 Task: Look for space in South Whittier, United States from 12th July, 2023 to 16th July, 2023 for 8 adults in price range Rs.10000 to Rs.16000. Place can be private room with 8 bedrooms having 8 beds and 8 bathrooms. Property type can be house, flat, guest house, hotel. Amenities needed are: wifi, TV, free parkinig on premises, gym, breakfast. Booking option can be shelf check-in. Required host language is English.
Action: Mouse moved to (510, 127)
Screenshot: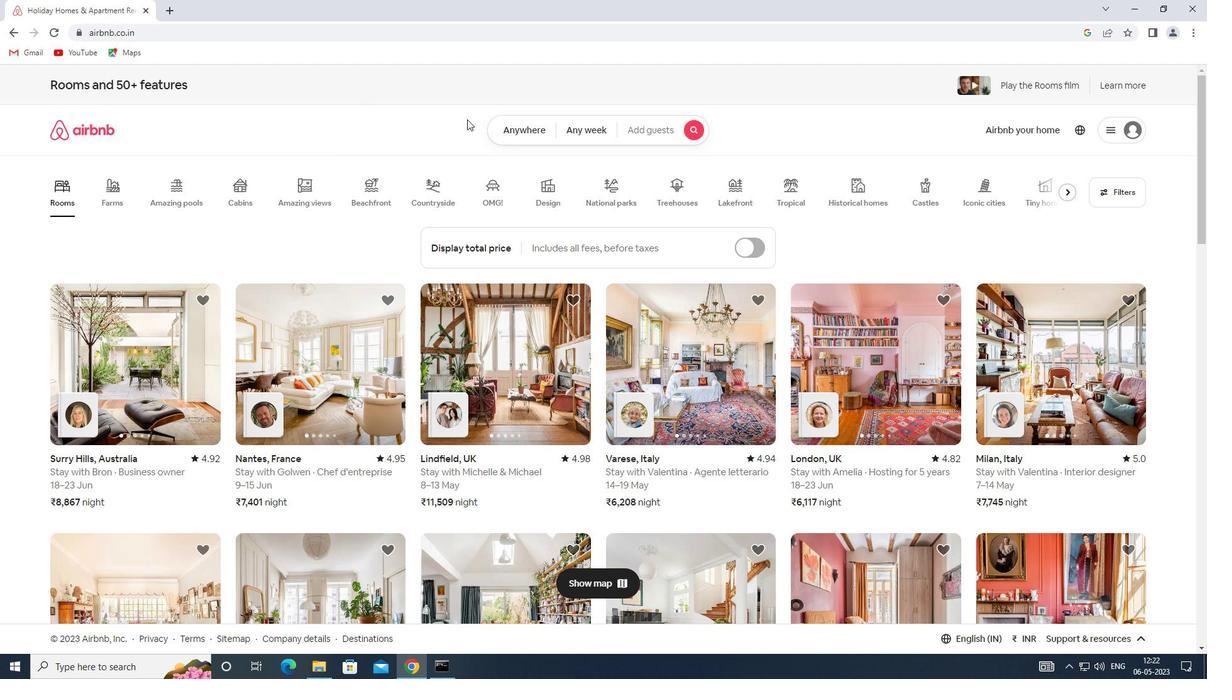 
Action: Mouse pressed left at (510, 127)
Screenshot: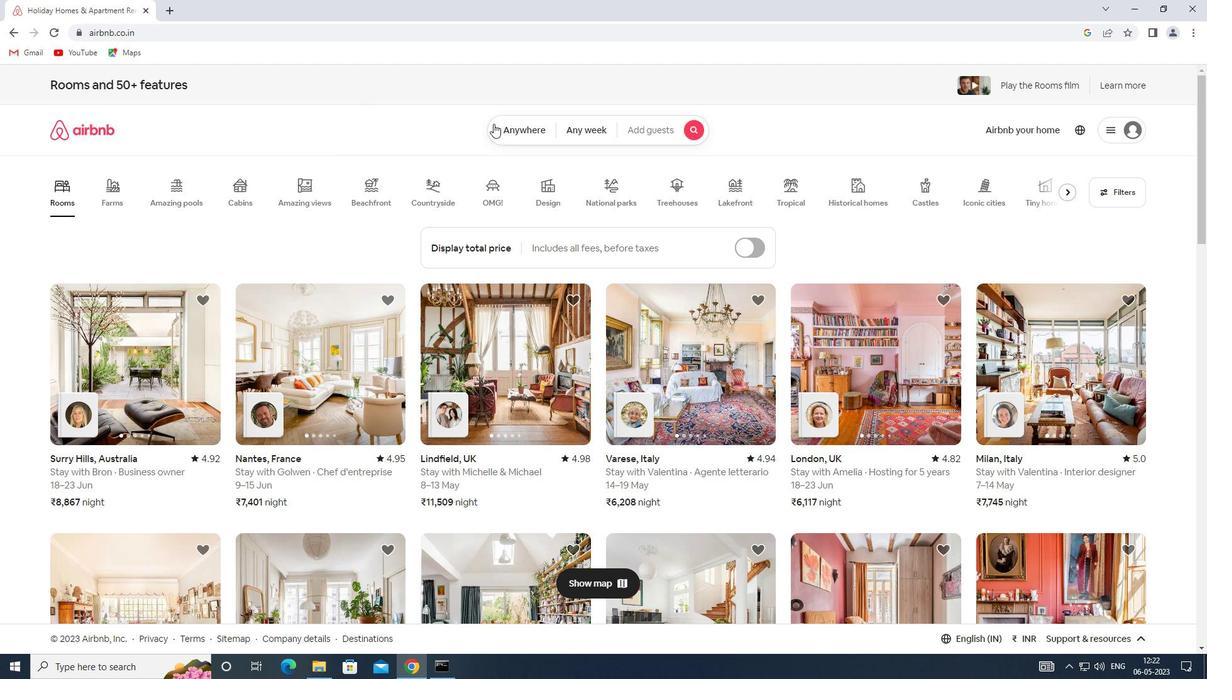 
Action: Mouse moved to (413, 173)
Screenshot: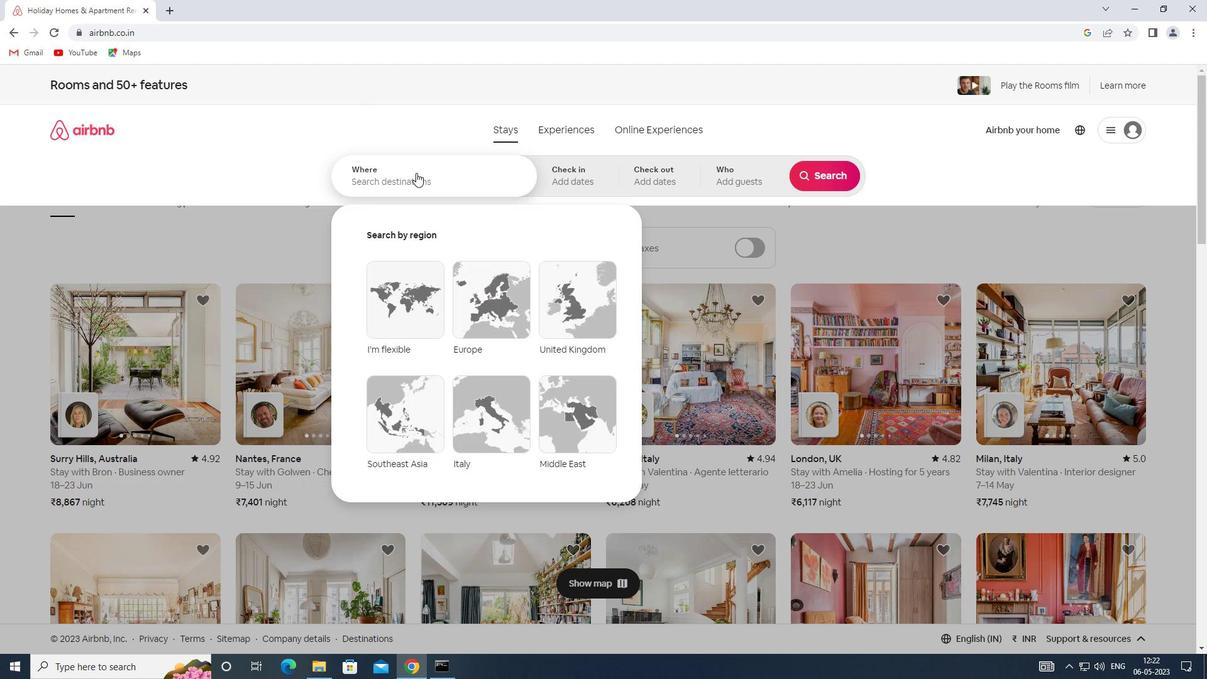 
Action: Mouse pressed left at (413, 173)
Screenshot: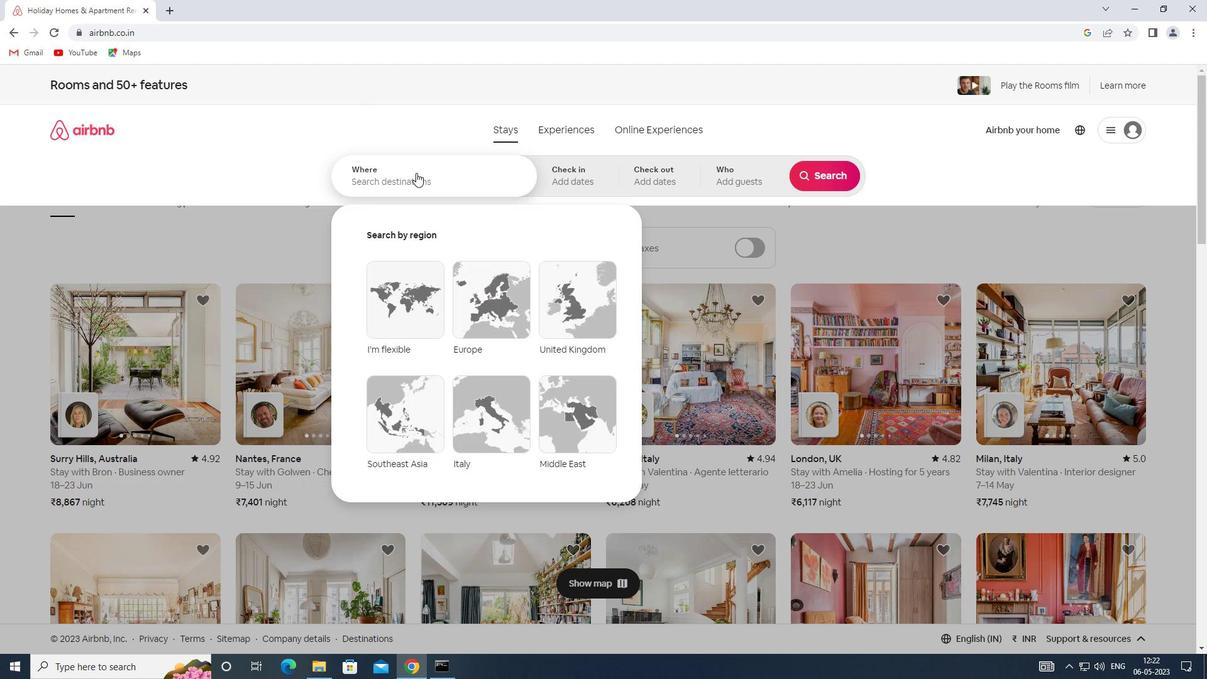 
Action: Mouse moved to (412, 173)
Screenshot: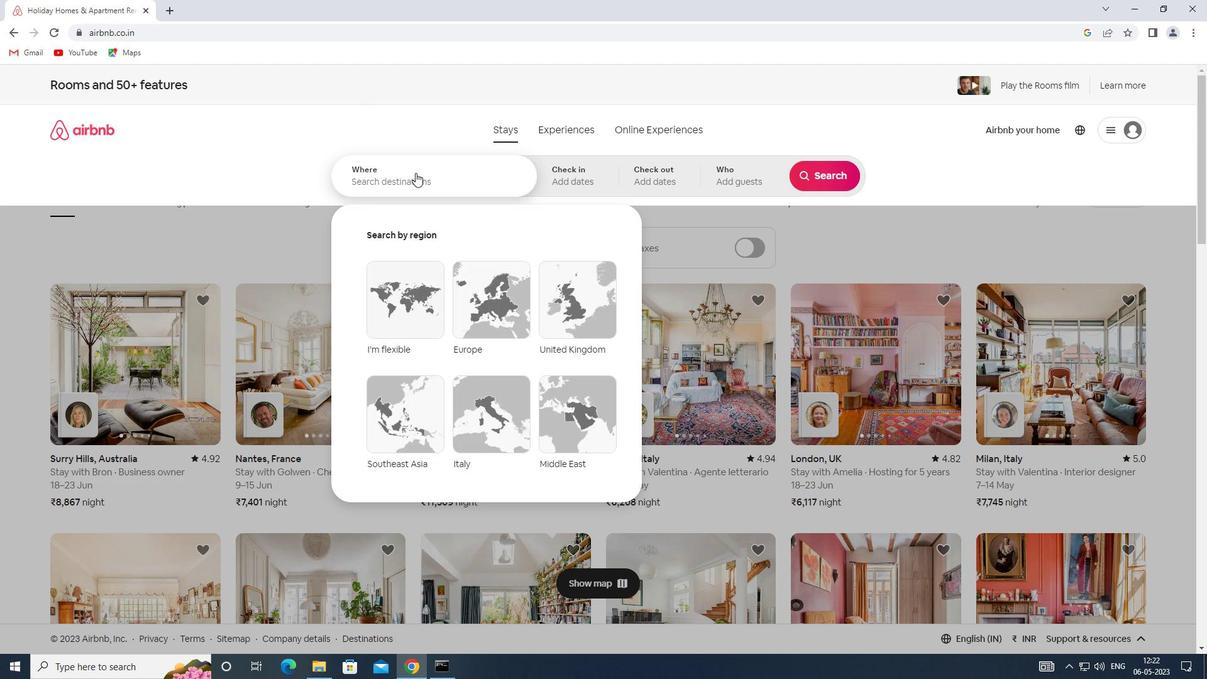 
Action: Key pressed <Key.shift>SPACE<Key.space>IN<Key.space><Key.shift>SOUTH<Key.space><Key.shift><Key.shift><Key.shift><Key.shift><Key.shift><Key.shift><Key.shift><Key.shift><Key.shift><Key.shift><Key.shift><Key.shift><Key.shift><Key.shift><Key.shift><Key.shift><Key.shift><Key.shift><Key.shift><Key.shift><Key.shift><Key.shift>WHITTIER,<Key.shift>UNITED<Key.space><Key.shift>STATES
Screenshot: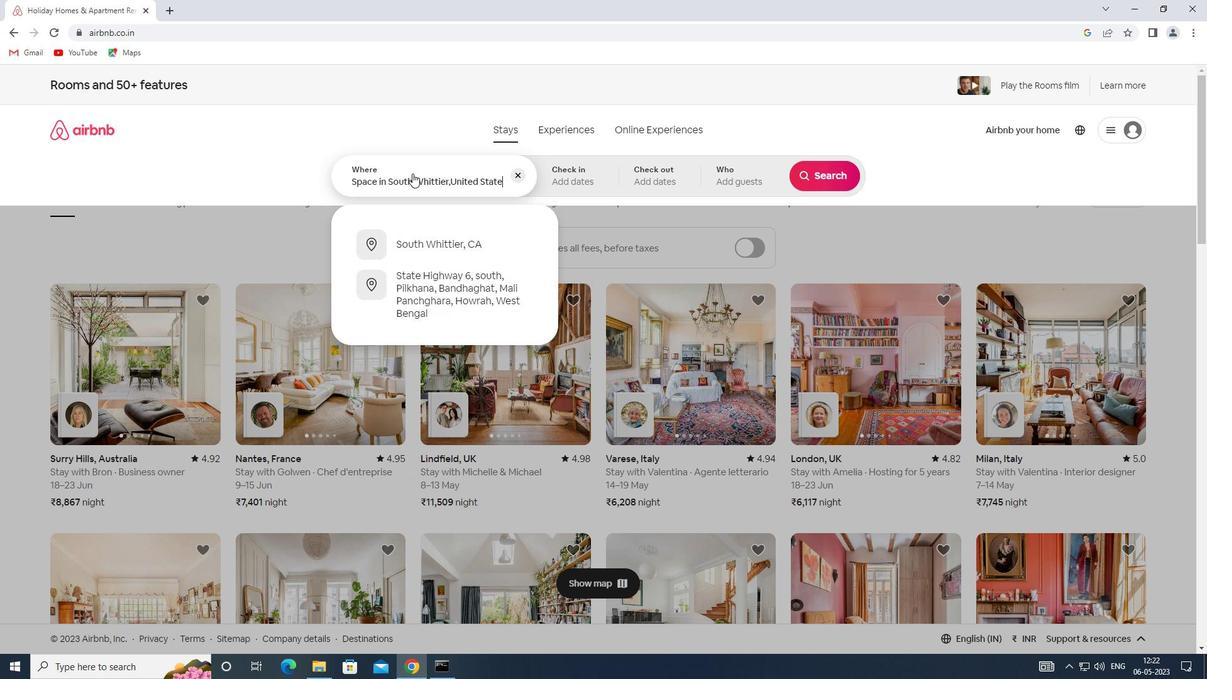 
Action: Mouse moved to (574, 174)
Screenshot: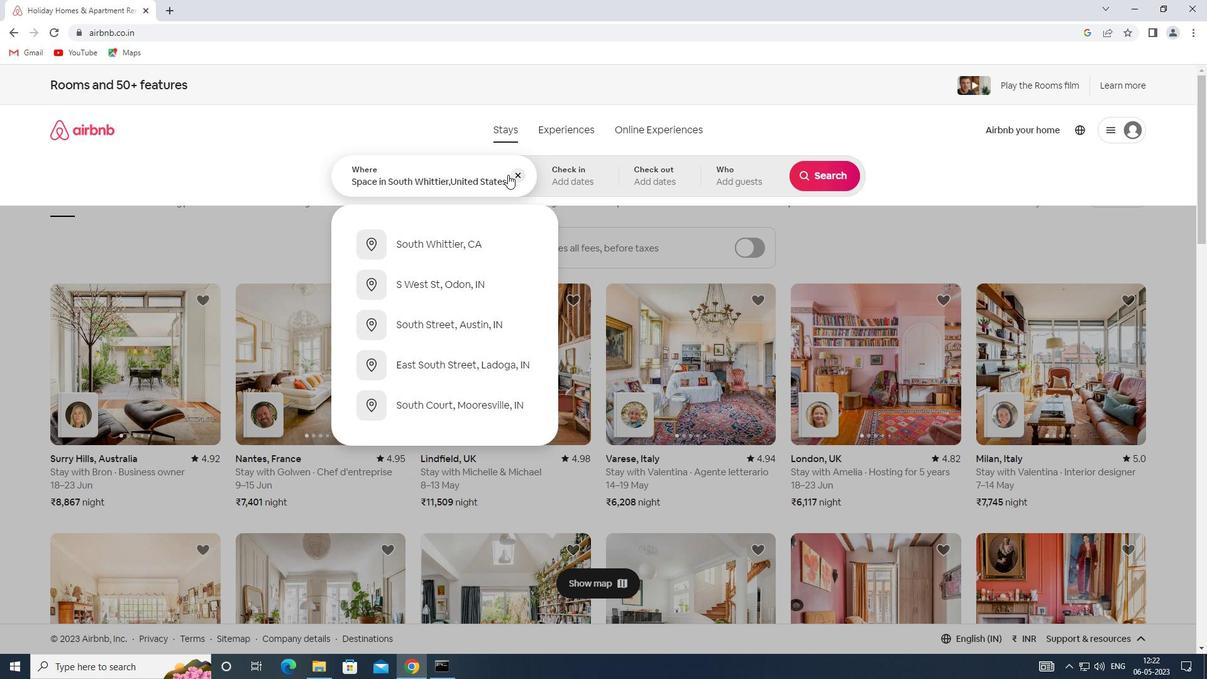 
Action: Mouse pressed left at (574, 174)
Screenshot: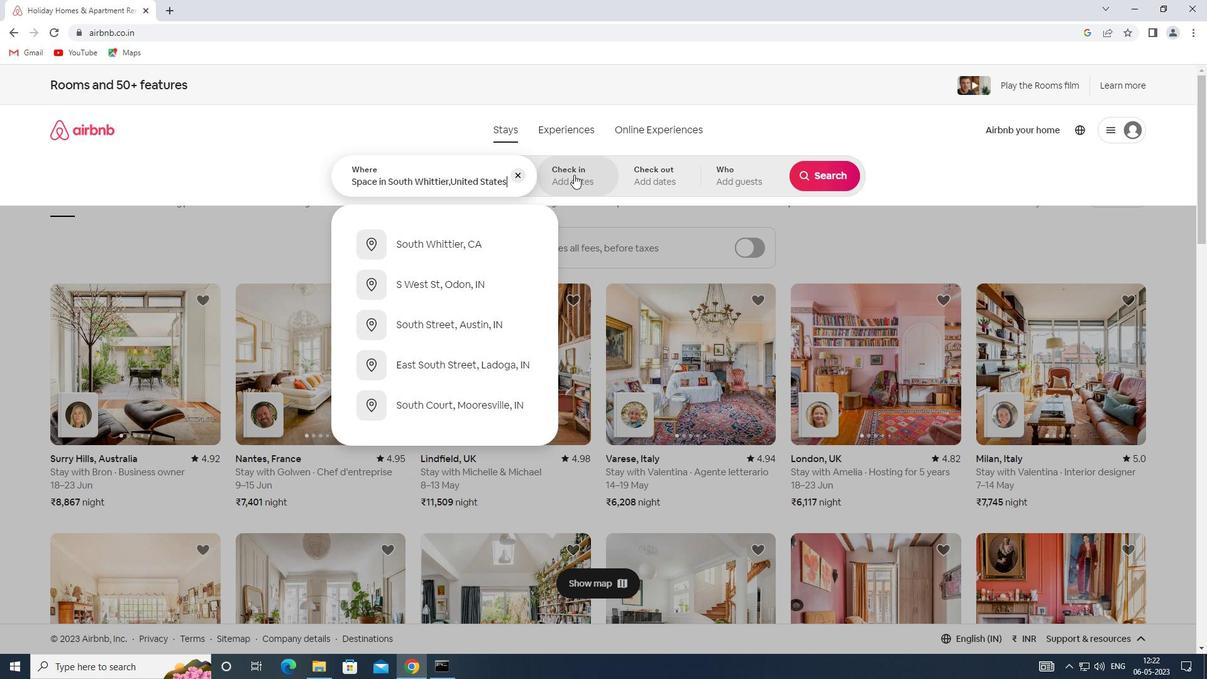 
Action: Mouse moved to (816, 279)
Screenshot: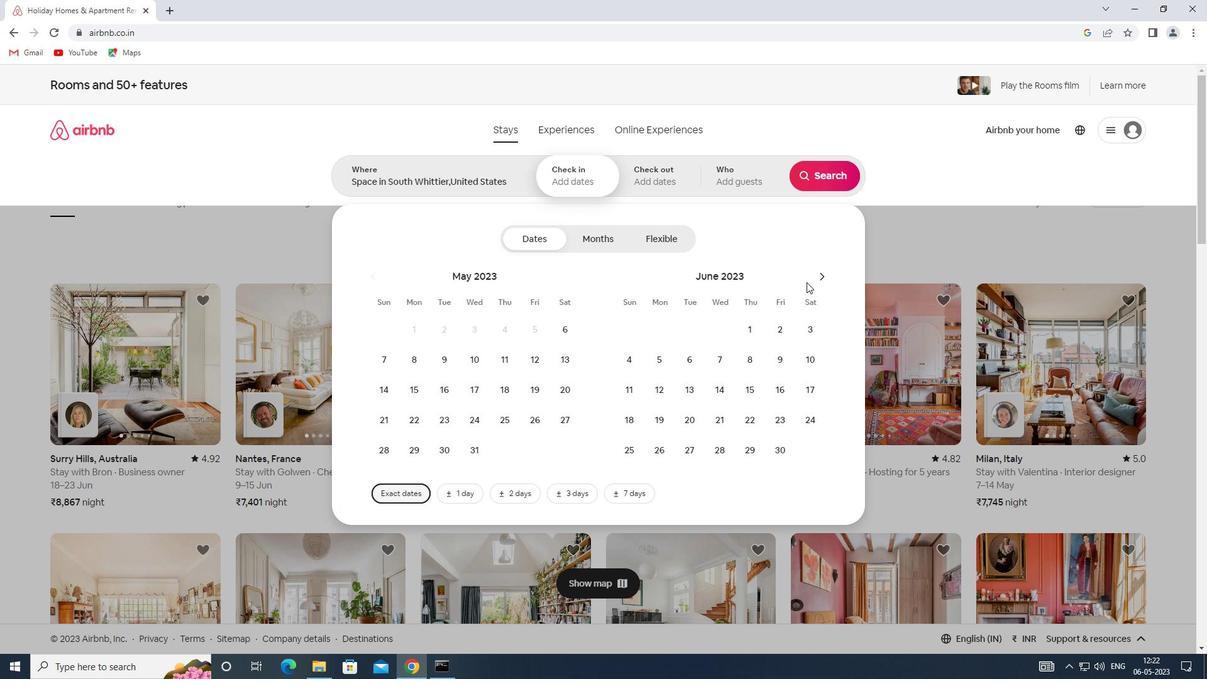 
Action: Mouse pressed left at (816, 279)
Screenshot: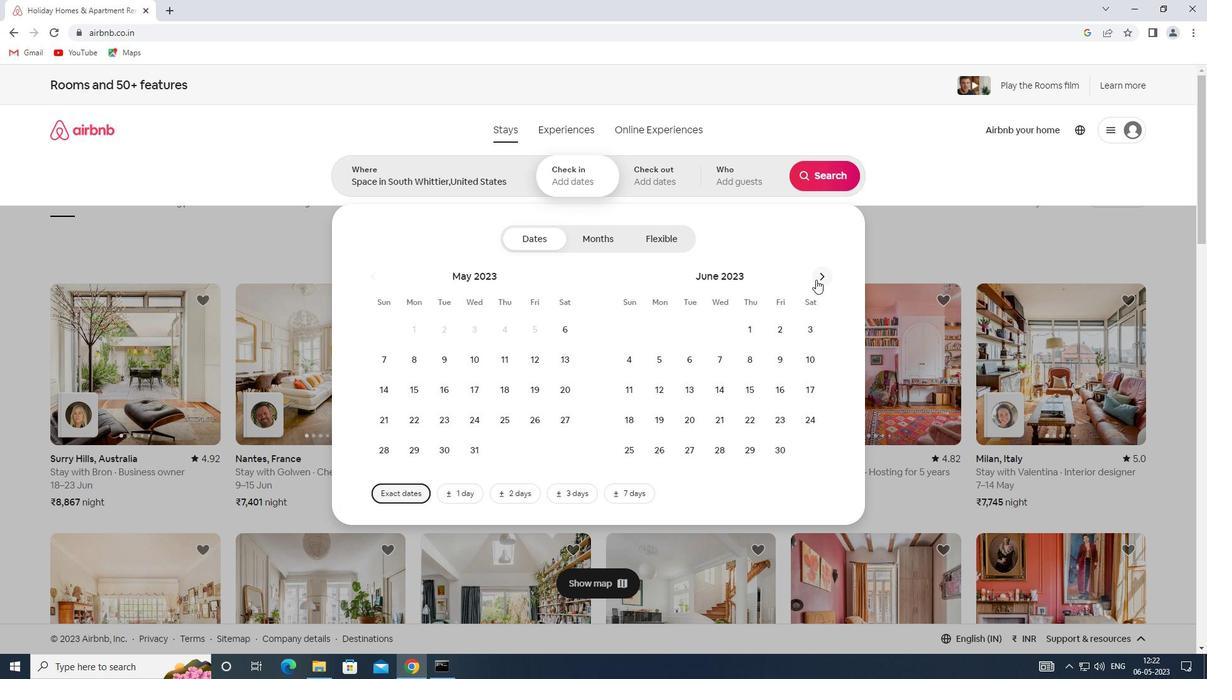
Action: Mouse moved to (729, 385)
Screenshot: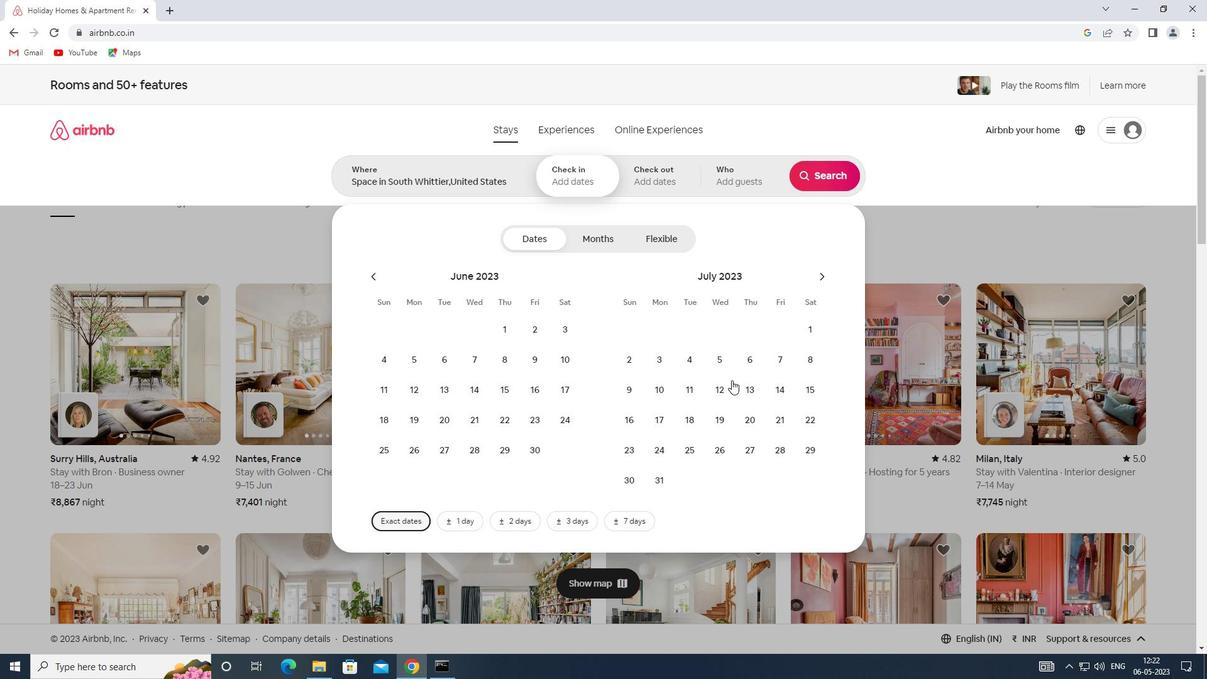 
Action: Mouse pressed left at (729, 385)
Screenshot: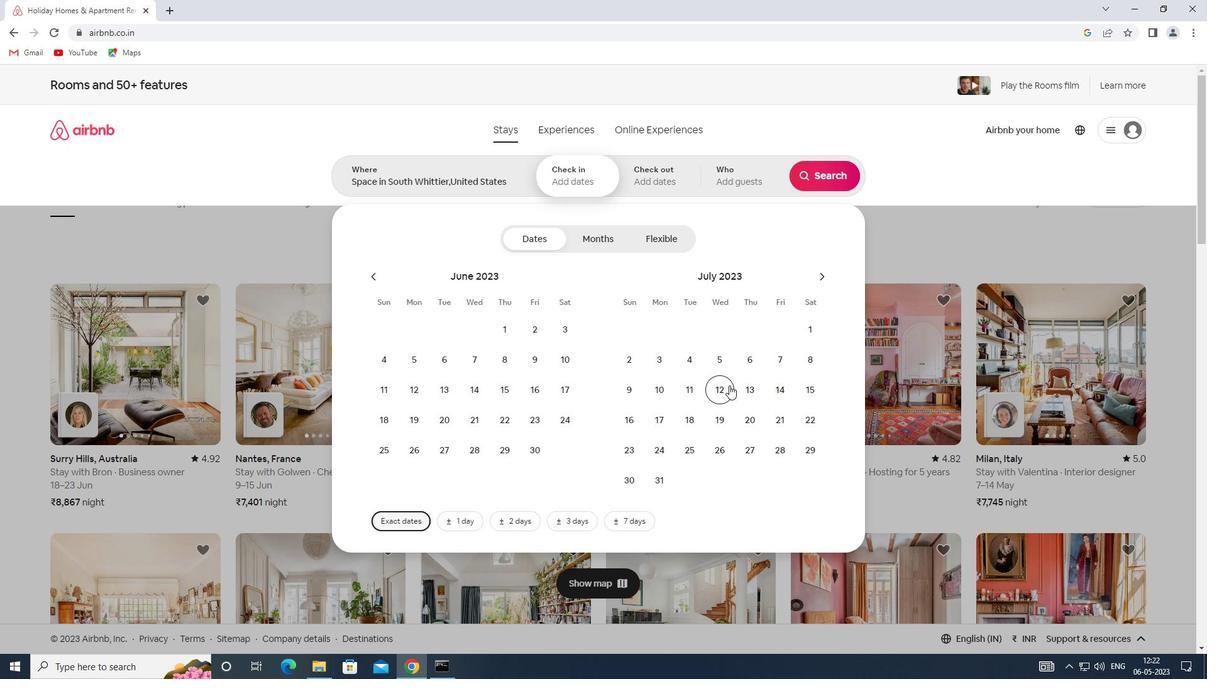 
Action: Mouse moved to (635, 425)
Screenshot: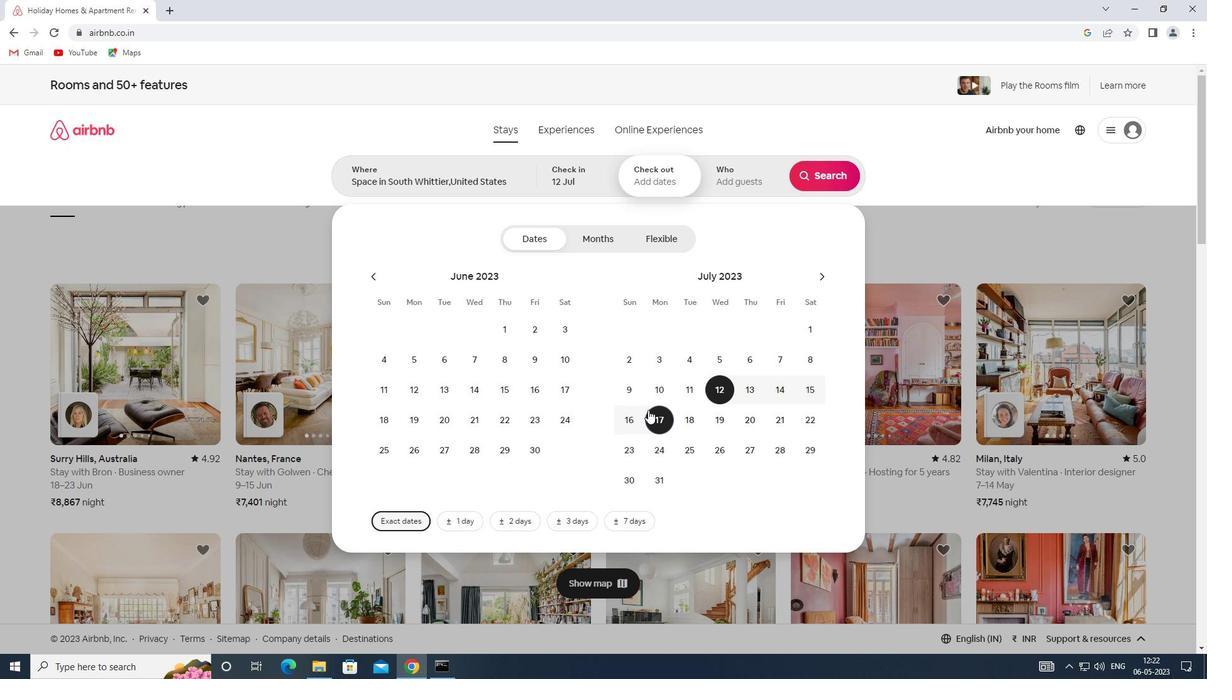 
Action: Mouse pressed left at (635, 425)
Screenshot: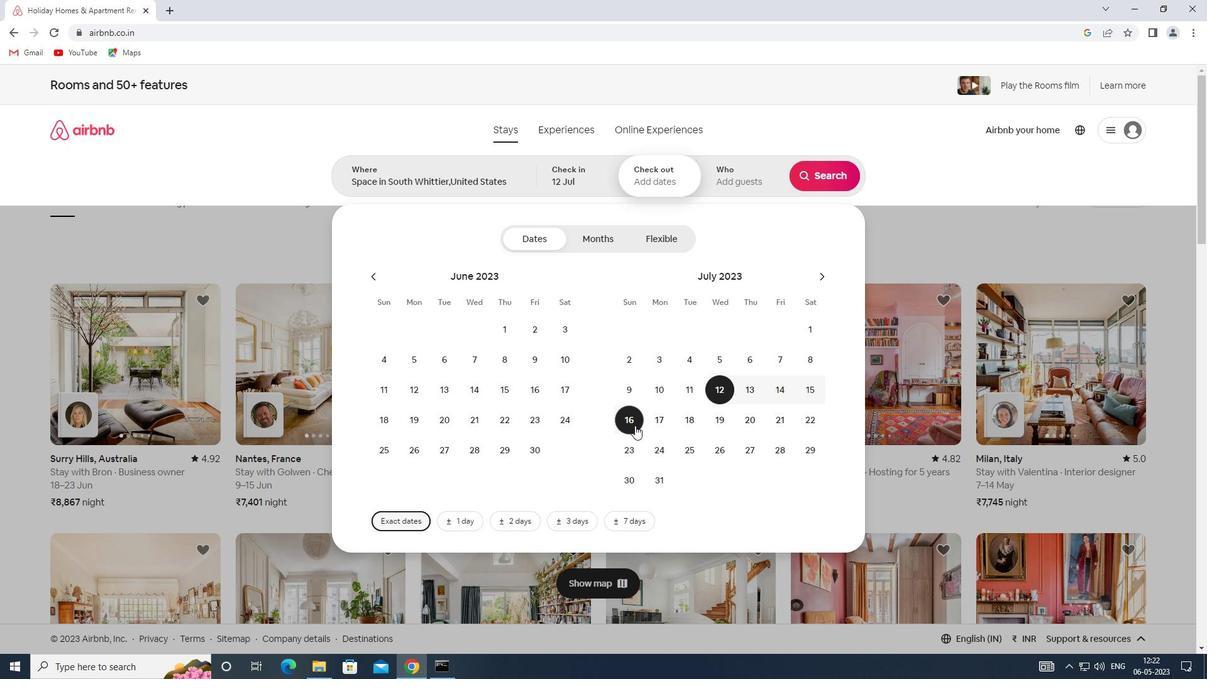 
Action: Mouse moved to (747, 177)
Screenshot: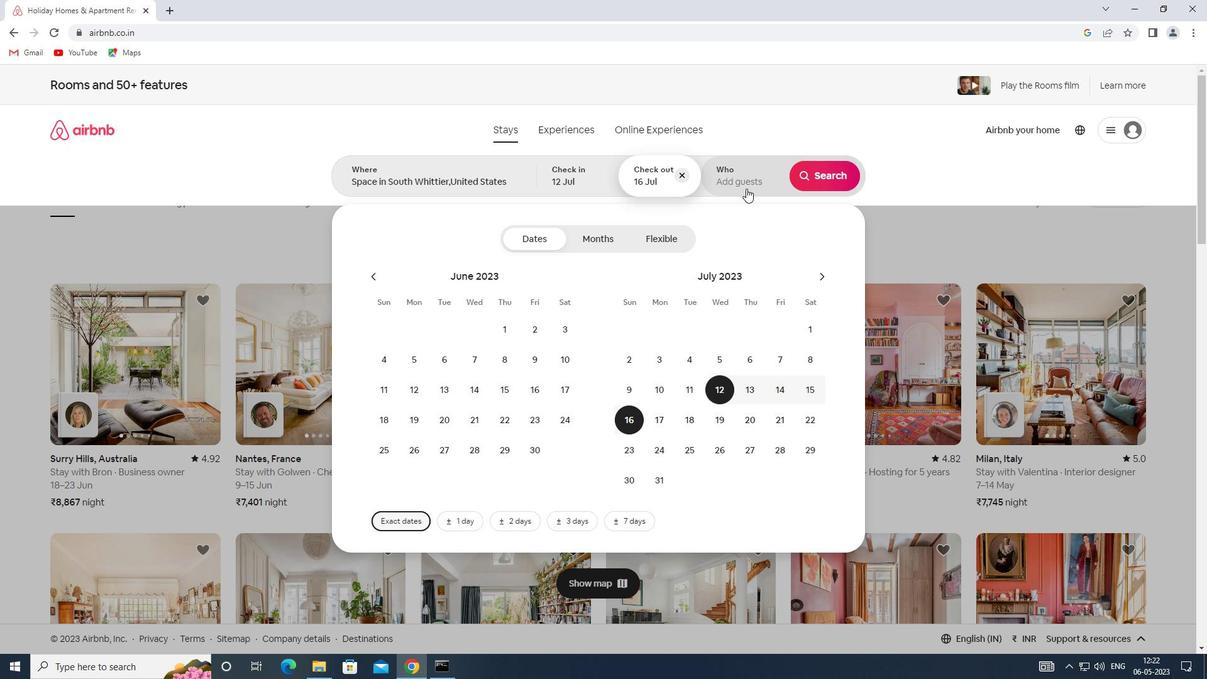 
Action: Mouse pressed left at (747, 177)
Screenshot: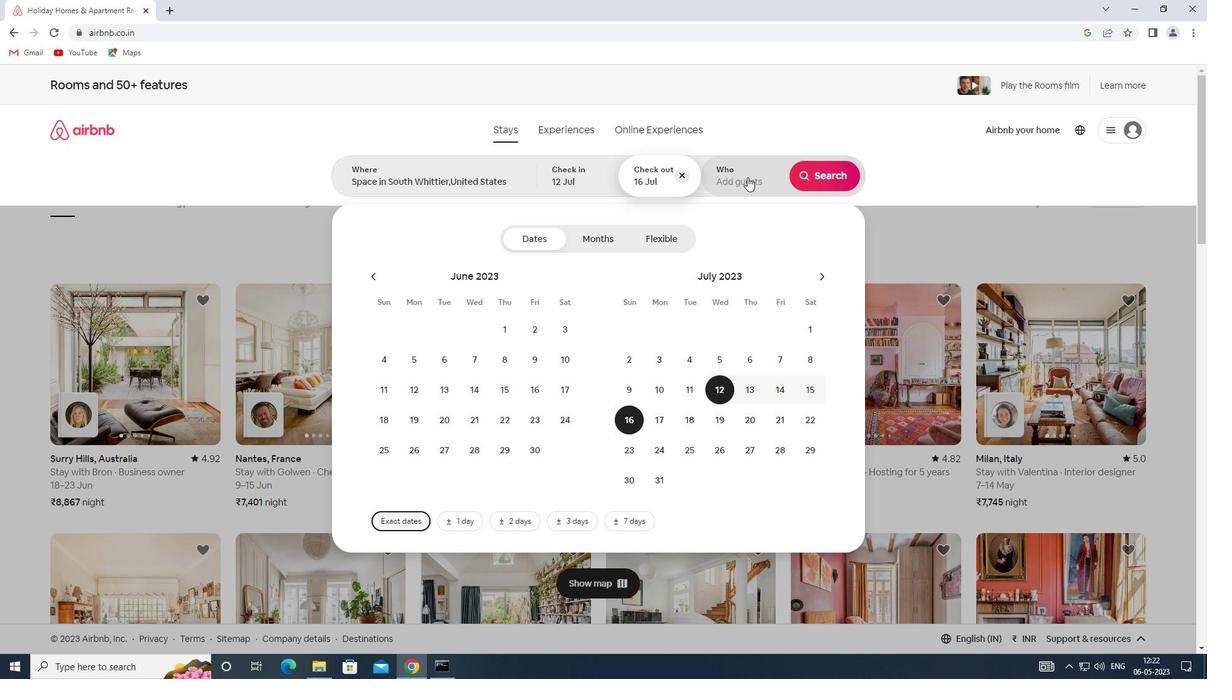 
Action: Mouse moved to (828, 238)
Screenshot: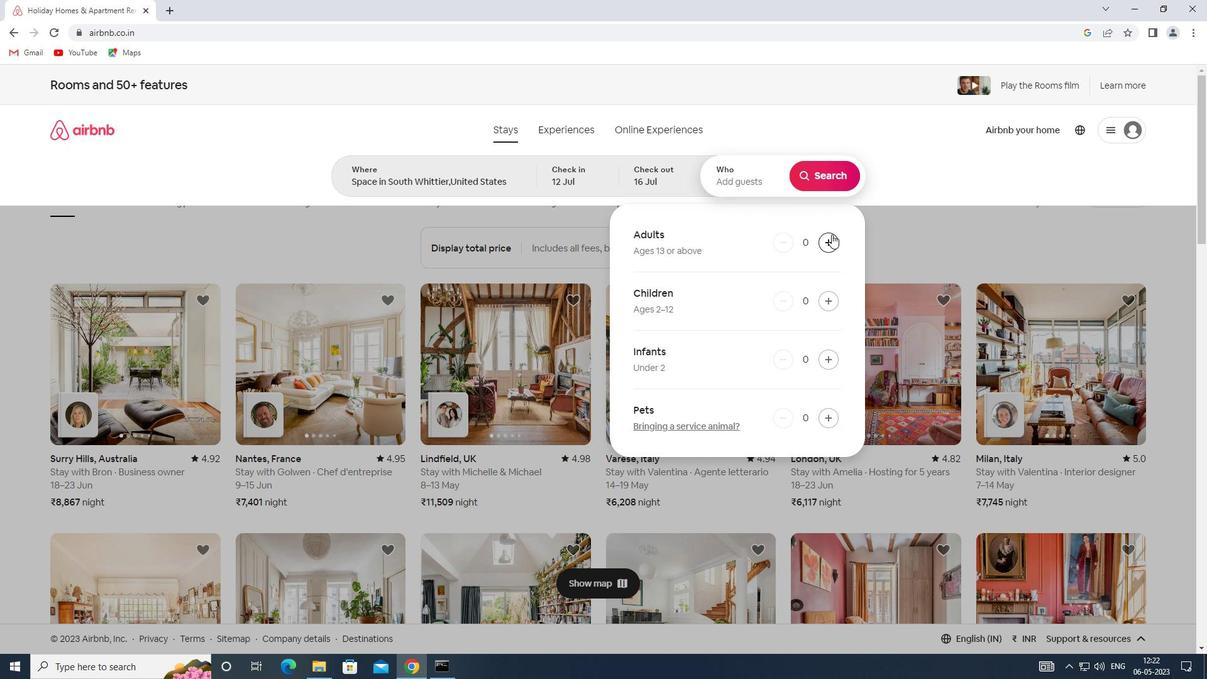
Action: Mouse pressed left at (828, 238)
Screenshot: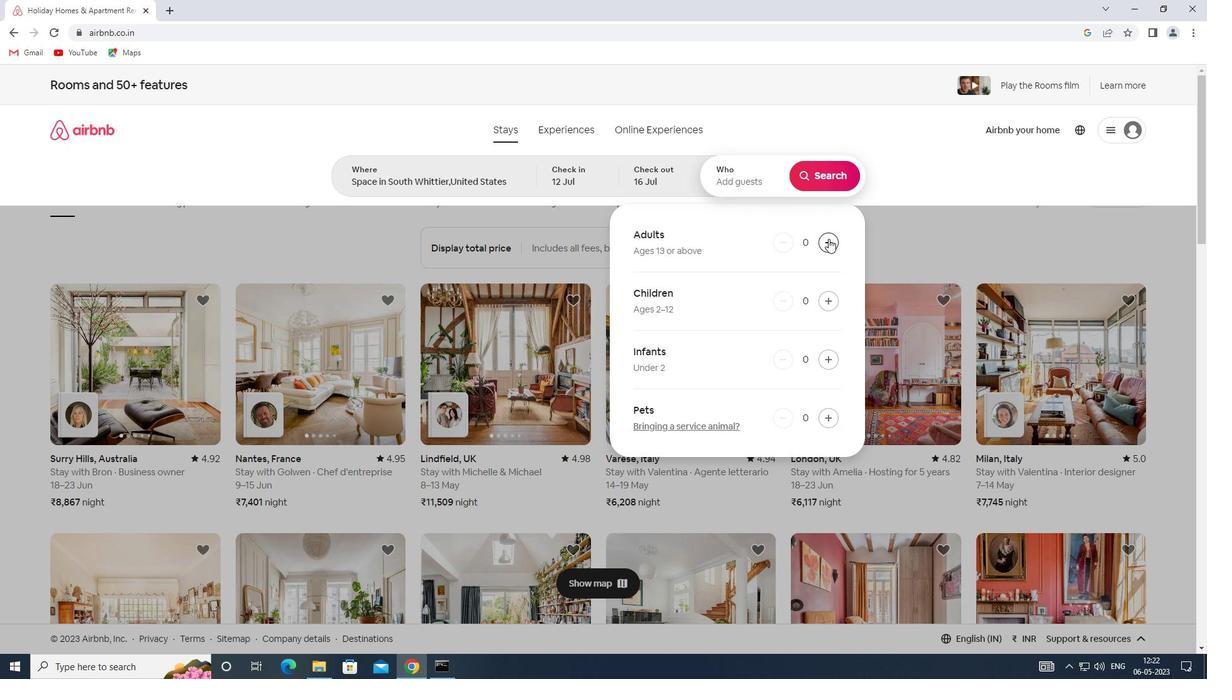 
Action: Mouse moved to (828, 238)
Screenshot: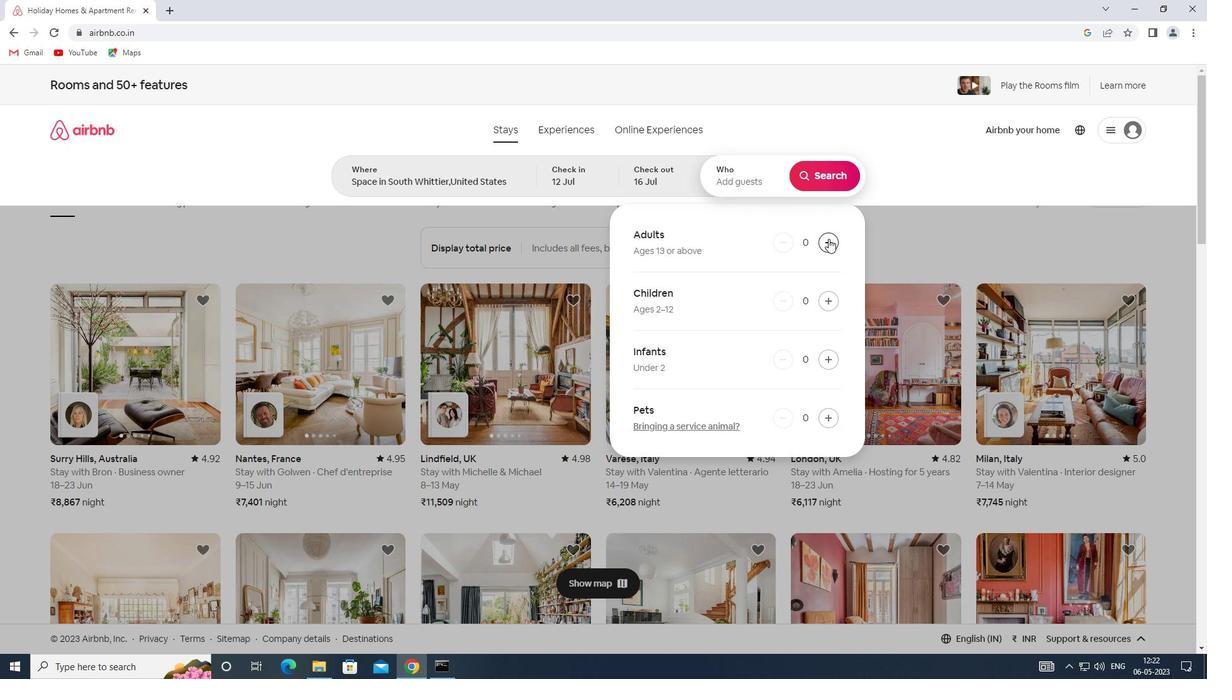 
Action: Mouse pressed left at (828, 238)
Screenshot: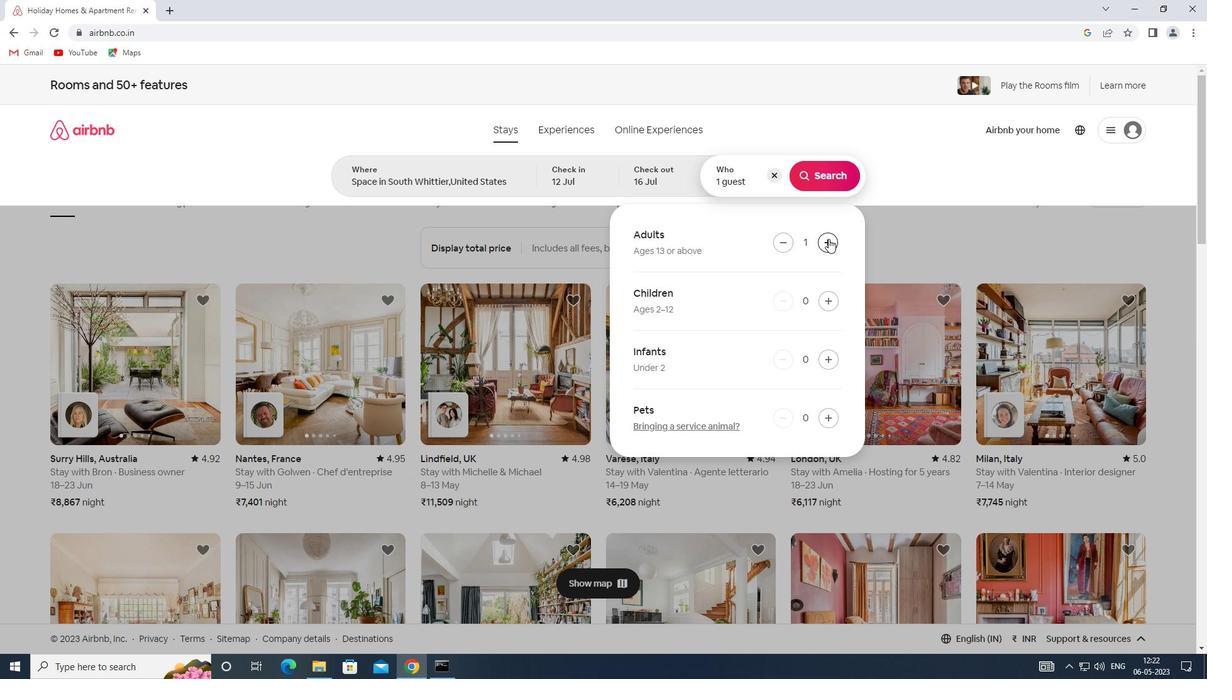 
Action: Mouse pressed left at (828, 238)
Screenshot: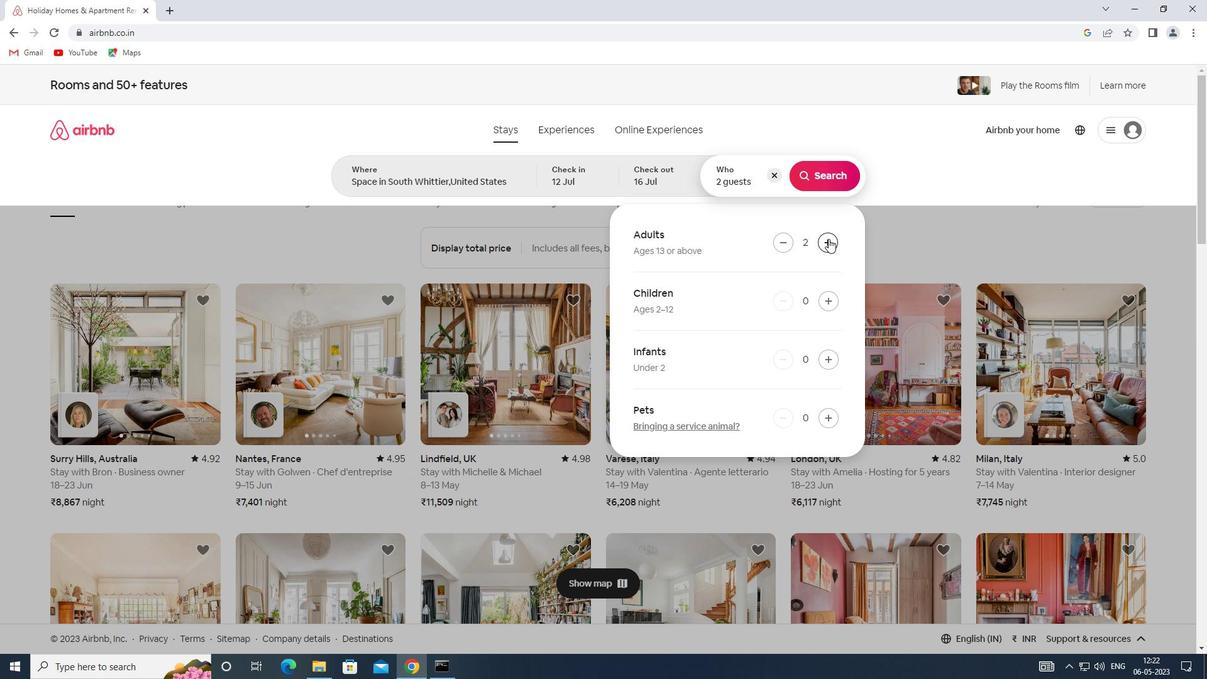 
Action: Mouse pressed left at (828, 238)
Screenshot: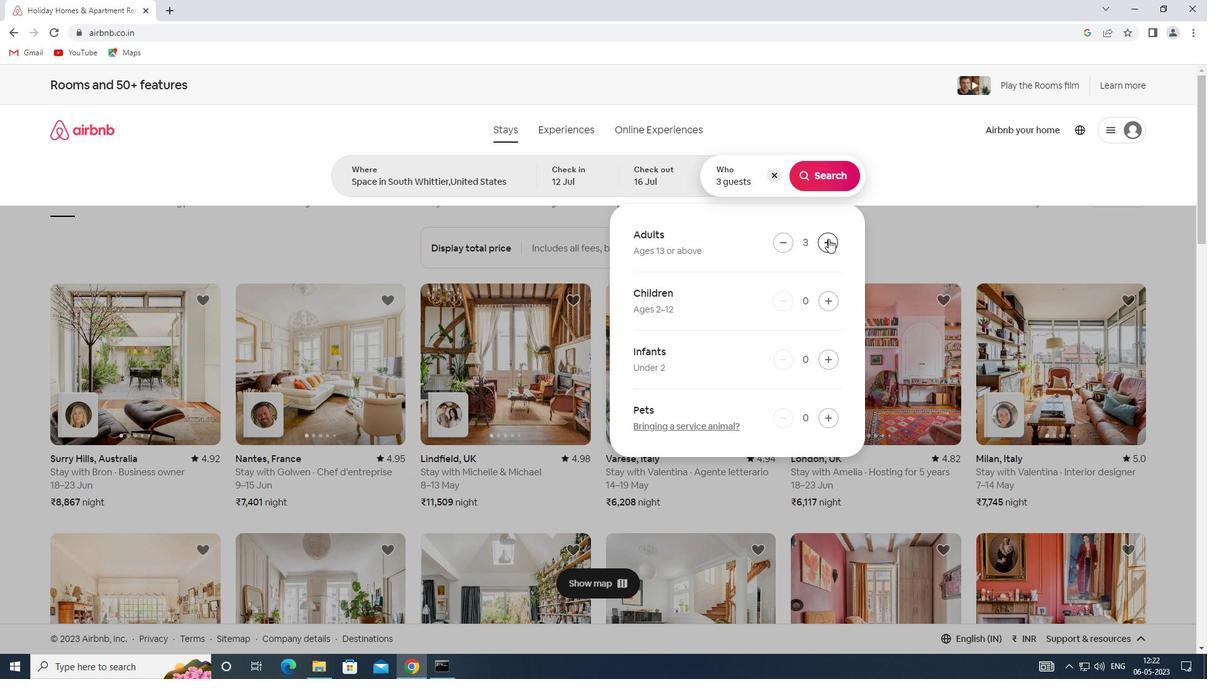 
Action: Mouse pressed left at (828, 238)
Screenshot: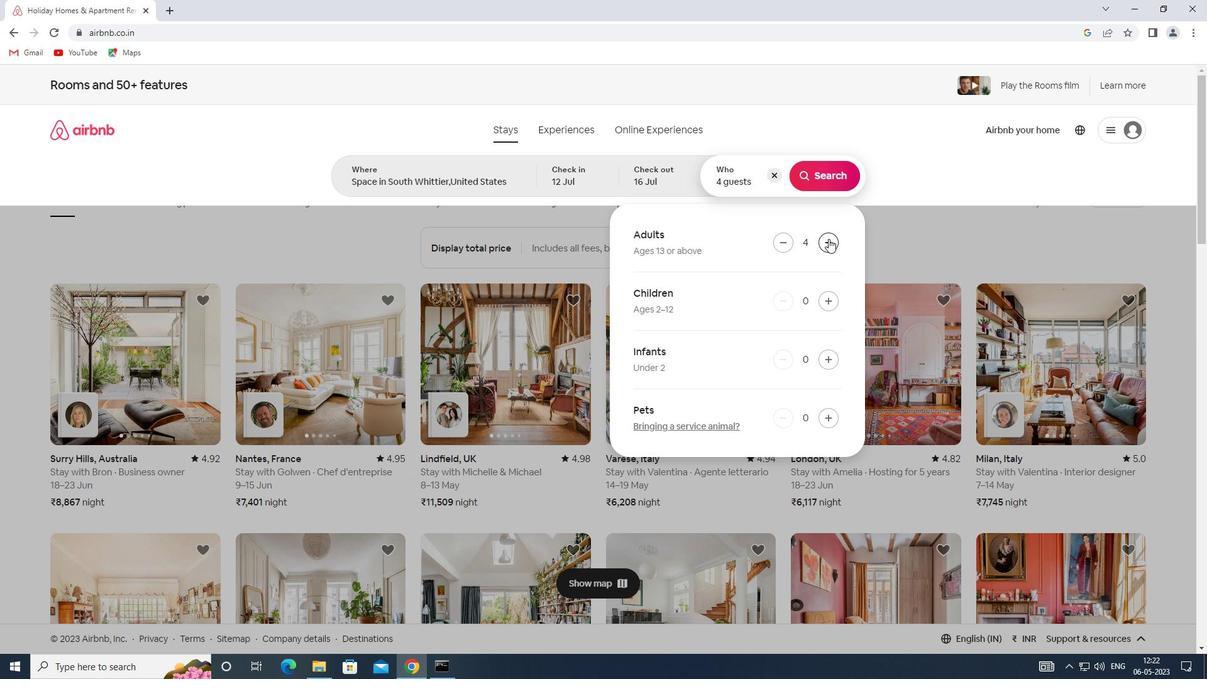 
Action: Mouse pressed left at (828, 238)
Screenshot: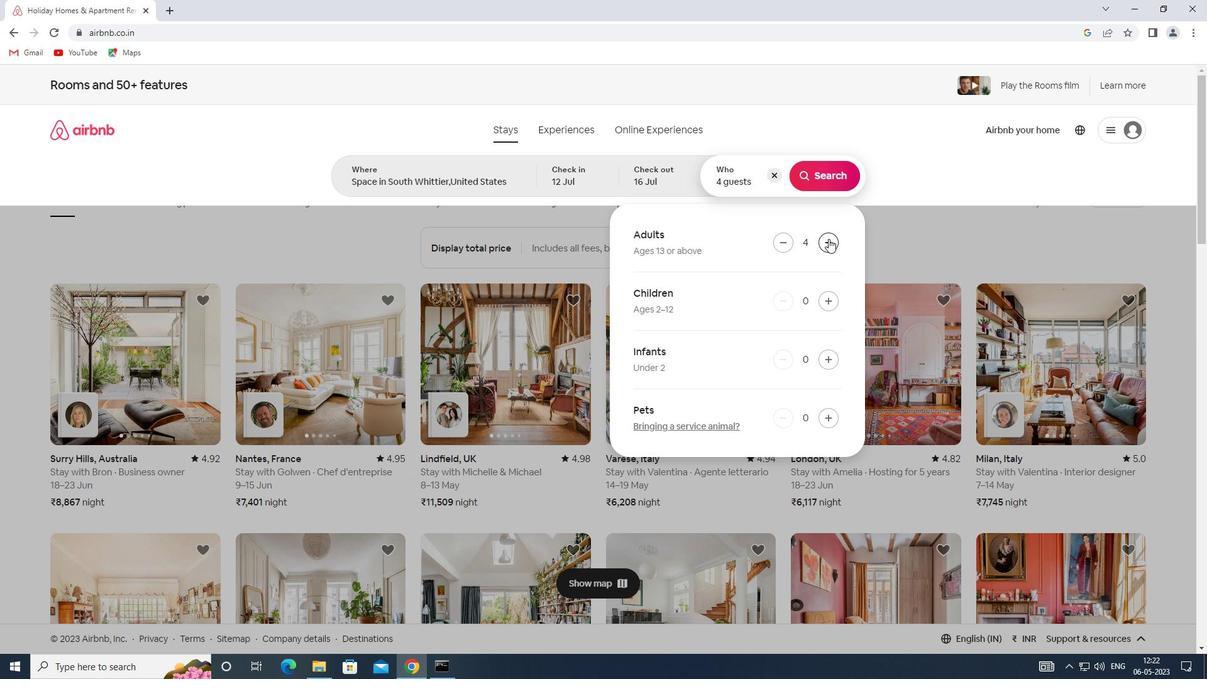 
Action: Mouse pressed left at (828, 238)
Screenshot: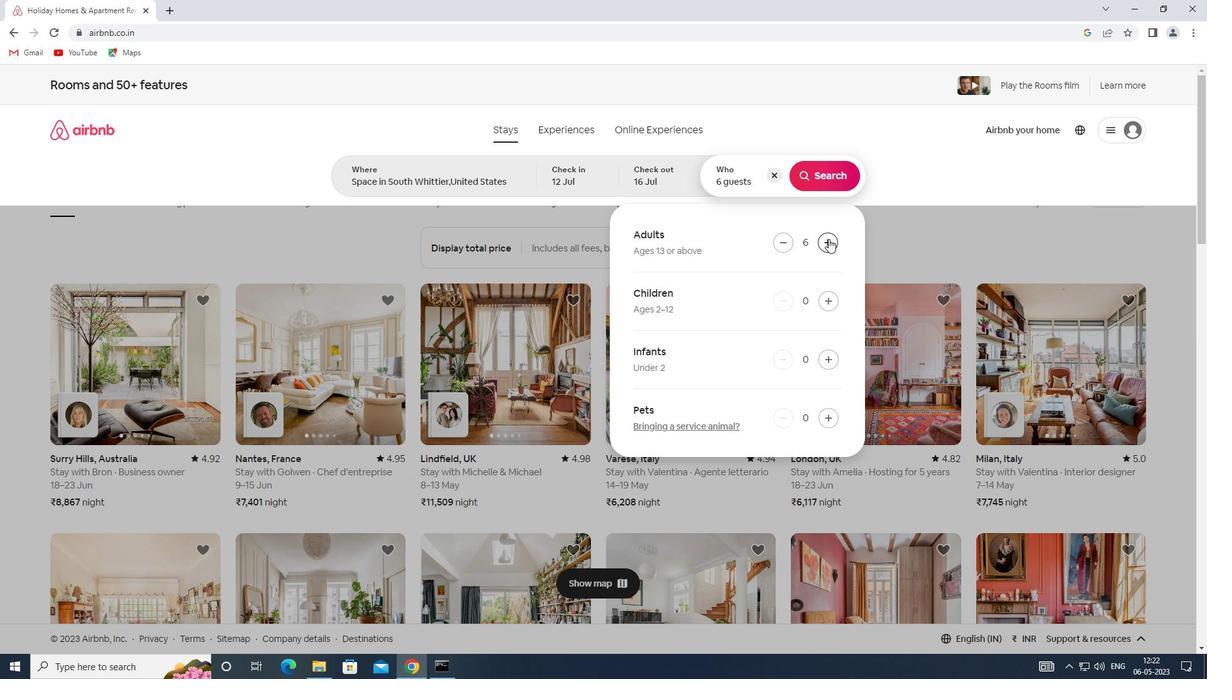 
Action: Mouse pressed left at (828, 238)
Screenshot: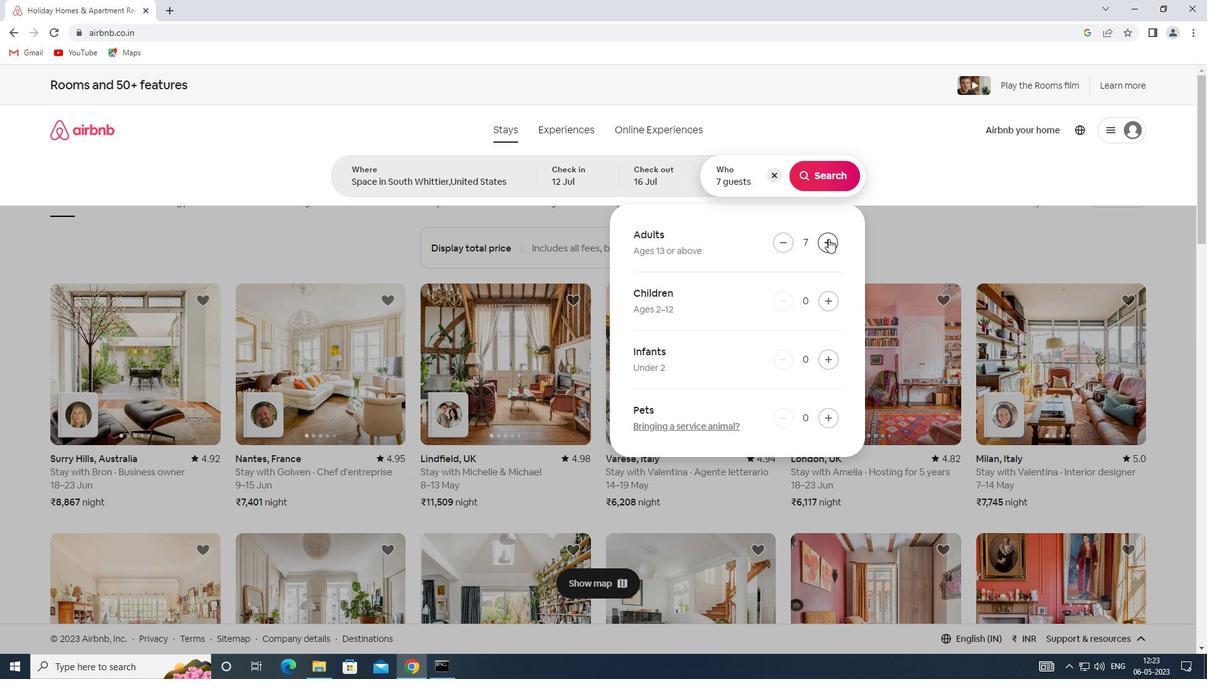 
Action: Mouse moved to (828, 164)
Screenshot: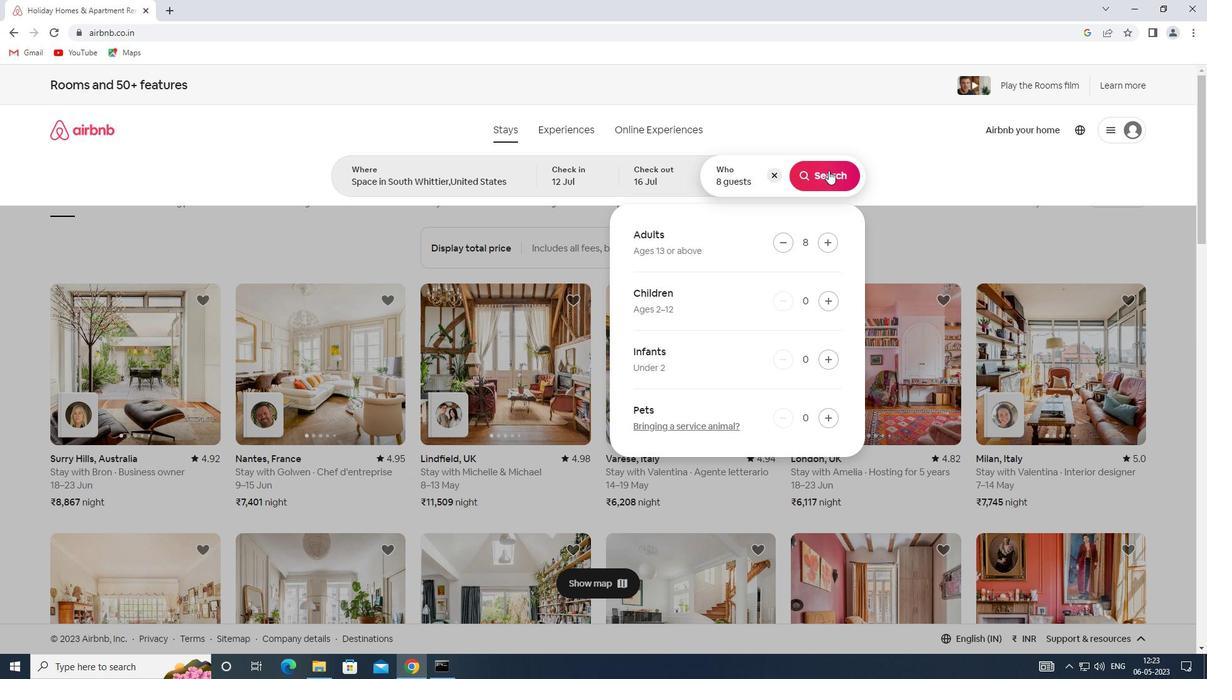 
Action: Mouse pressed left at (828, 164)
Screenshot: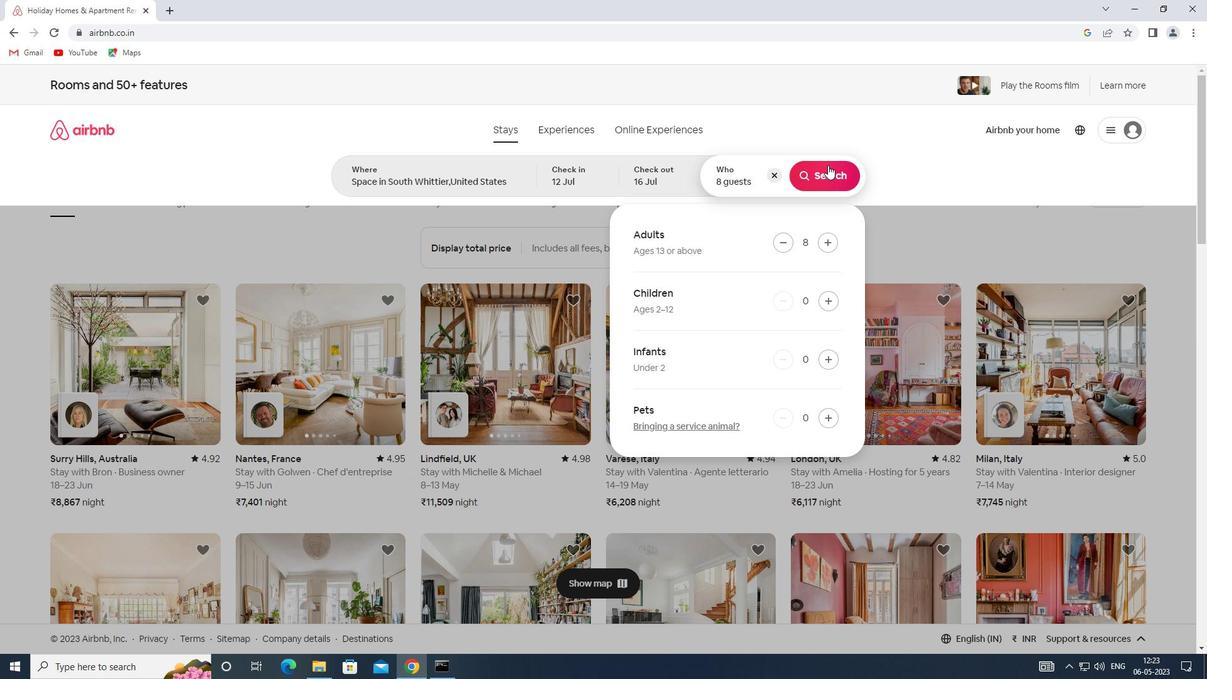 
Action: Mouse moved to (1132, 137)
Screenshot: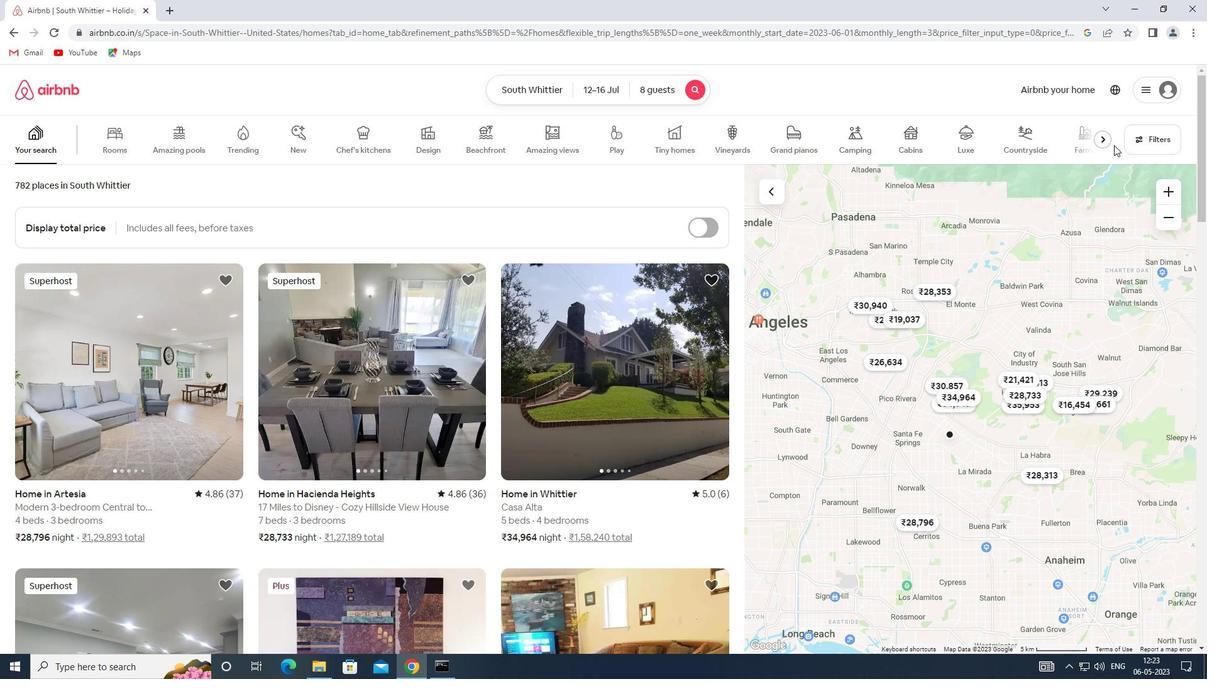 
Action: Mouse pressed left at (1132, 137)
Screenshot: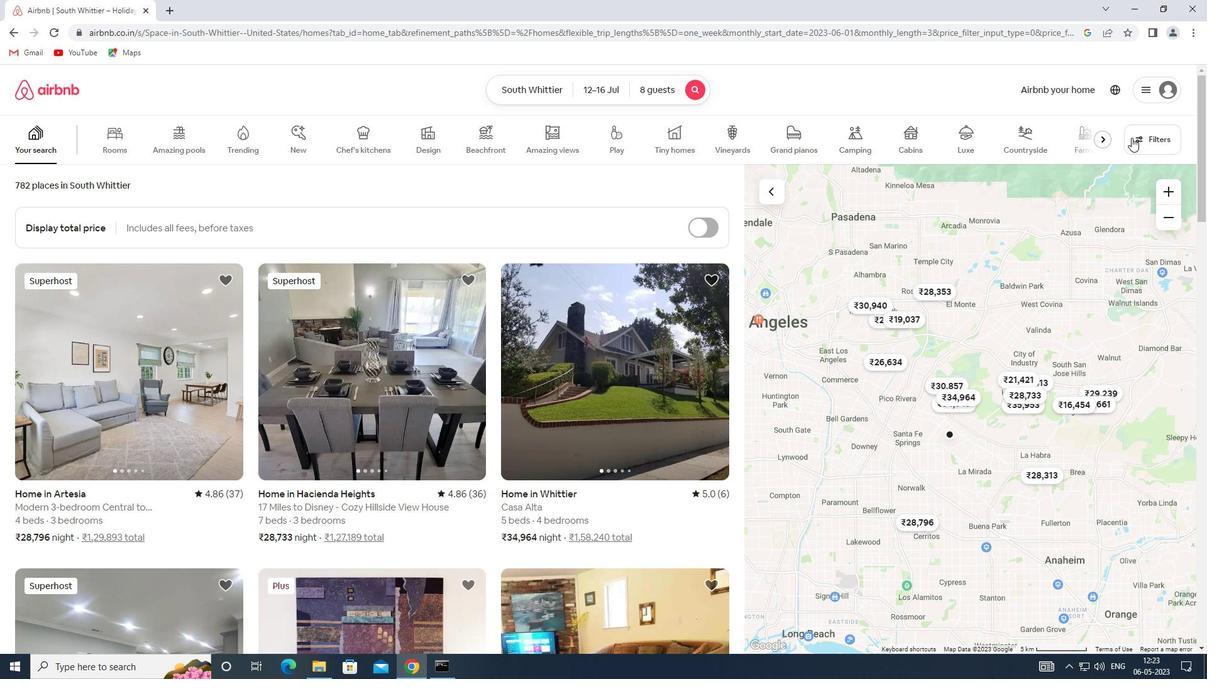 
Action: Mouse moved to (440, 447)
Screenshot: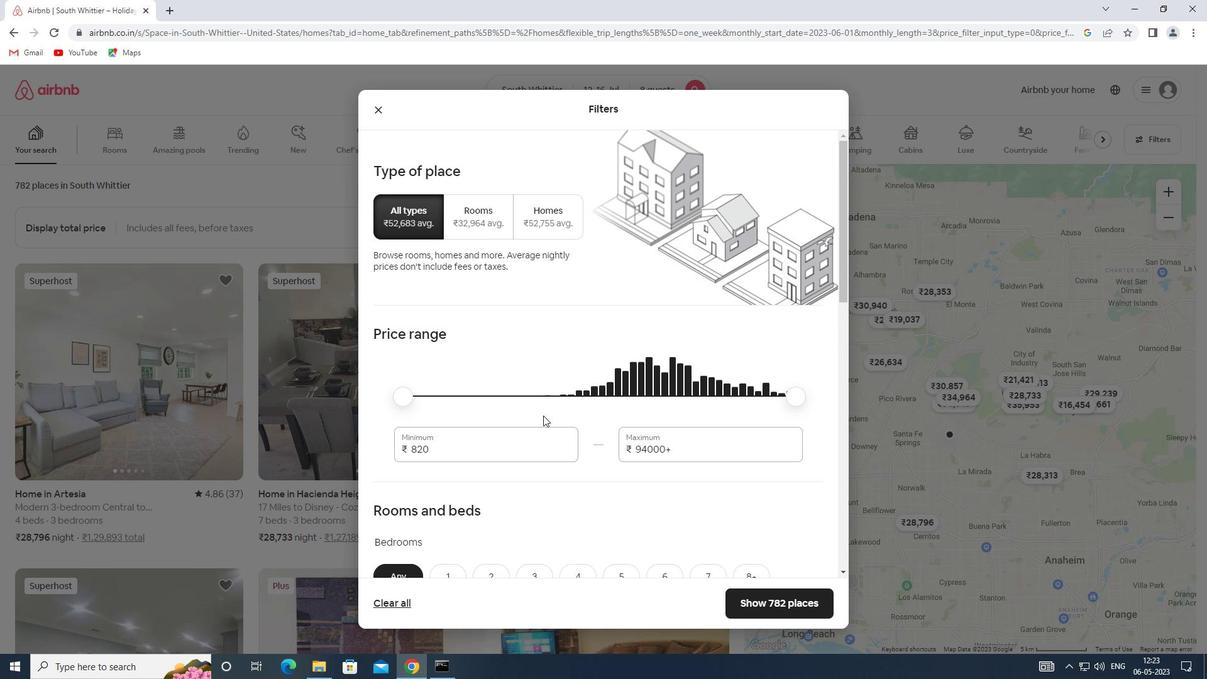 
Action: Mouse pressed left at (440, 447)
Screenshot: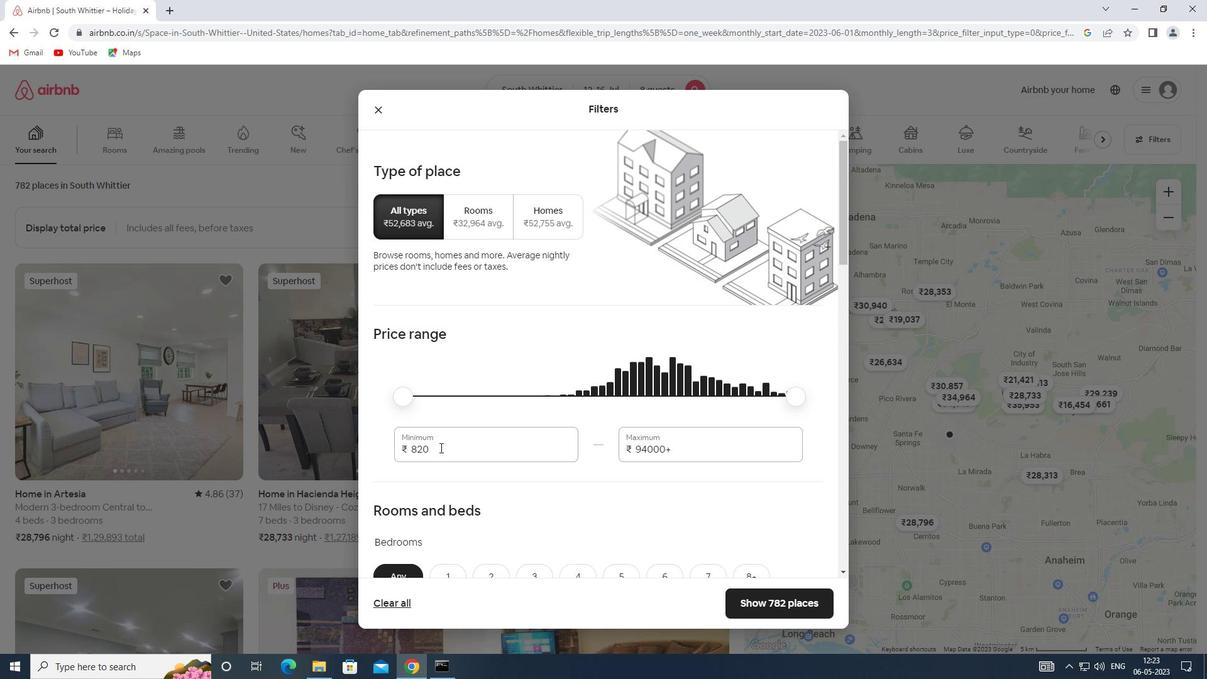 
Action: Mouse moved to (397, 447)
Screenshot: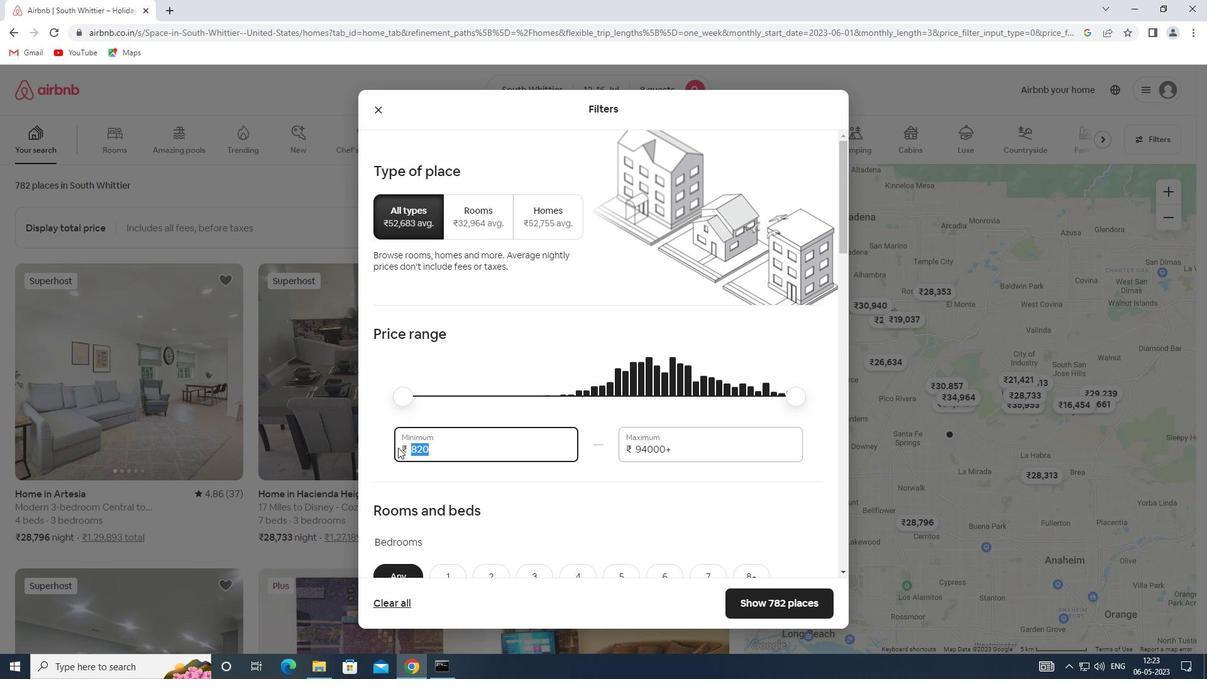 
Action: Key pressed 10000
Screenshot: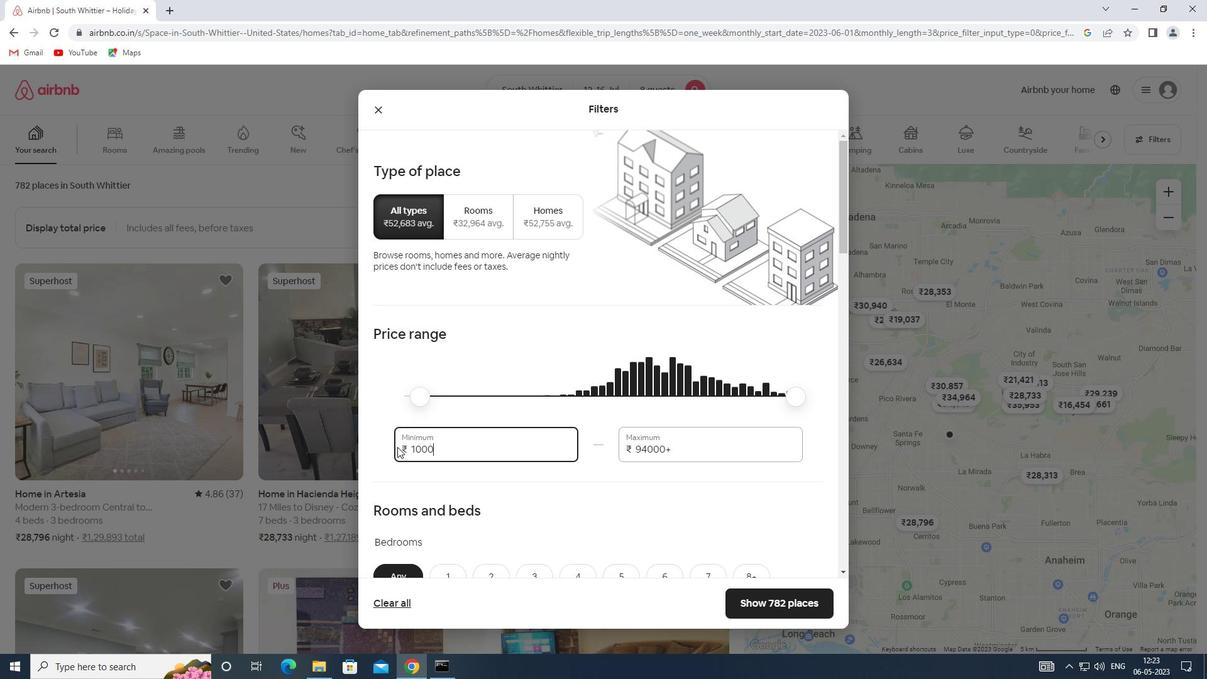 
Action: Mouse moved to (676, 451)
Screenshot: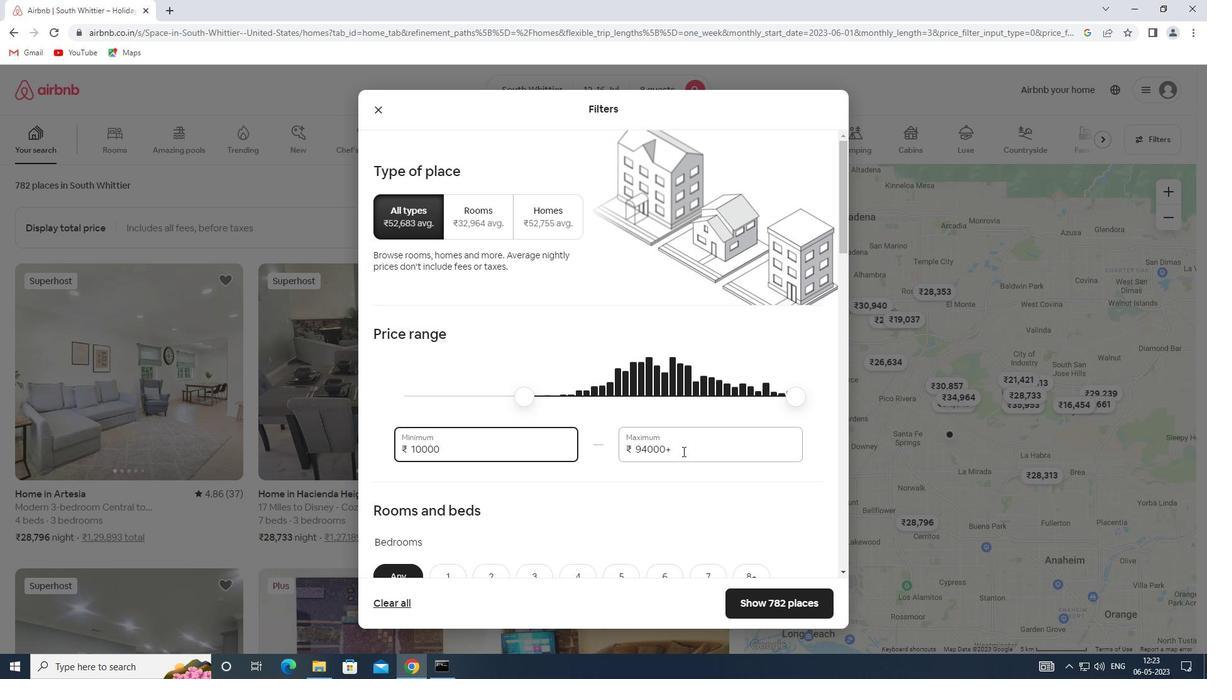 
Action: Mouse pressed left at (676, 451)
Screenshot: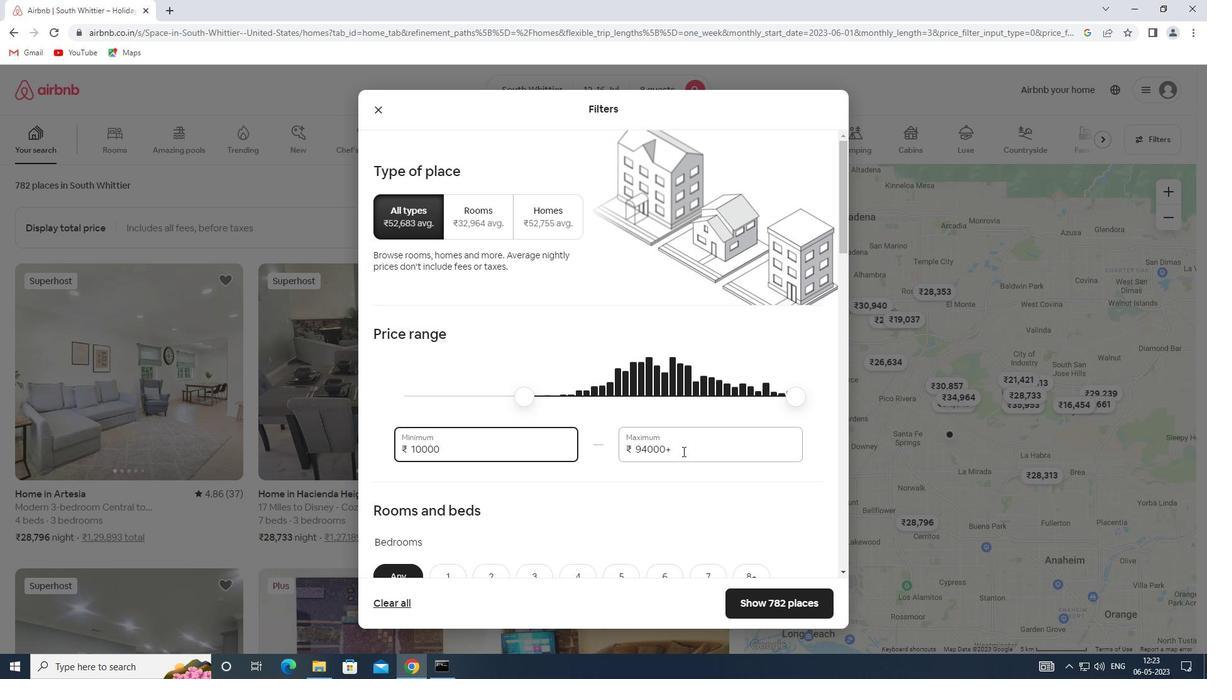 
Action: Mouse moved to (636, 452)
Screenshot: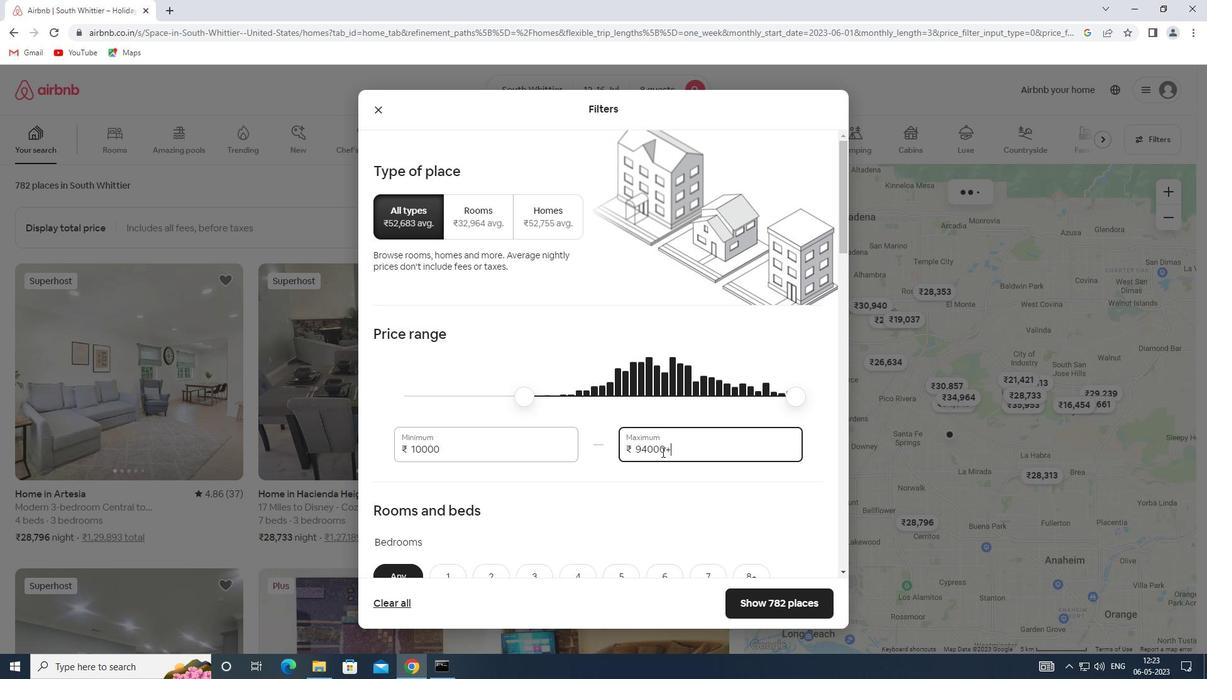 
Action: Key pressed 16000
Screenshot: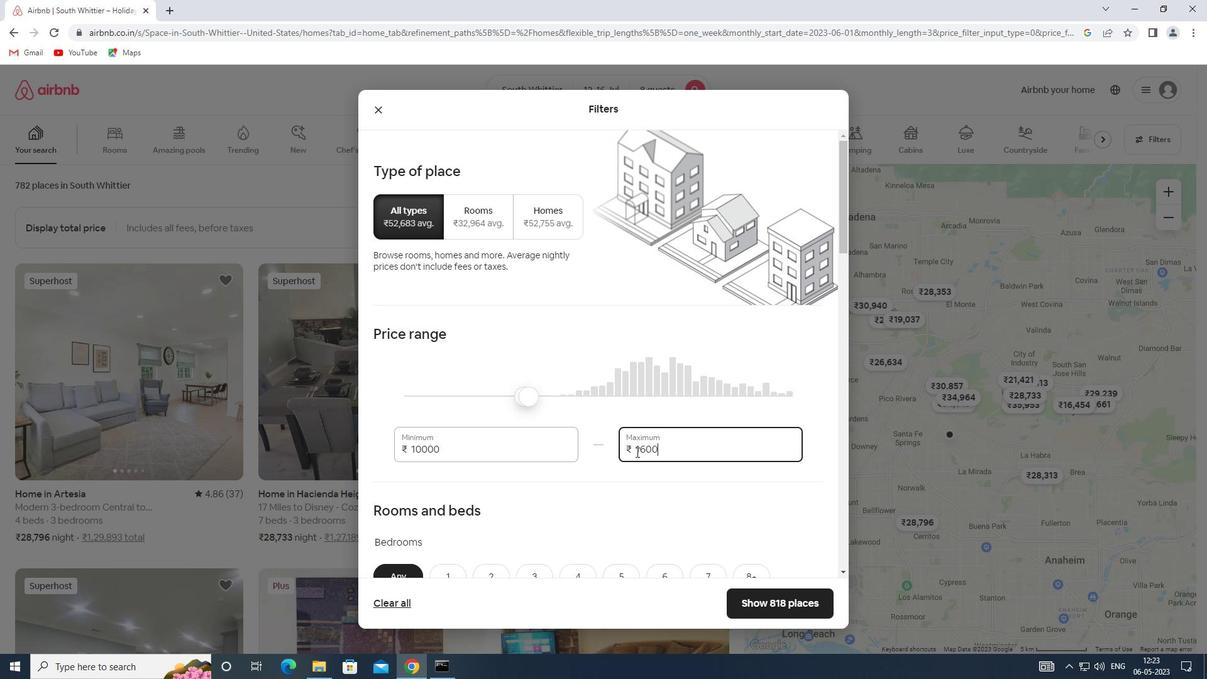 
Action: Mouse scrolled (636, 451) with delta (0, 0)
Screenshot: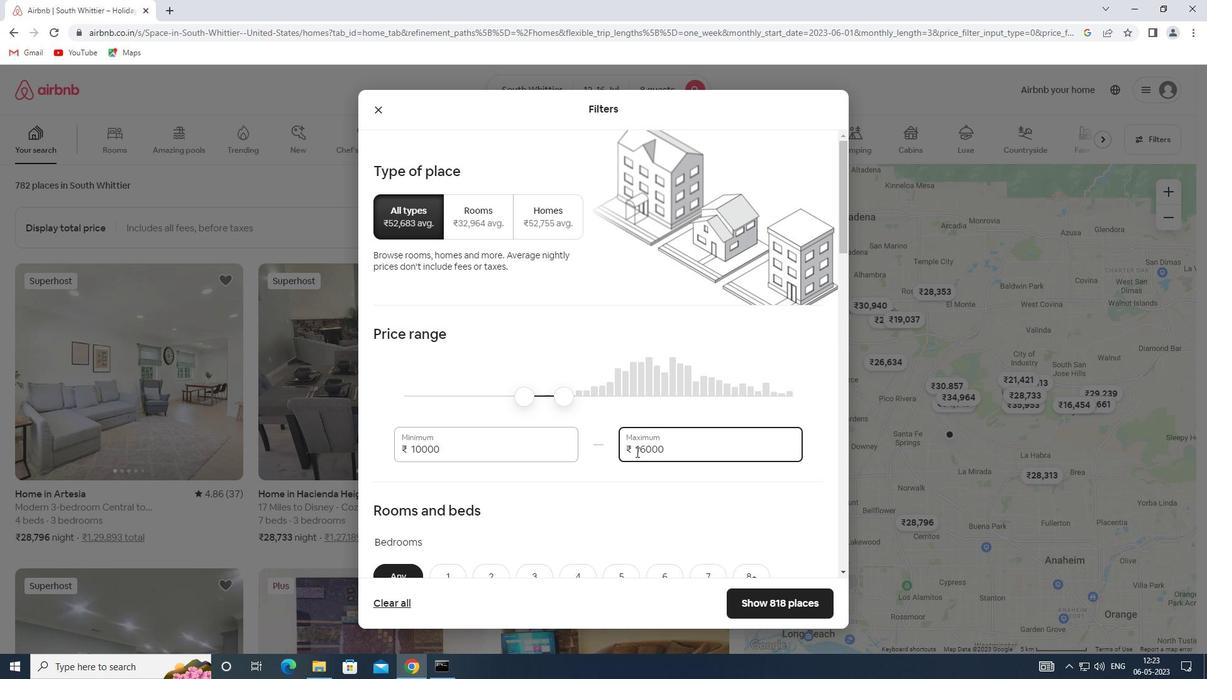 
Action: Mouse scrolled (636, 451) with delta (0, 0)
Screenshot: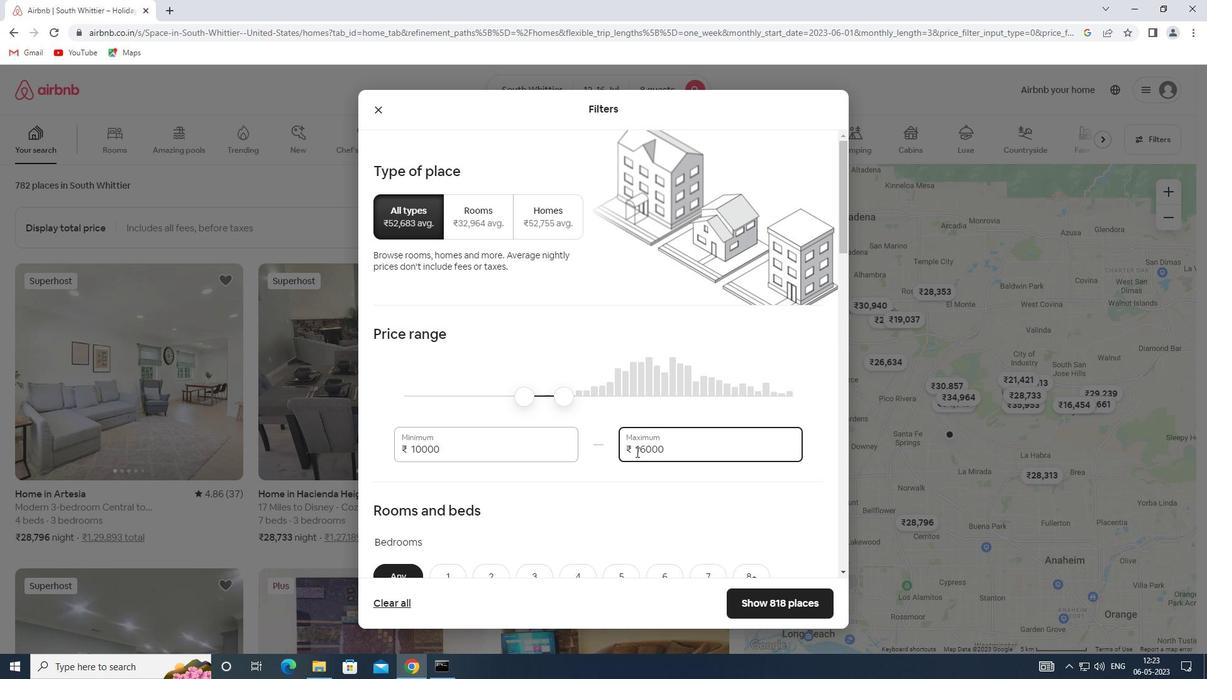 
Action: Mouse scrolled (636, 451) with delta (0, 0)
Screenshot: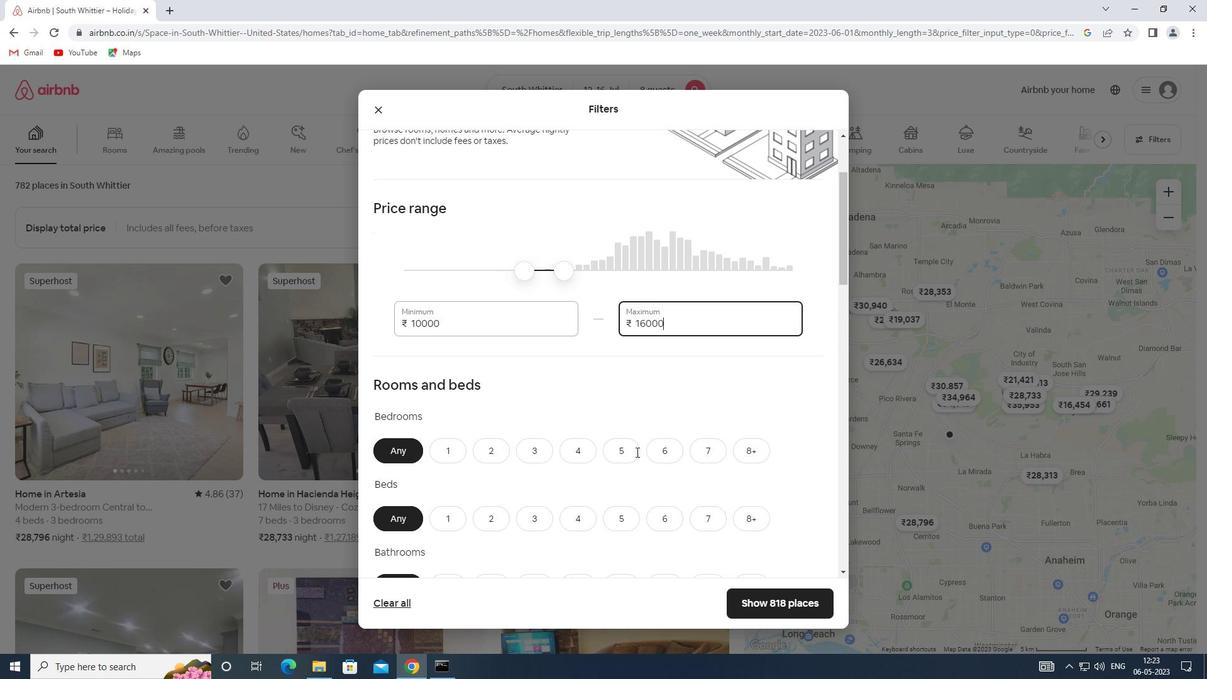 
Action: Mouse moved to (743, 394)
Screenshot: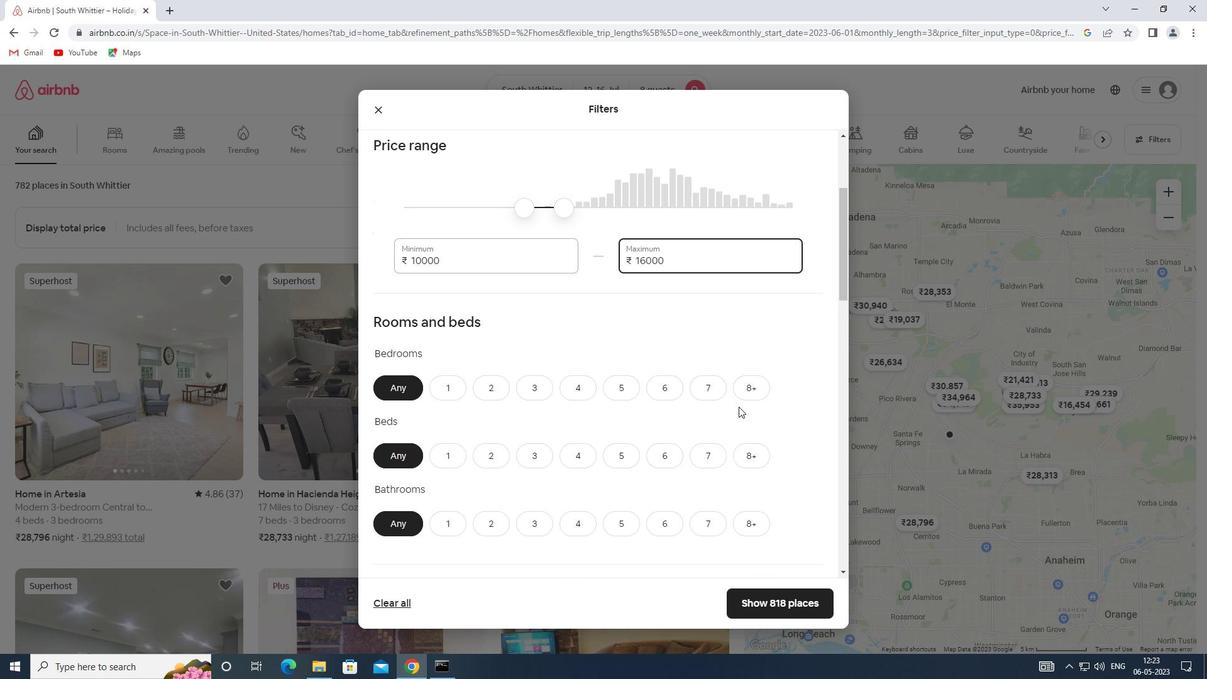 
Action: Mouse pressed left at (743, 394)
Screenshot: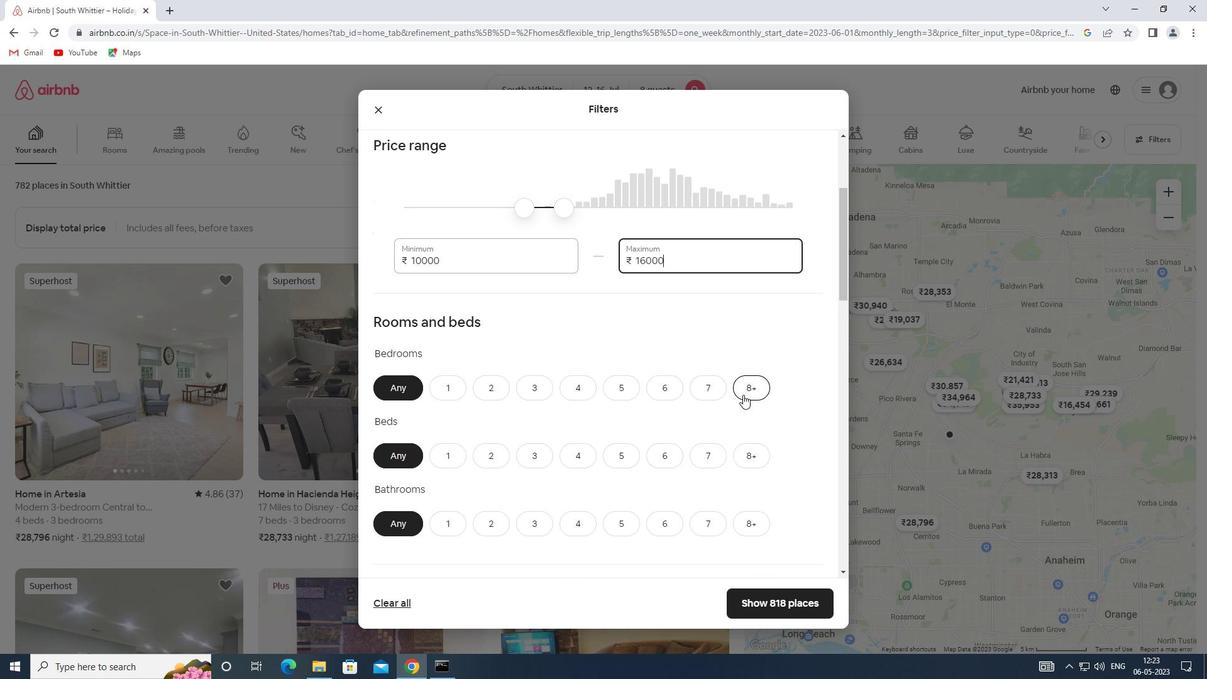 
Action: Mouse moved to (742, 454)
Screenshot: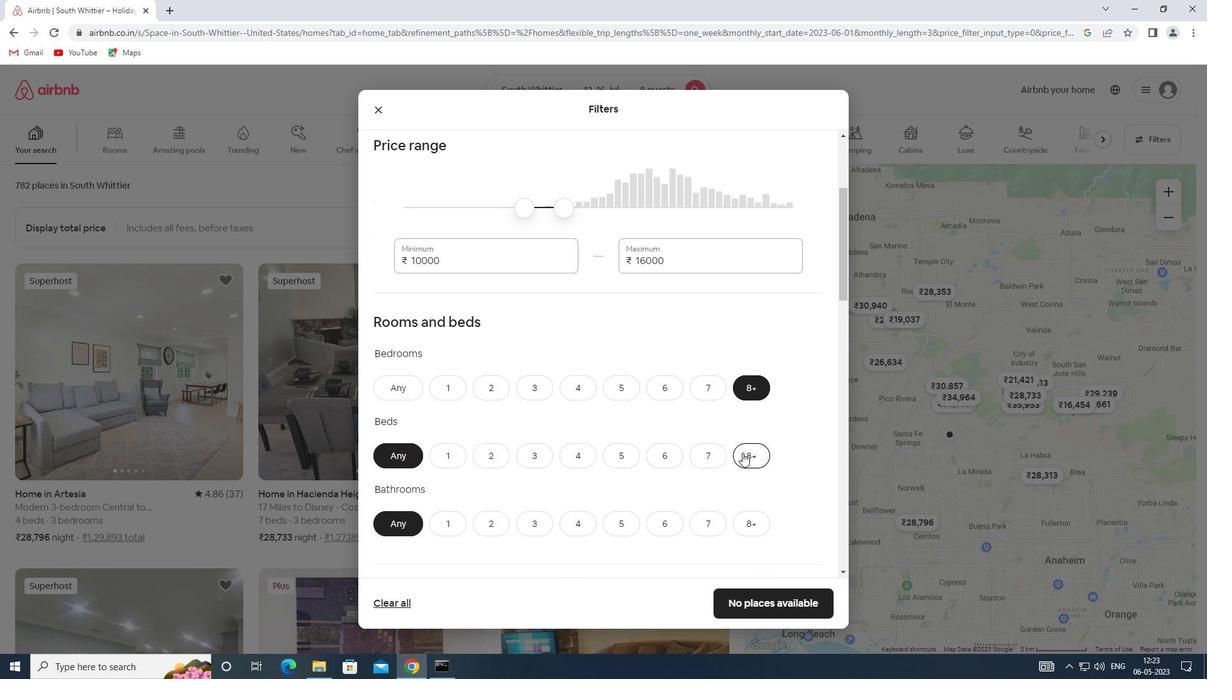 
Action: Mouse pressed left at (742, 454)
Screenshot: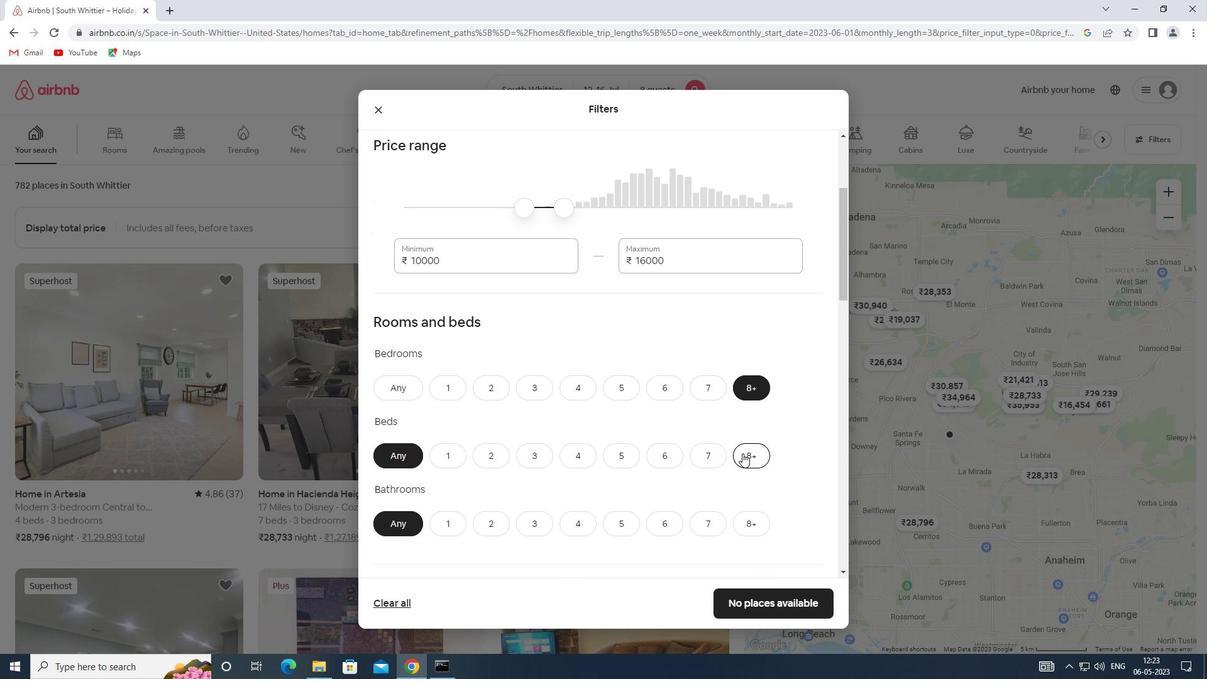 
Action: Mouse moved to (742, 520)
Screenshot: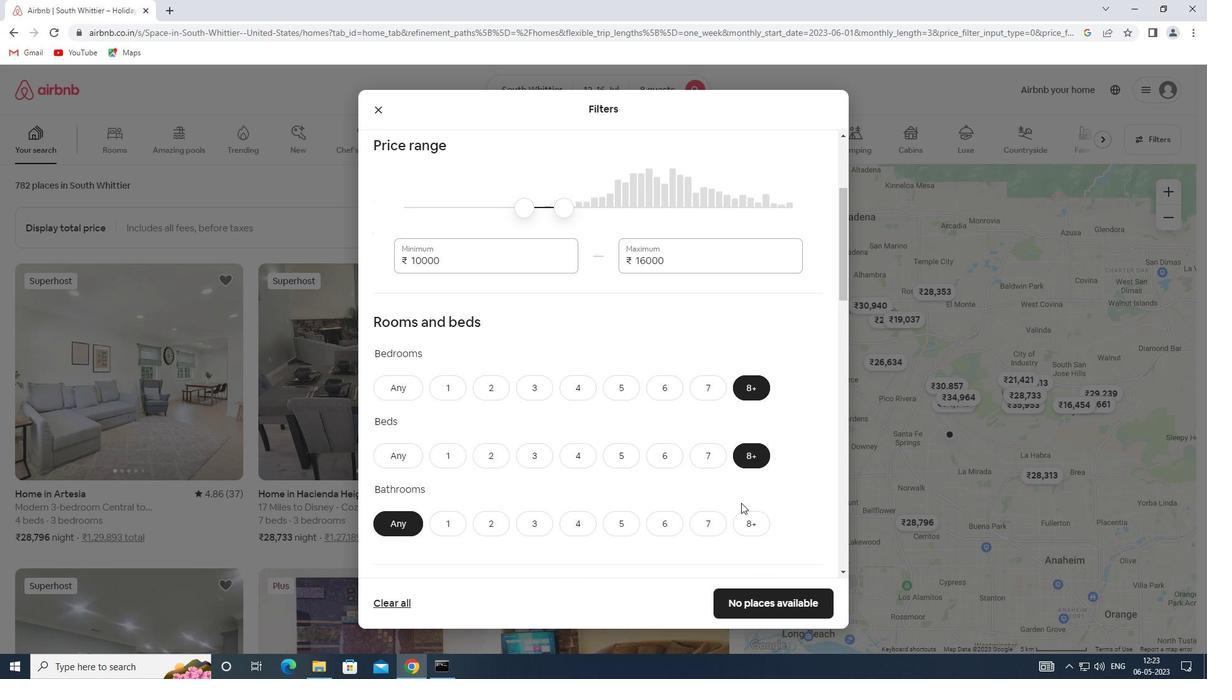 
Action: Mouse pressed left at (742, 520)
Screenshot: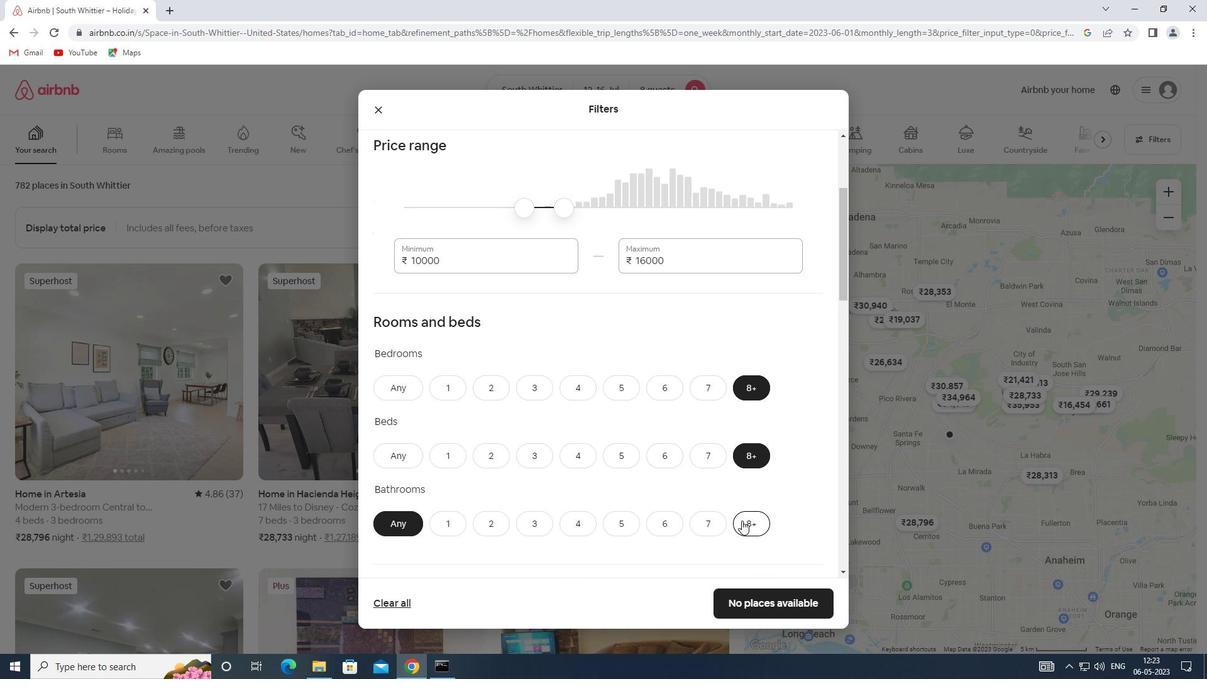 
Action: Mouse moved to (683, 471)
Screenshot: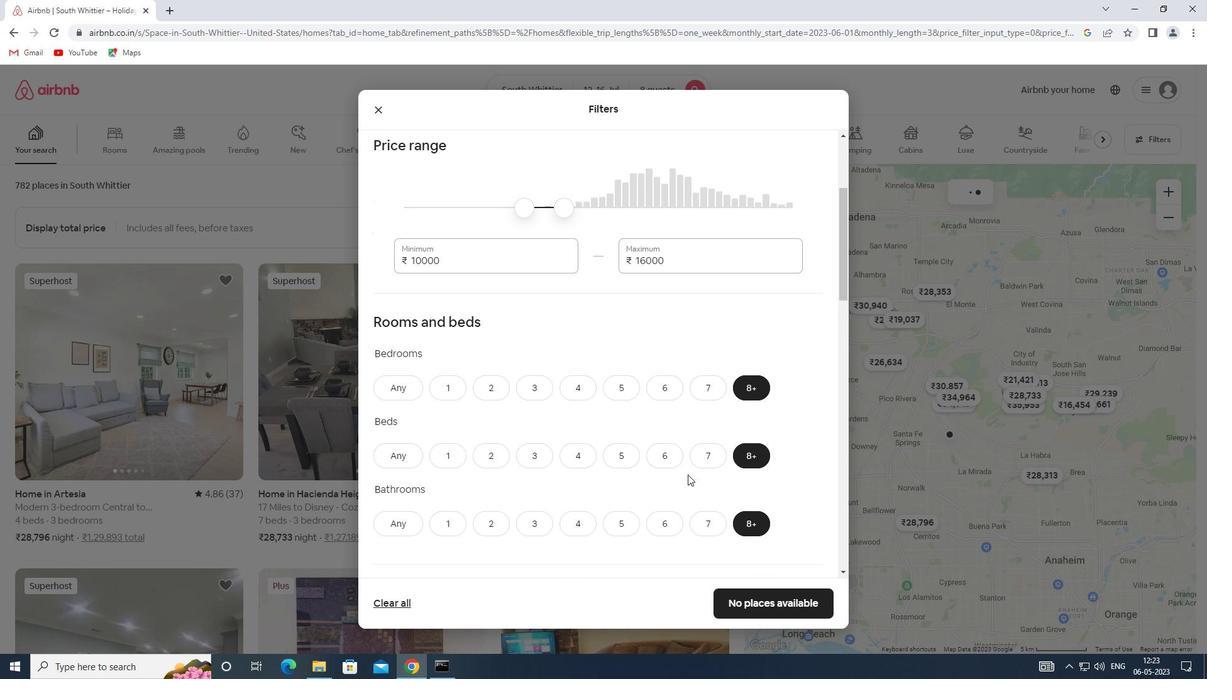
Action: Mouse scrolled (683, 470) with delta (0, 0)
Screenshot: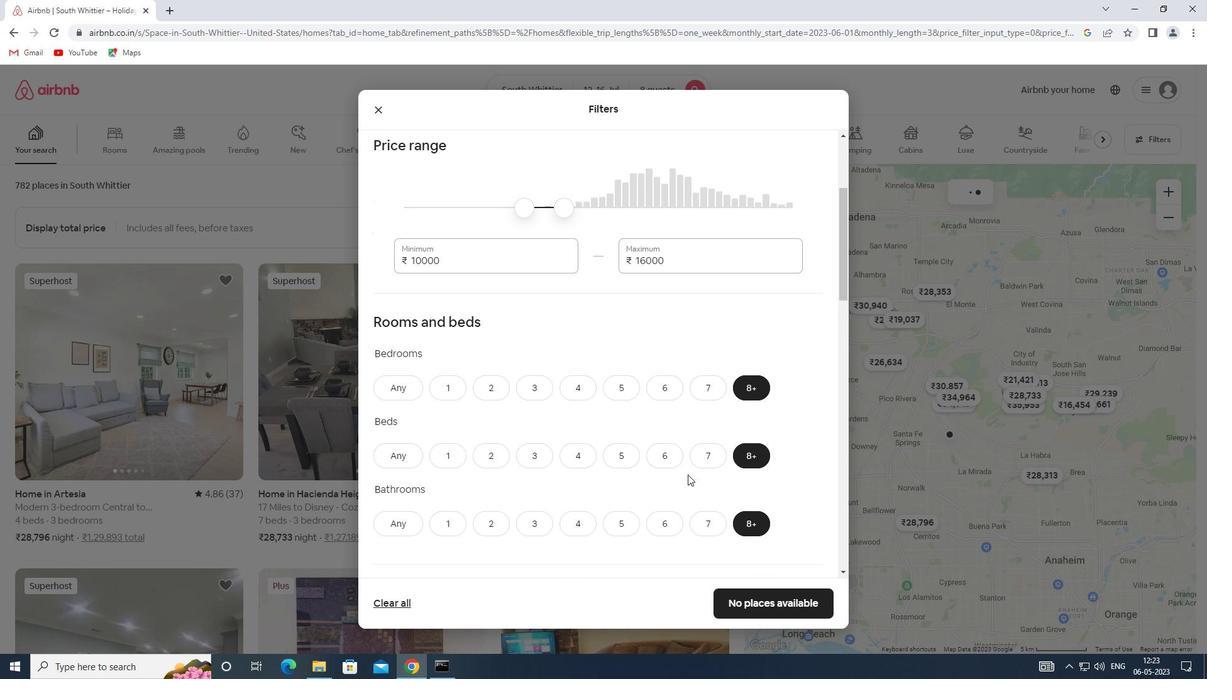 
Action: Mouse scrolled (683, 470) with delta (0, 0)
Screenshot: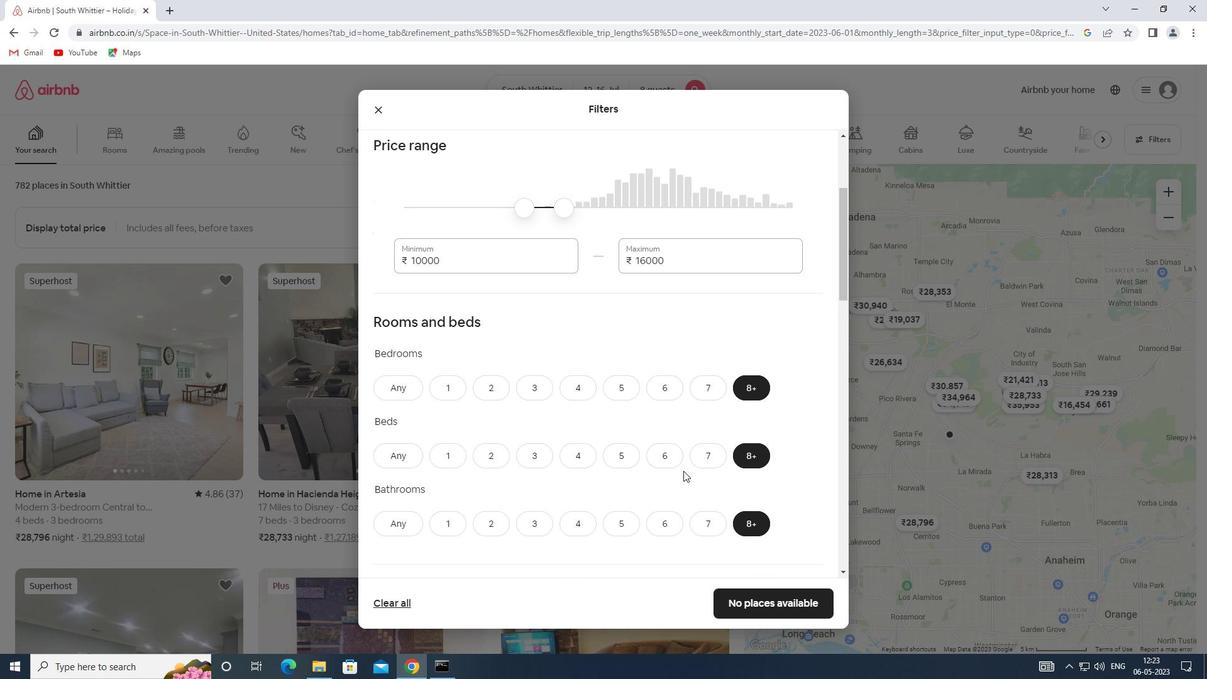 
Action: Mouse scrolled (683, 470) with delta (0, 0)
Screenshot: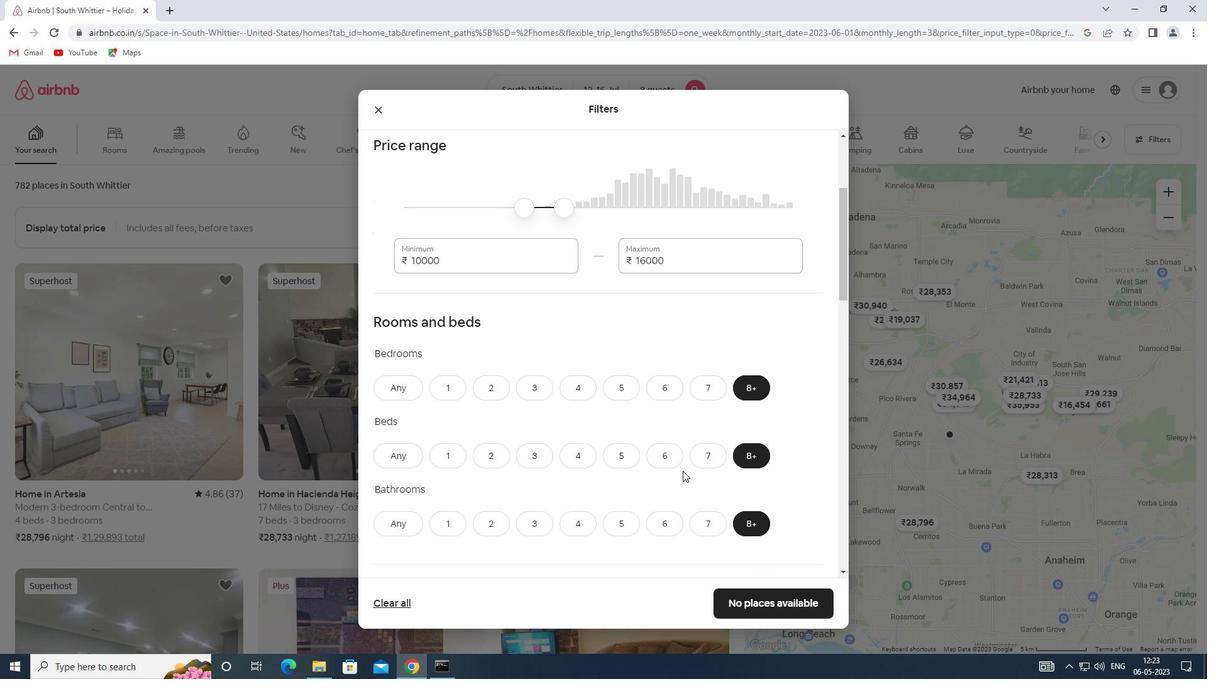 
Action: Mouse scrolled (683, 470) with delta (0, 0)
Screenshot: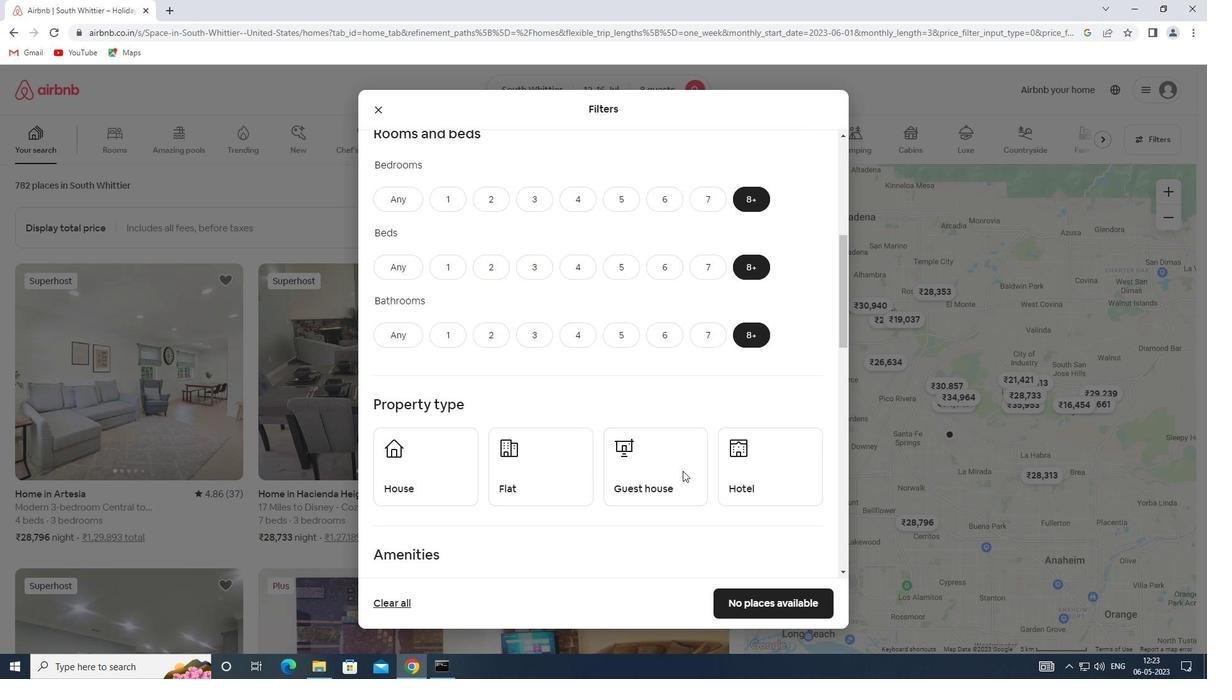 
Action: Mouse moved to (462, 408)
Screenshot: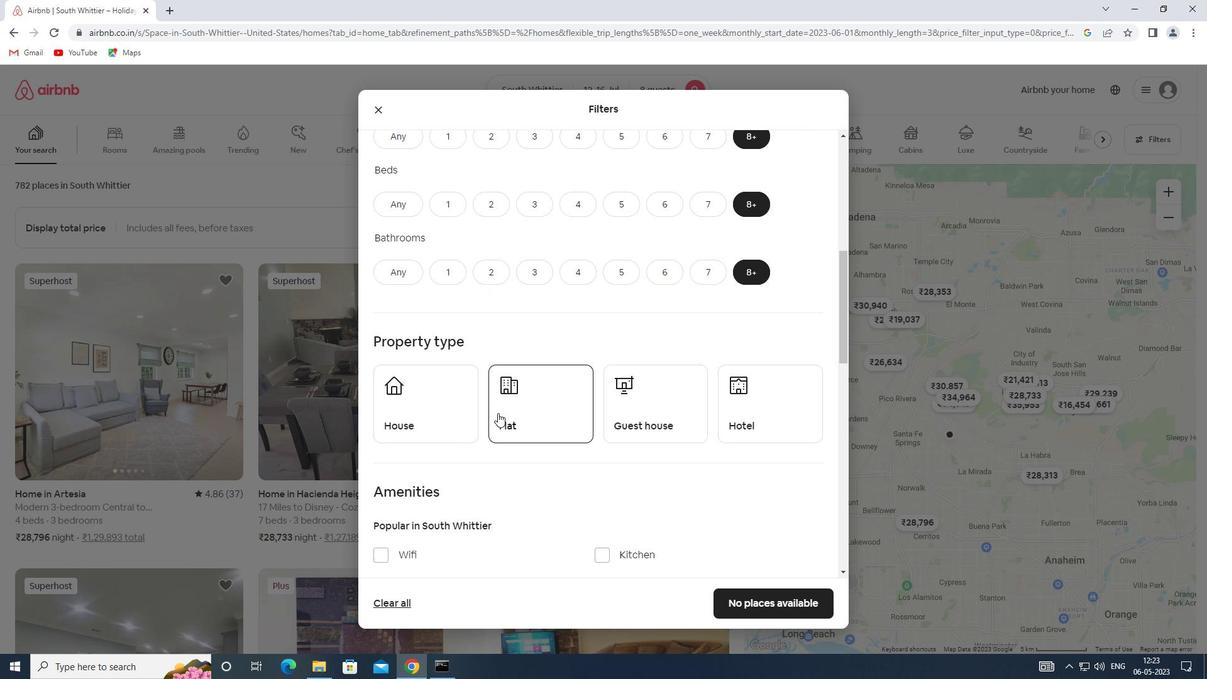 
Action: Mouse pressed left at (462, 408)
Screenshot: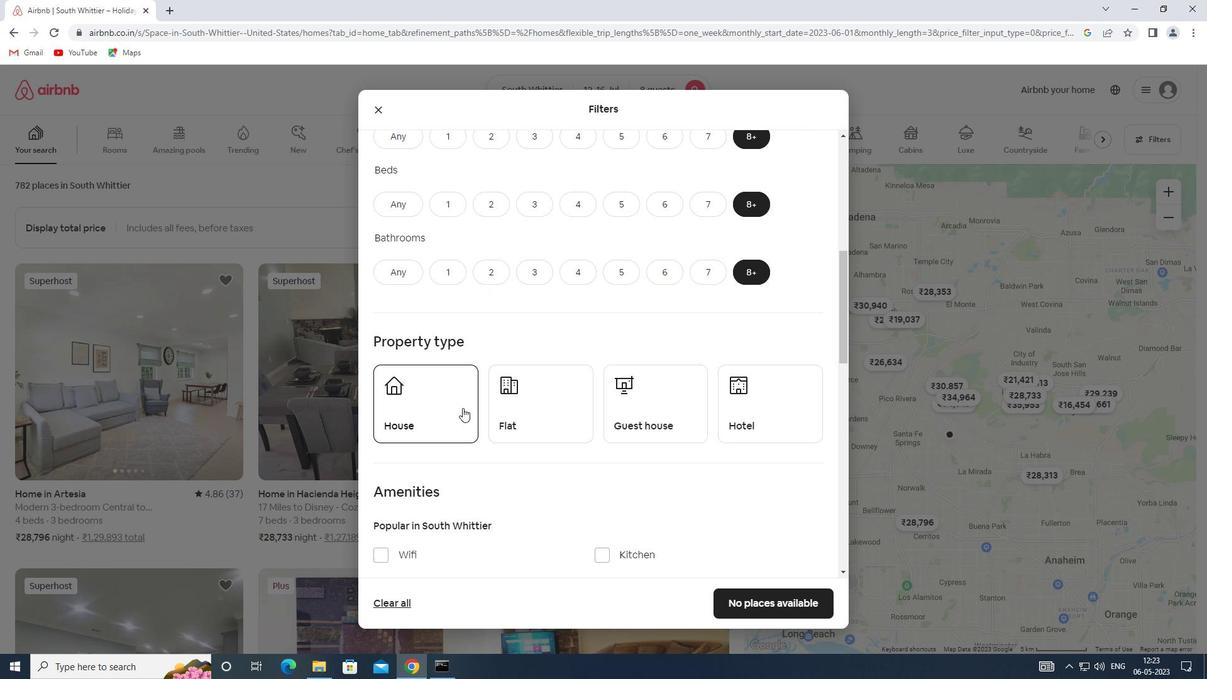 
Action: Mouse moved to (519, 411)
Screenshot: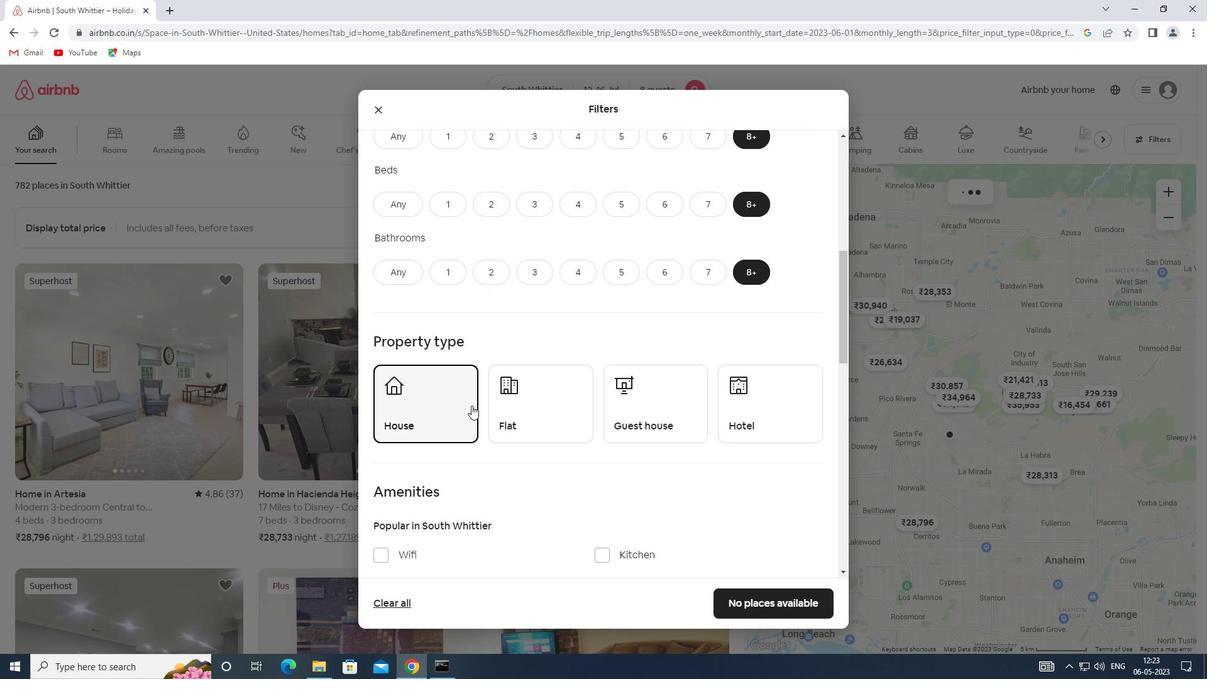 
Action: Mouse pressed left at (519, 411)
Screenshot: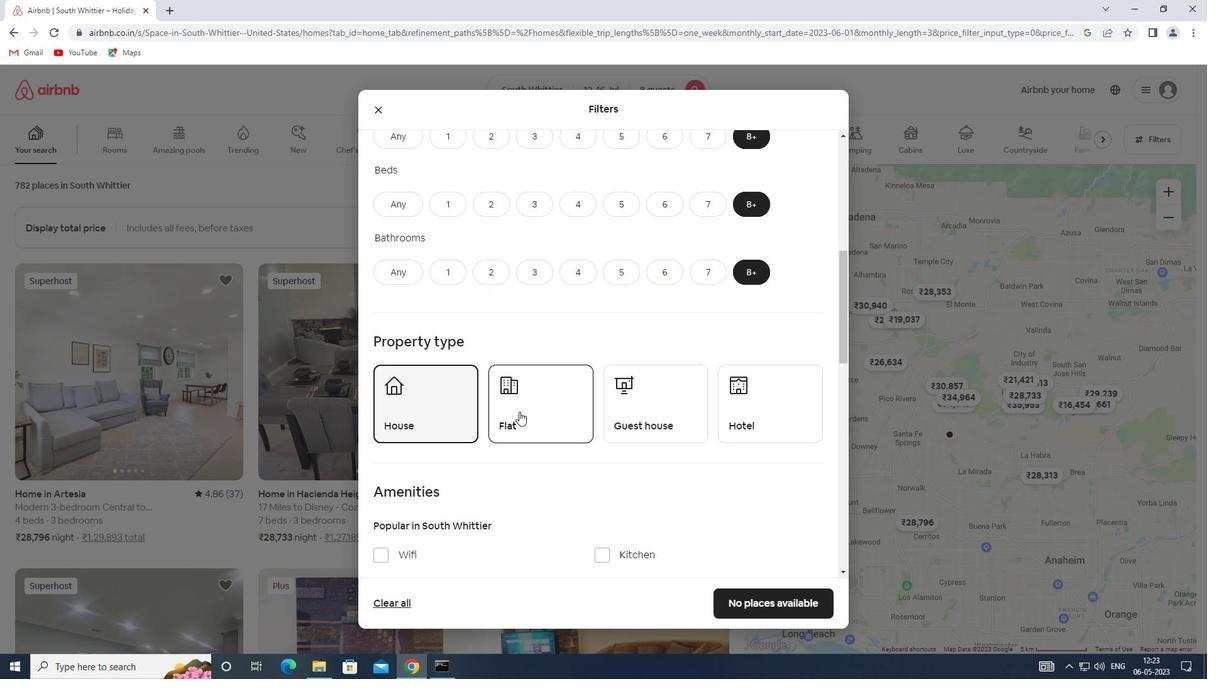 
Action: Mouse moved to (655, 420)
Screenshot: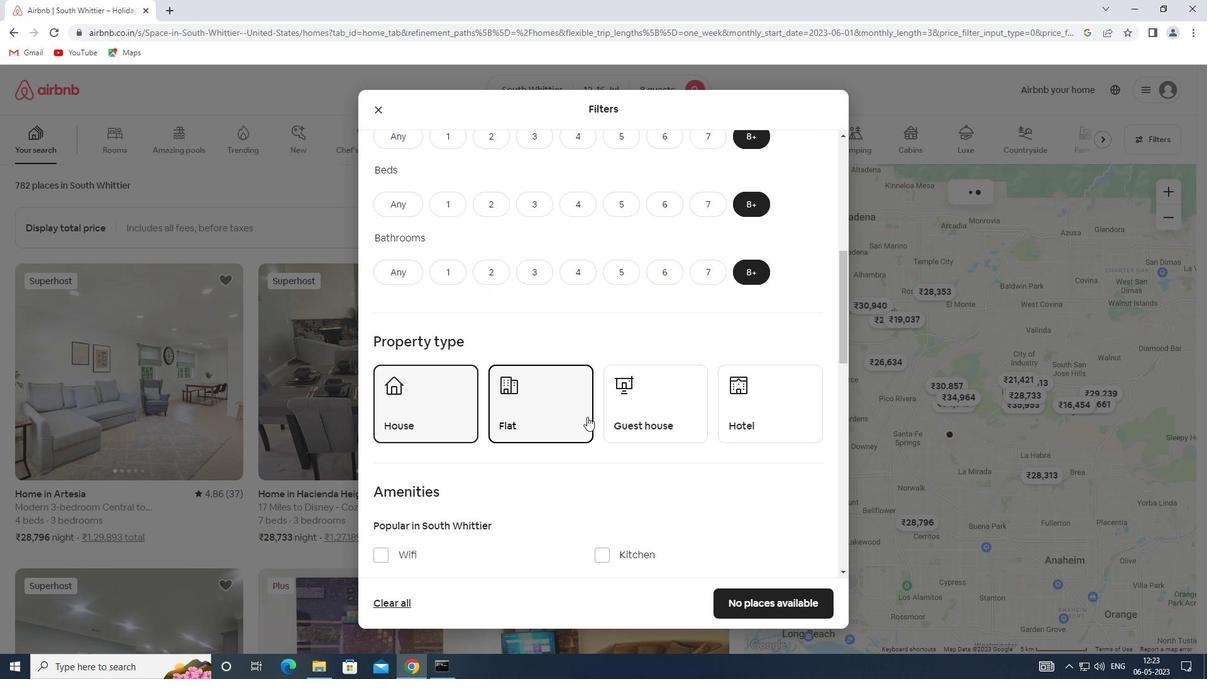 
Action: Mouse pressed left at (655, 420)
Screenshot: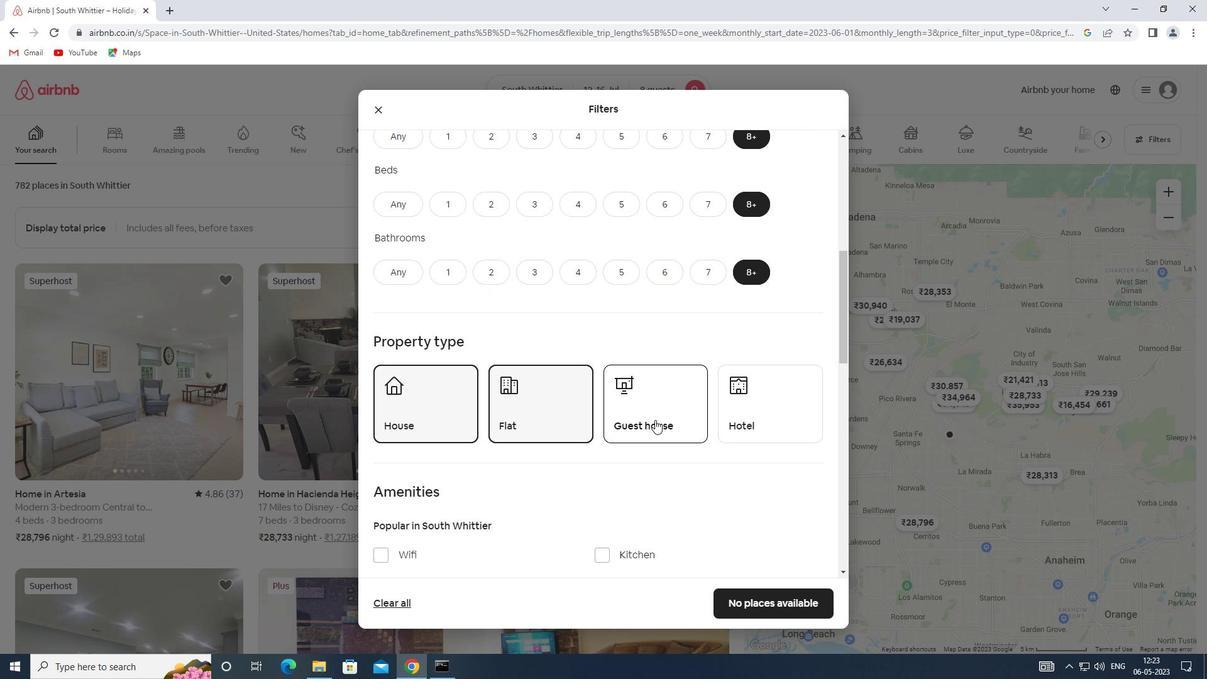 
Action: Mouse moved to (726, 418)
Screenshot: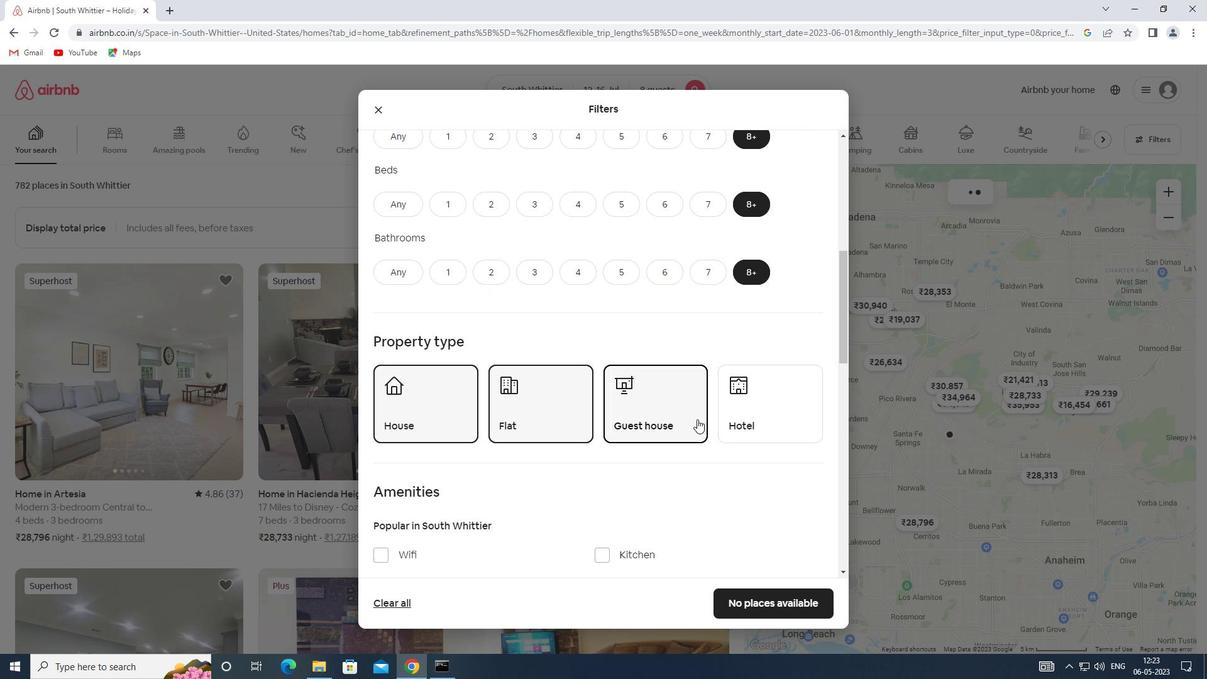 
Action: Mouse pressed left at (726, 418)
Screenshot: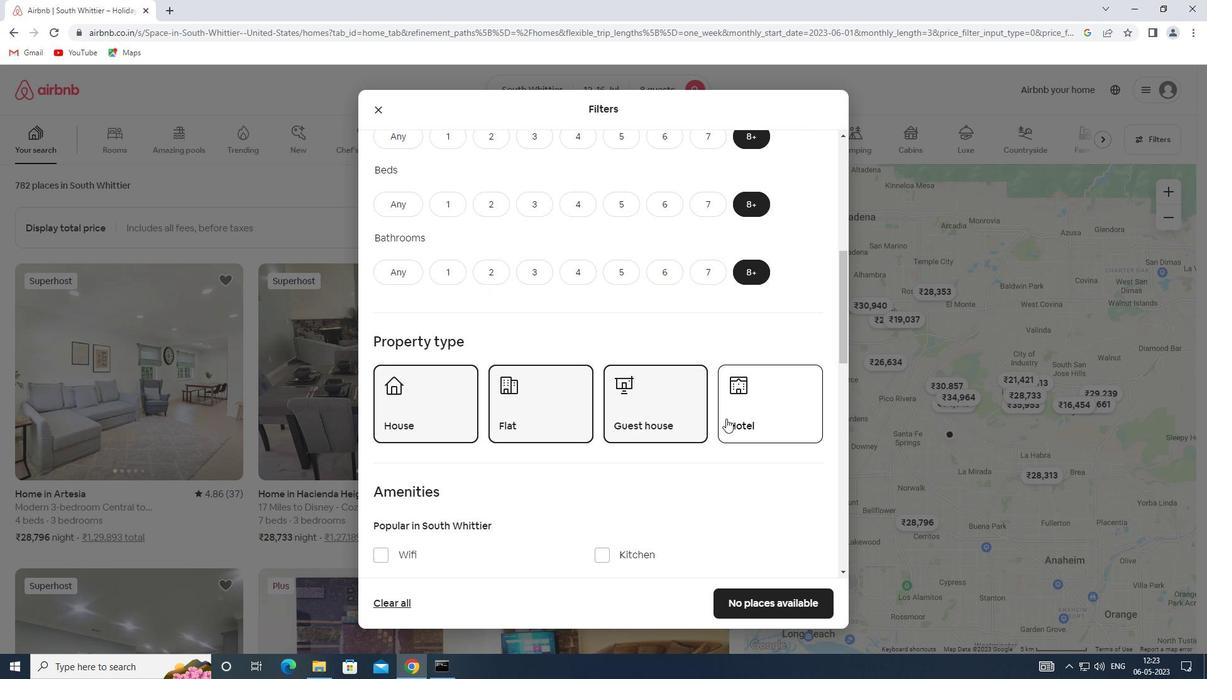 
Action: Mouse moved to (503, 415)
Screenshot: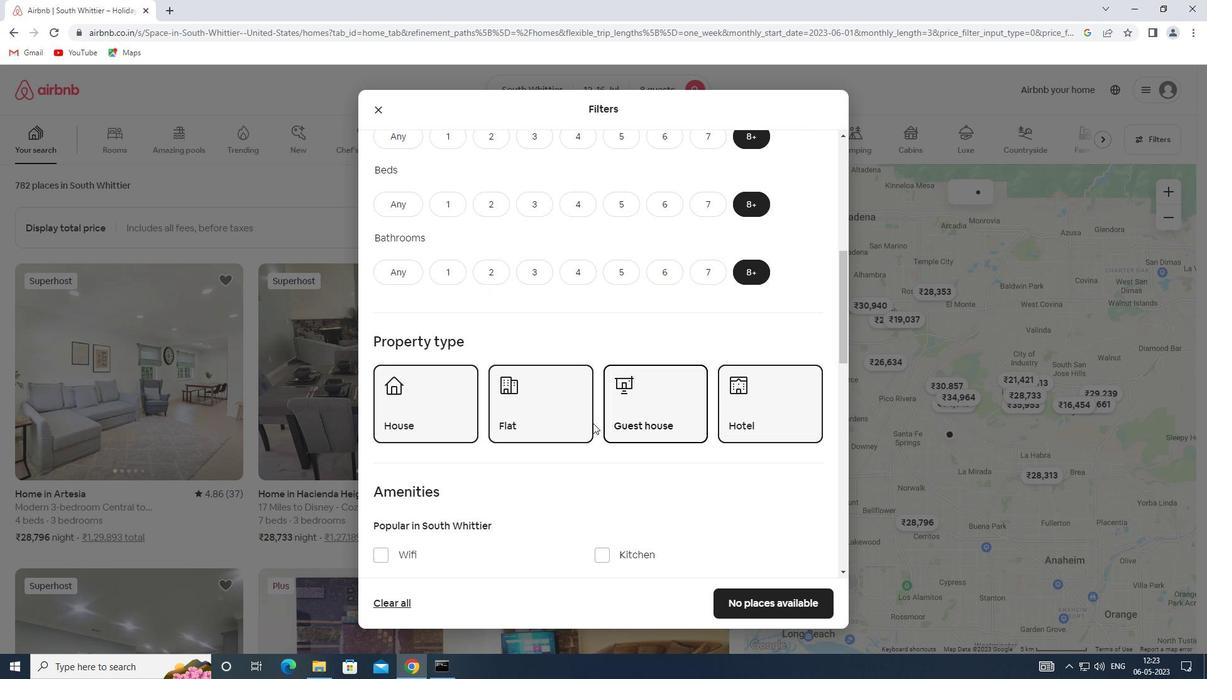 
Action: Mouse scrolled (503, 414) with delta (0, 0)
Screenshot: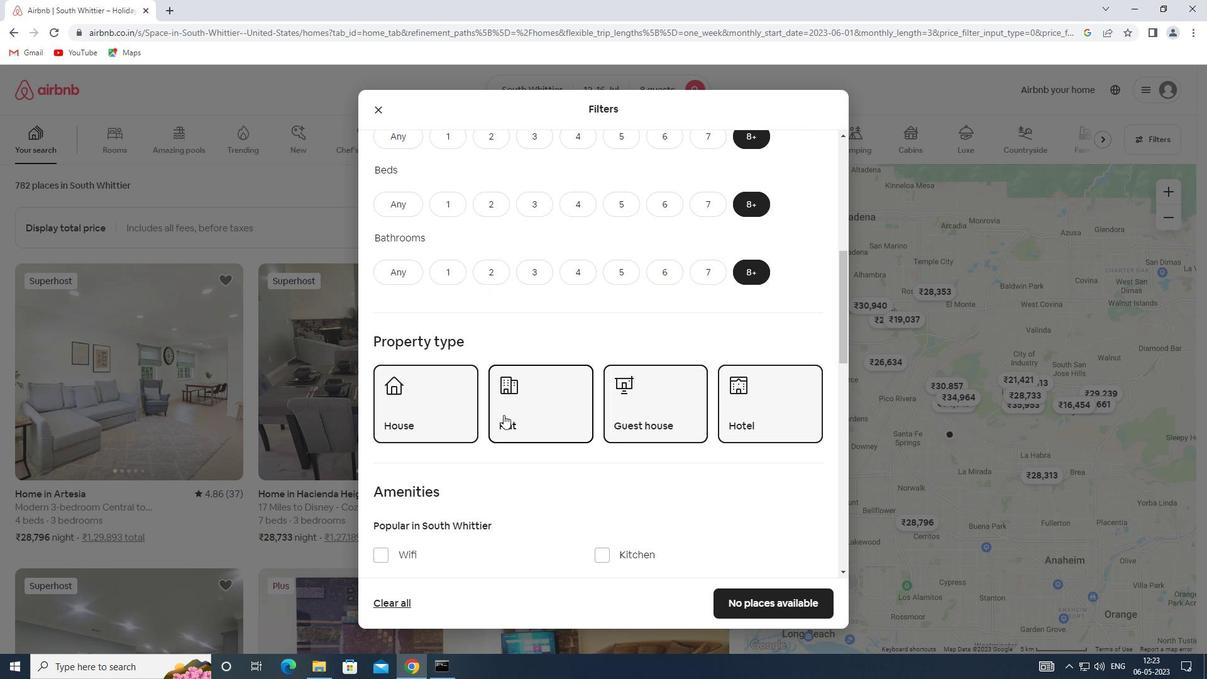 
Action: Mouse scrolled (503, 414) with delta (0, 0)
Screenshot: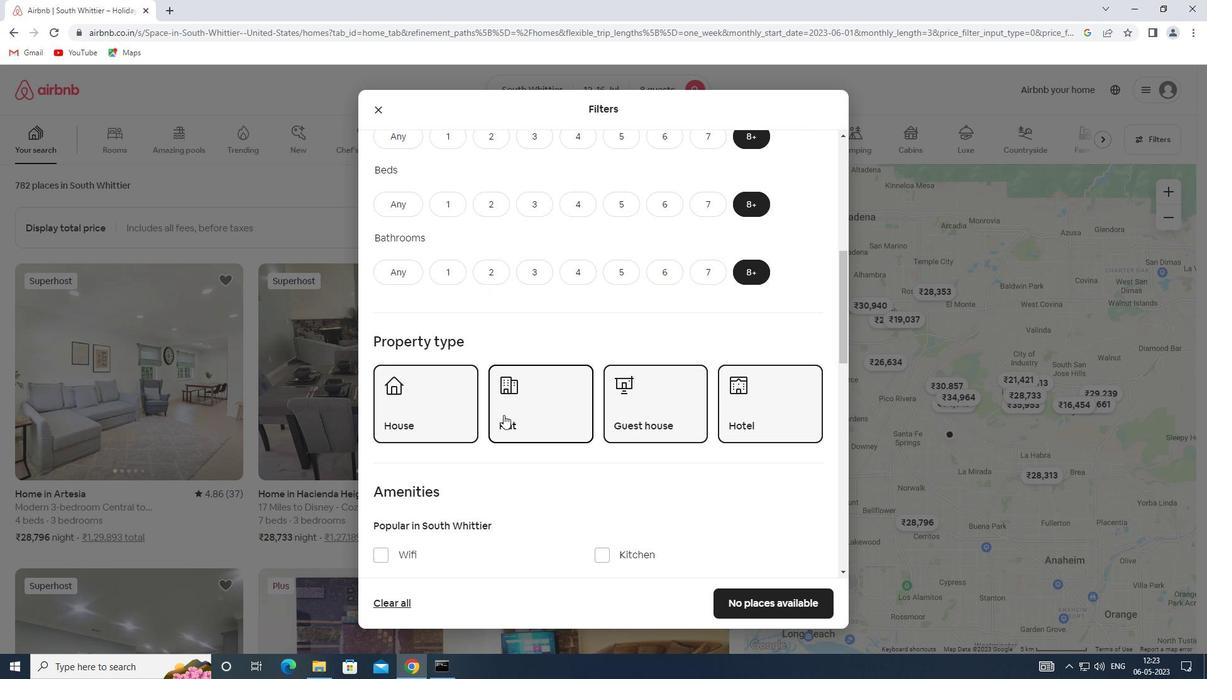 
Action: Mouse scrolled (503, 414) with delta (0, 0)
Screenshot: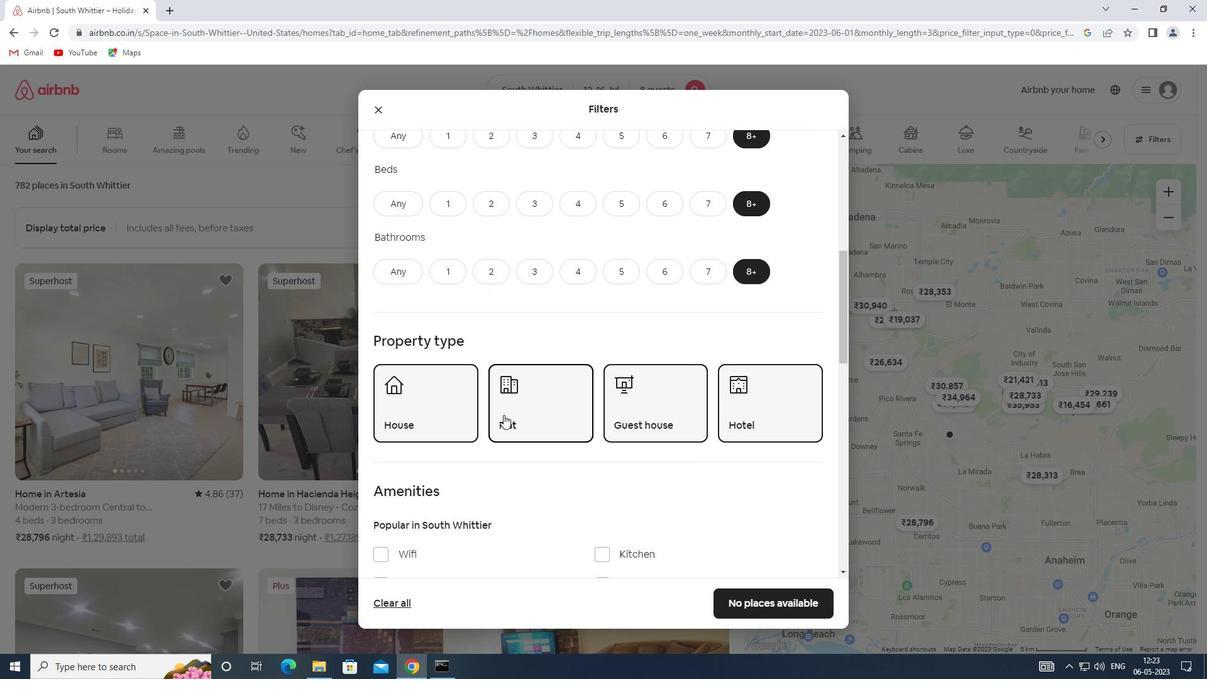 
Action: Mouse scrolled (503, 414) with delta (0, 0)
Screenshot: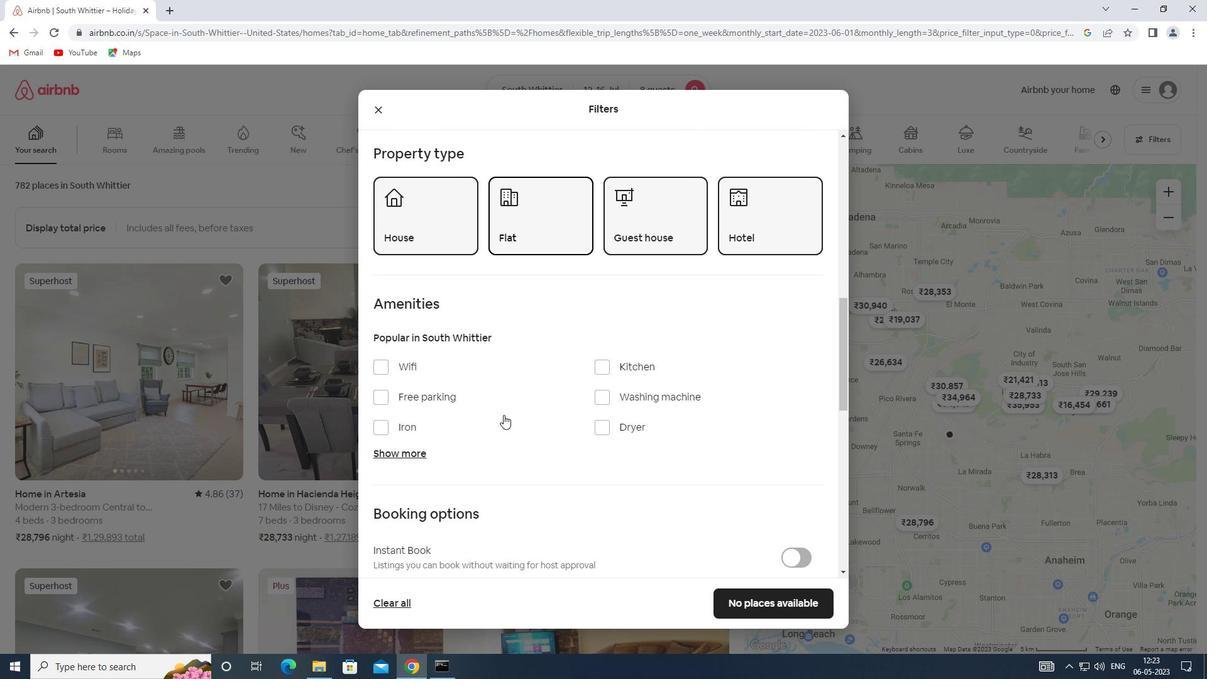 
Action: Mouse moved to (394, 306)
Screenshot: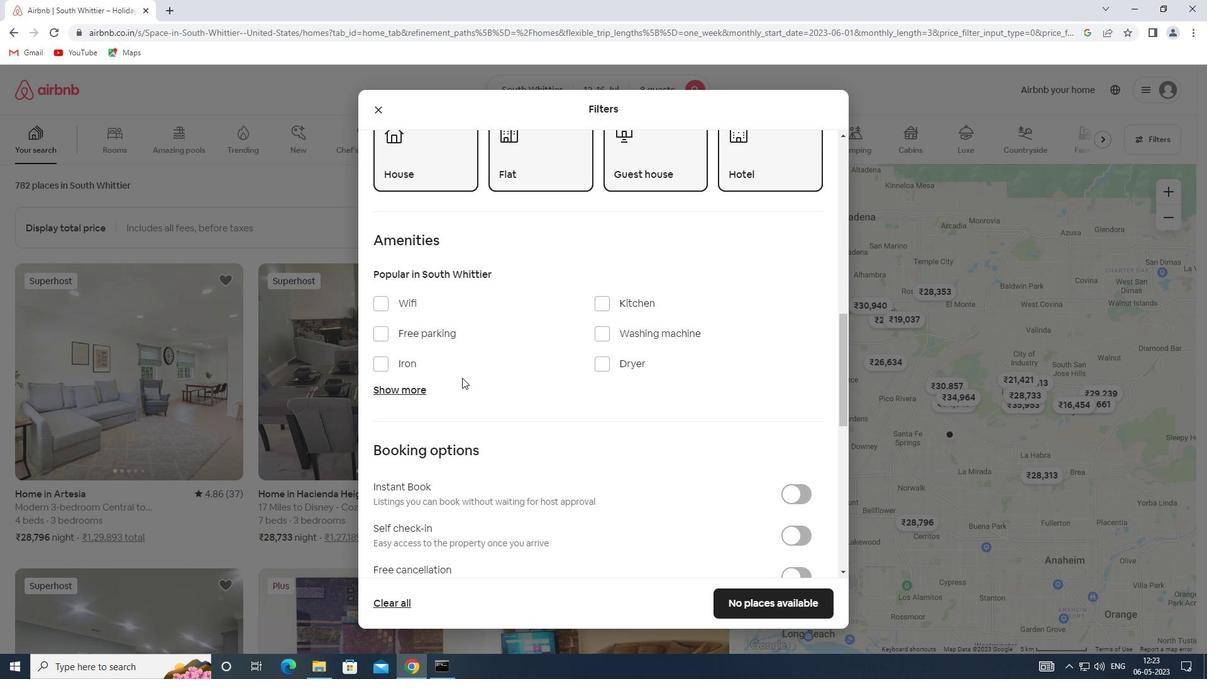 
Action: Mouse pressed left at (394, 306)
Screenshot: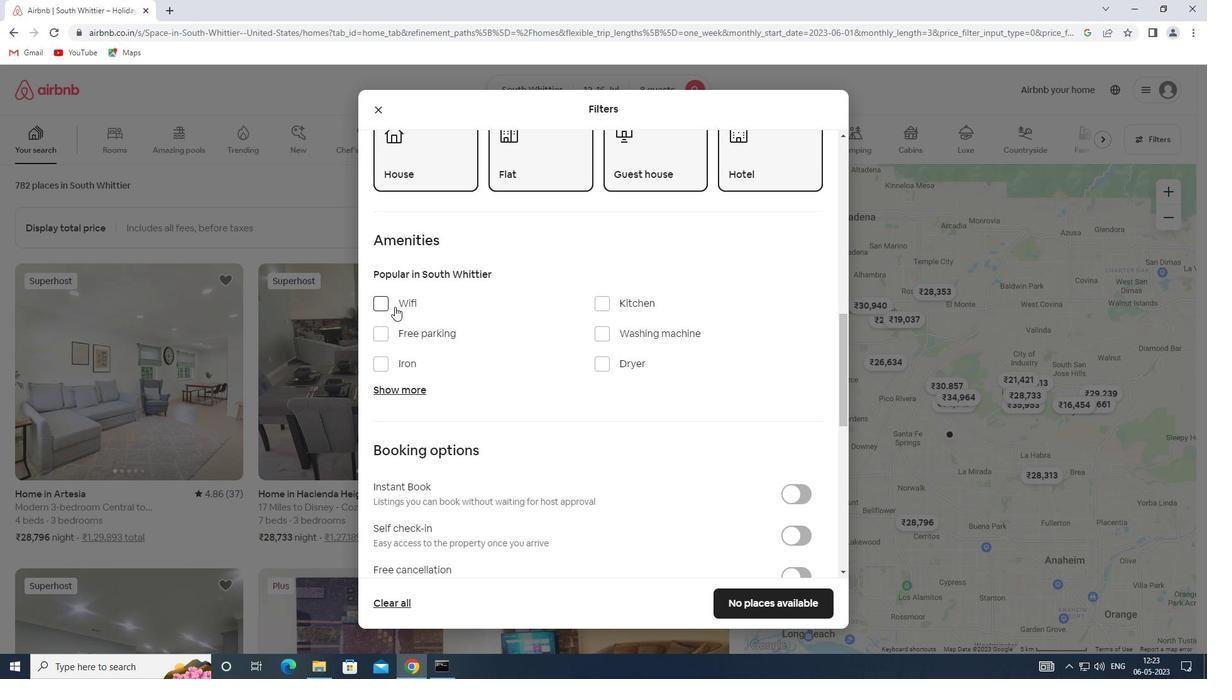 
Action: Mouse moved to (398, 321)
Screenshot: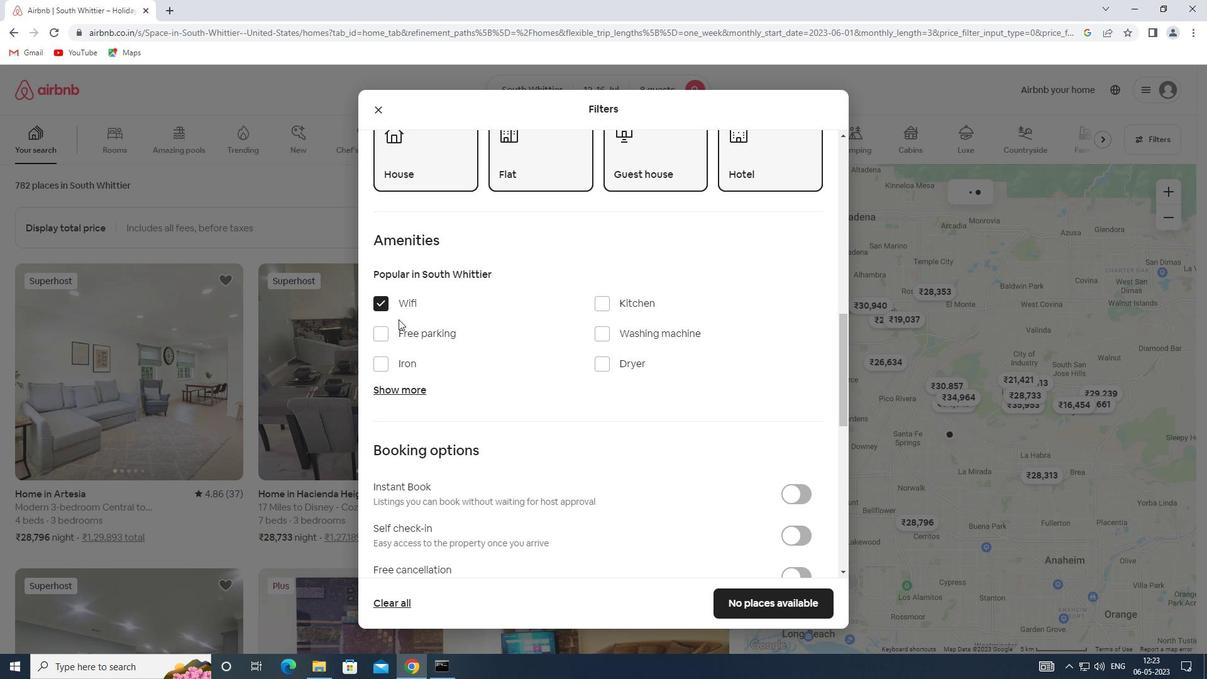 
Action: Mouse scrolled (398, 320) with delta (0, 0)
Screenshot: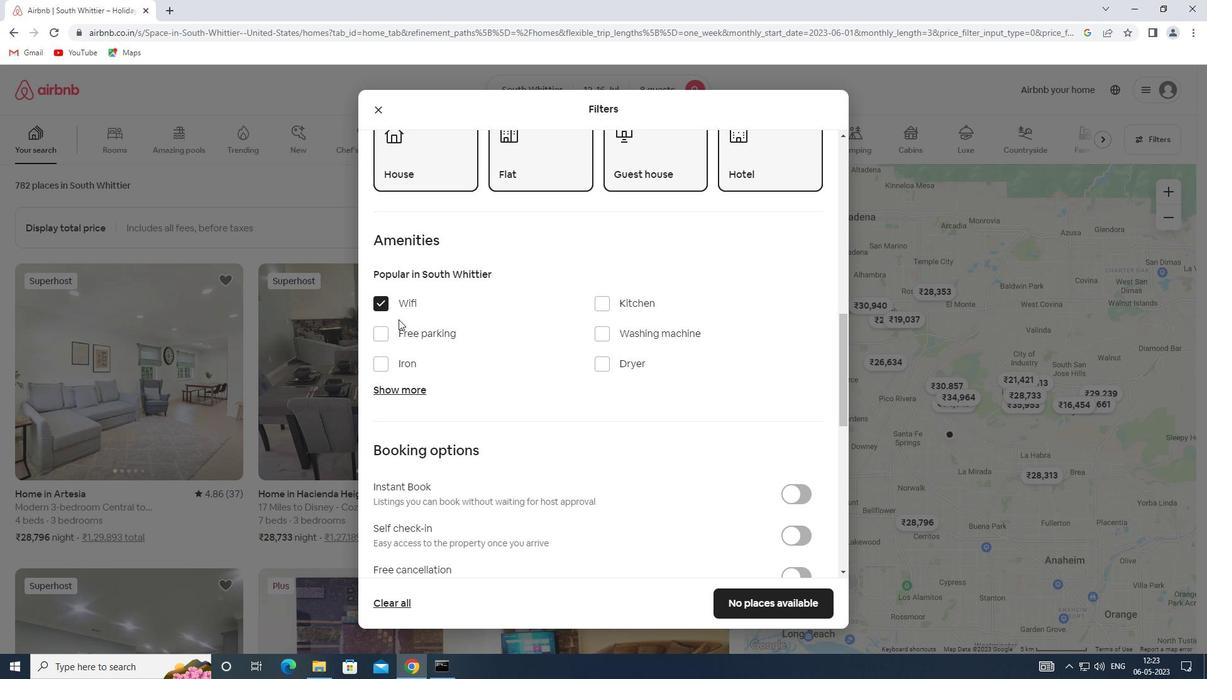 
Action: Mouse moved to (420, 374)
Screenshot: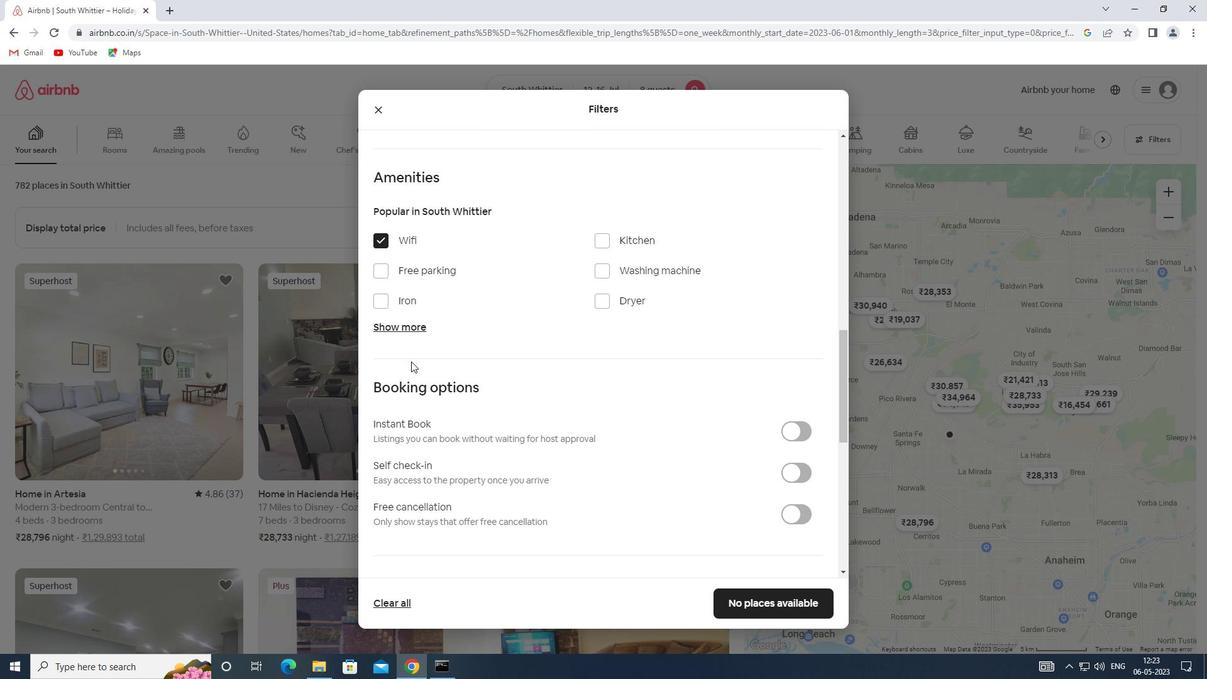 
Action: Mouse scrolled (420, 374) with delta (0, 0)
Screenshot: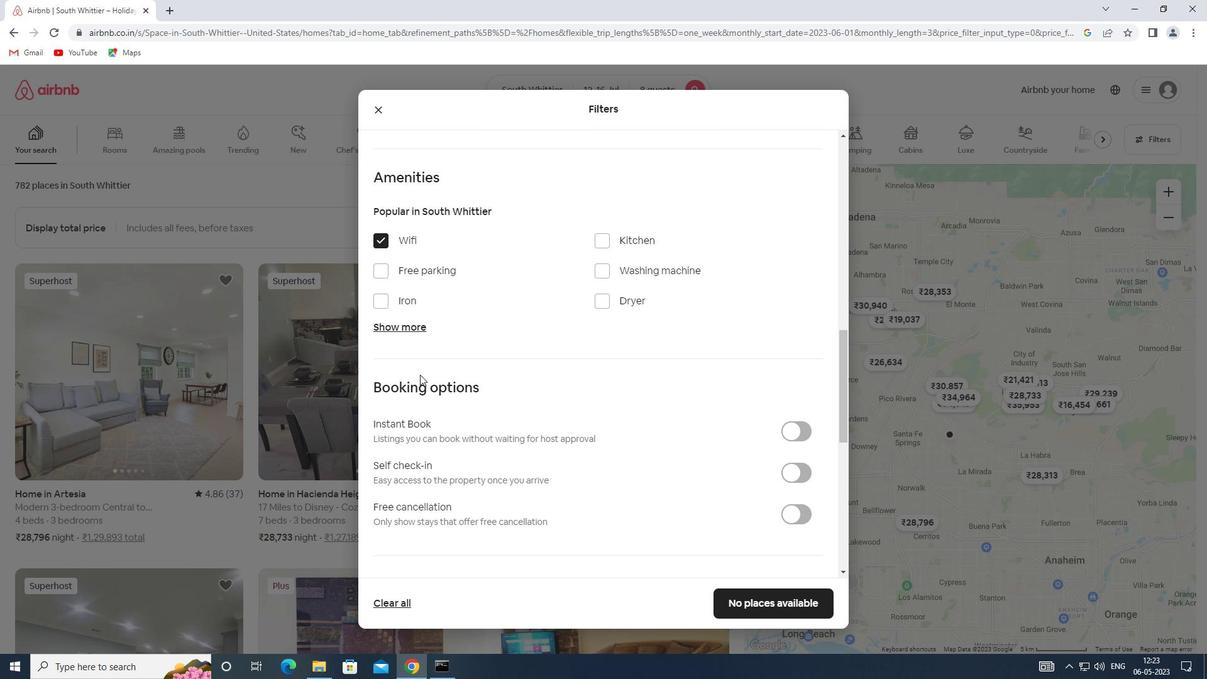
Action: Mouse moved to (405, 272)
Screenshot: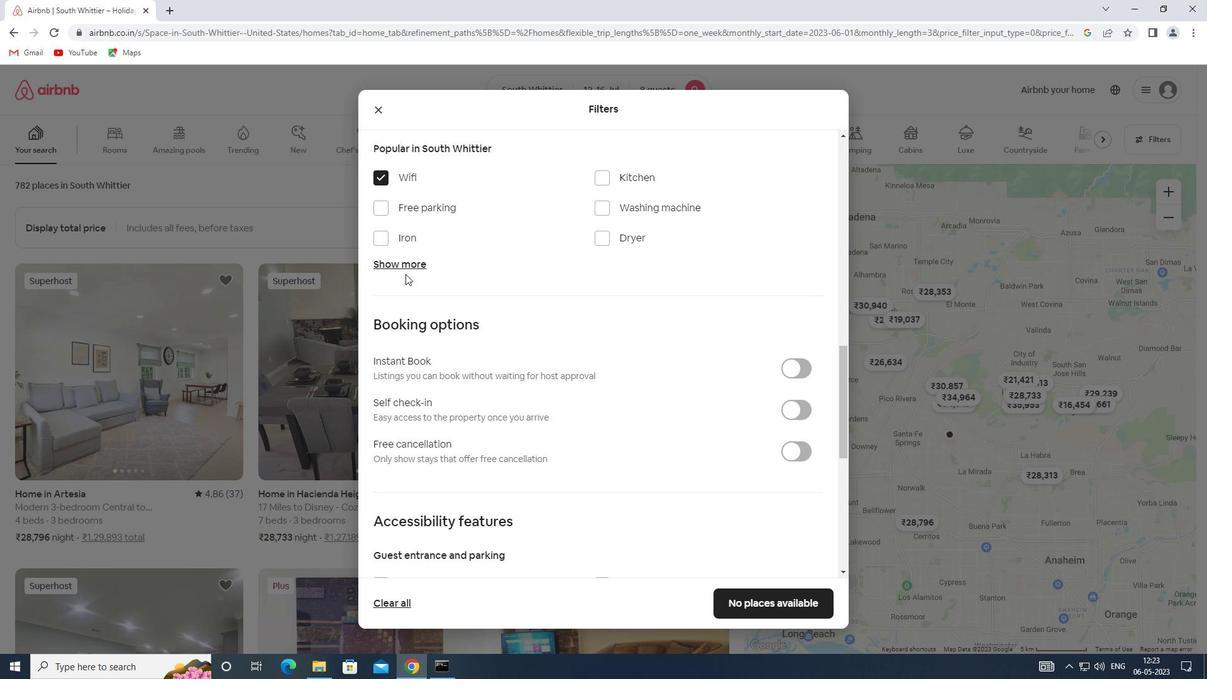 
Action: Mouse pressed left at (405, 272)
Screenshot: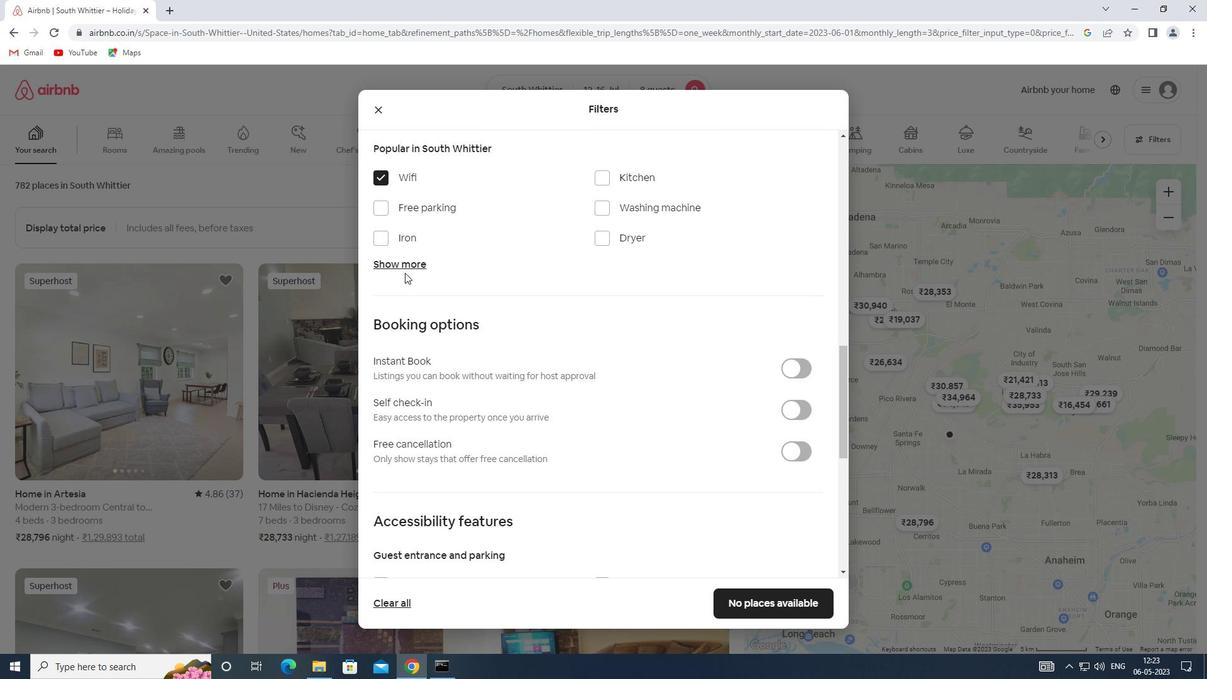 
Action: Mouse moved to (405, 264)
Screenshot: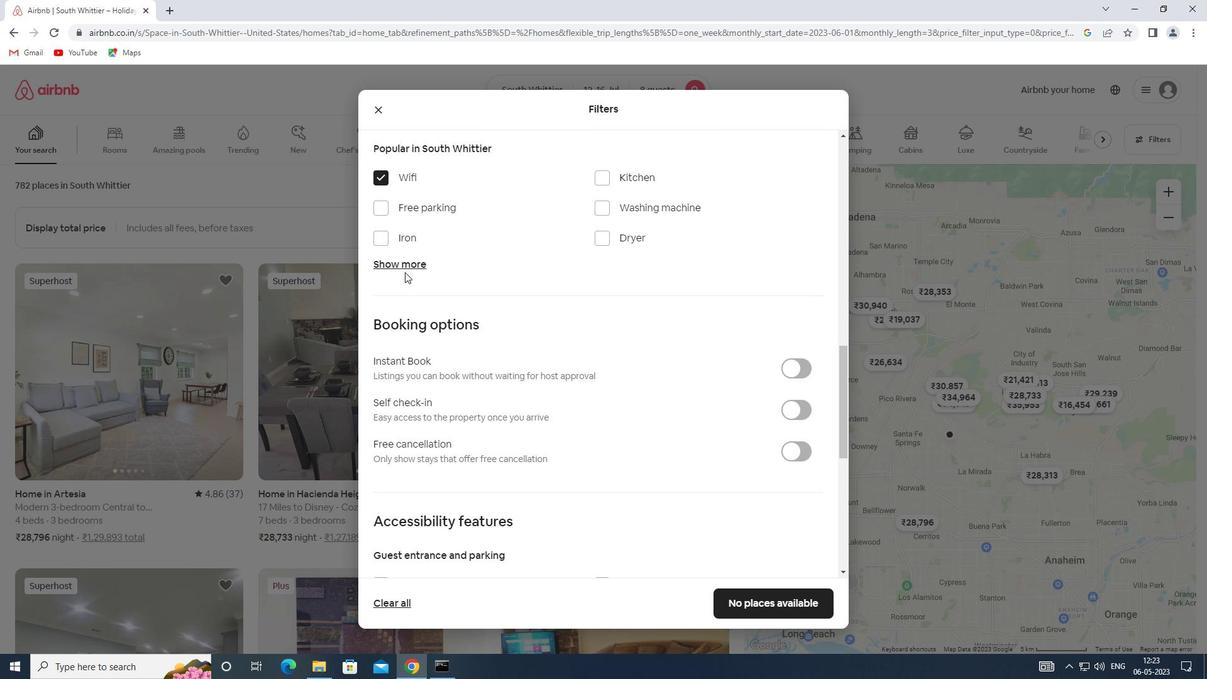 
Action: Mouse pressed left at (405, 264)
Screenshot: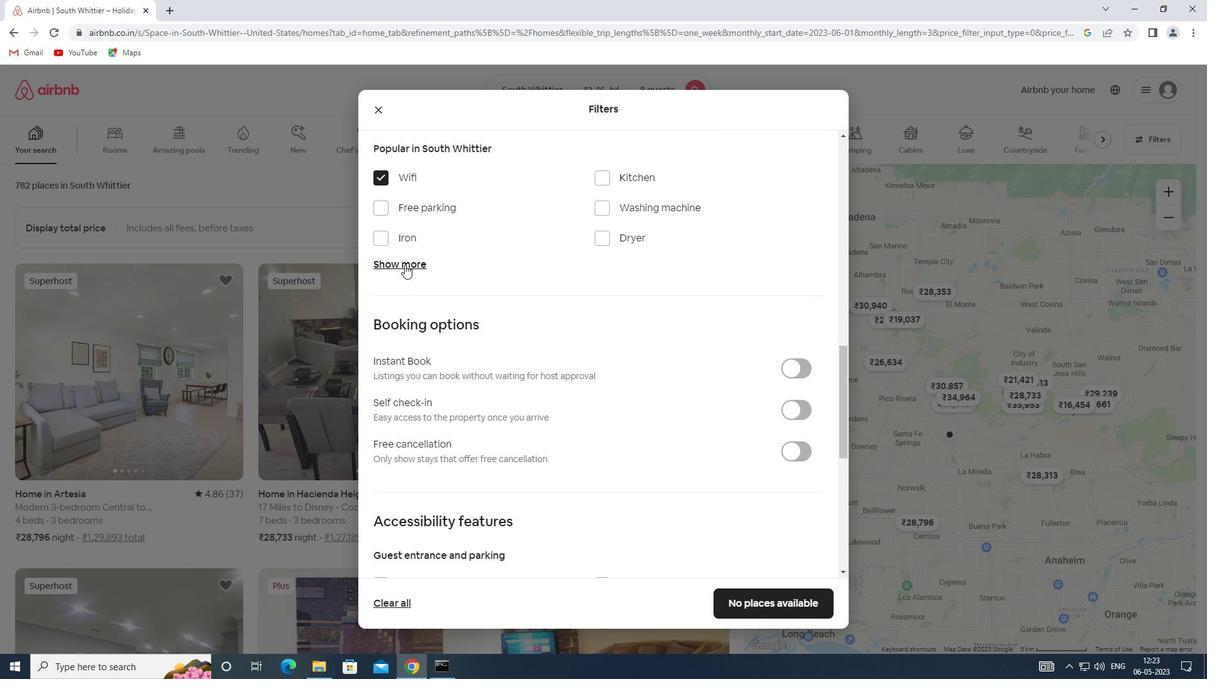 
Action: Mouse moved to (605, 338)
Screenshot: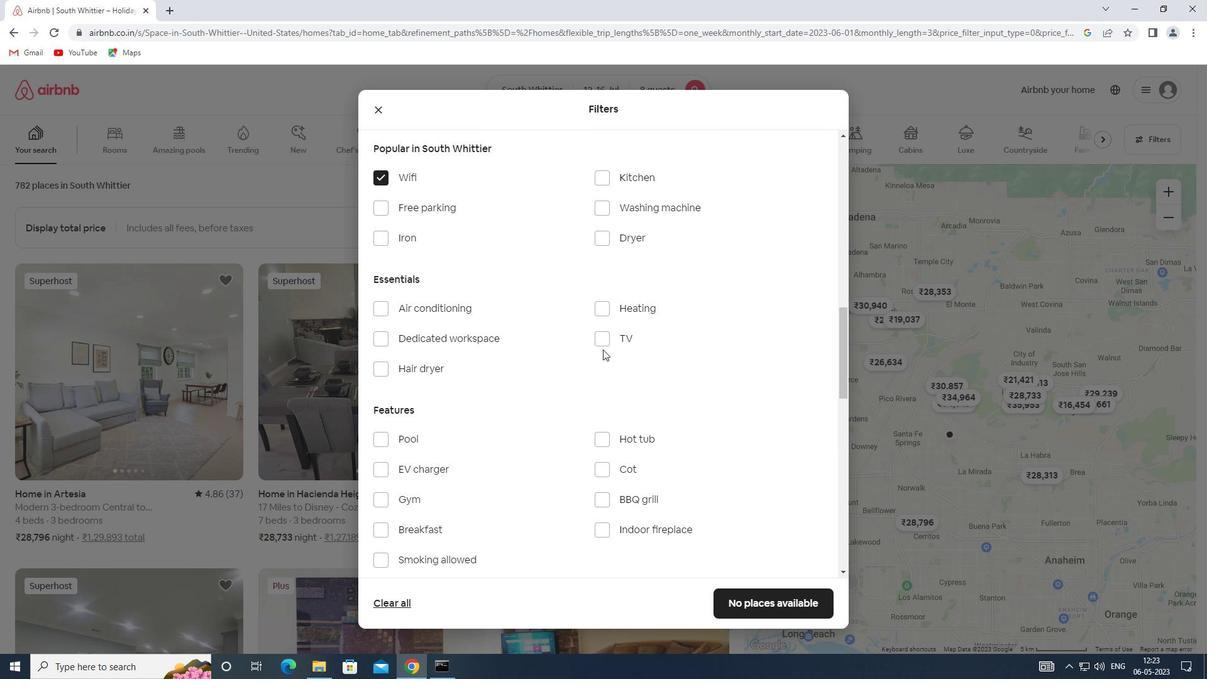 
Action: Mouse pressed left at (605, 338)
Screenshot: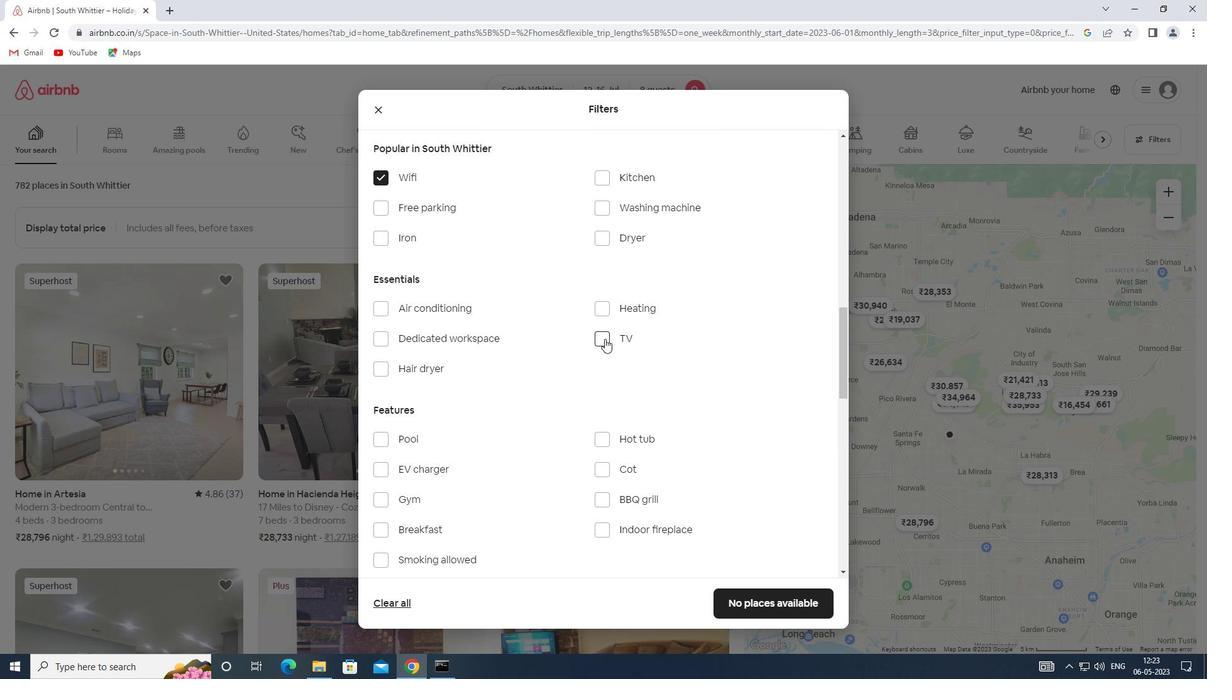 
Action: Mouse moved to (603, 338)
Screenshot: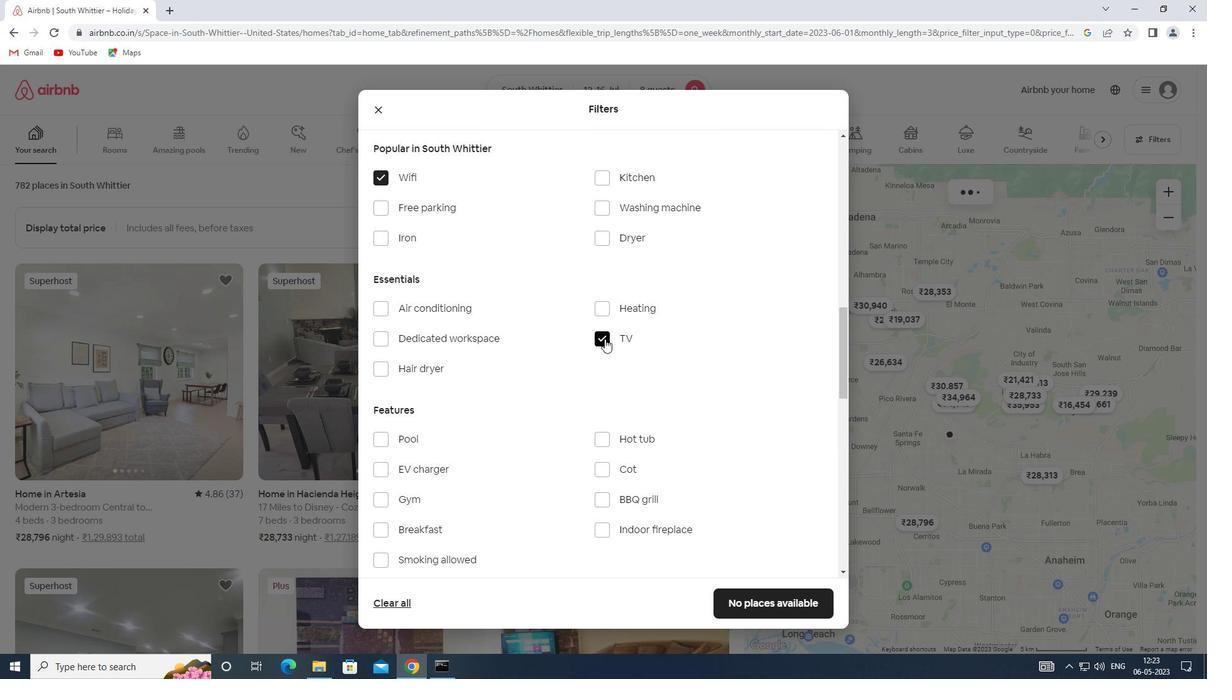
Action: Mouse scrolled (603, 338) with delta (0, 0)
Screenshot: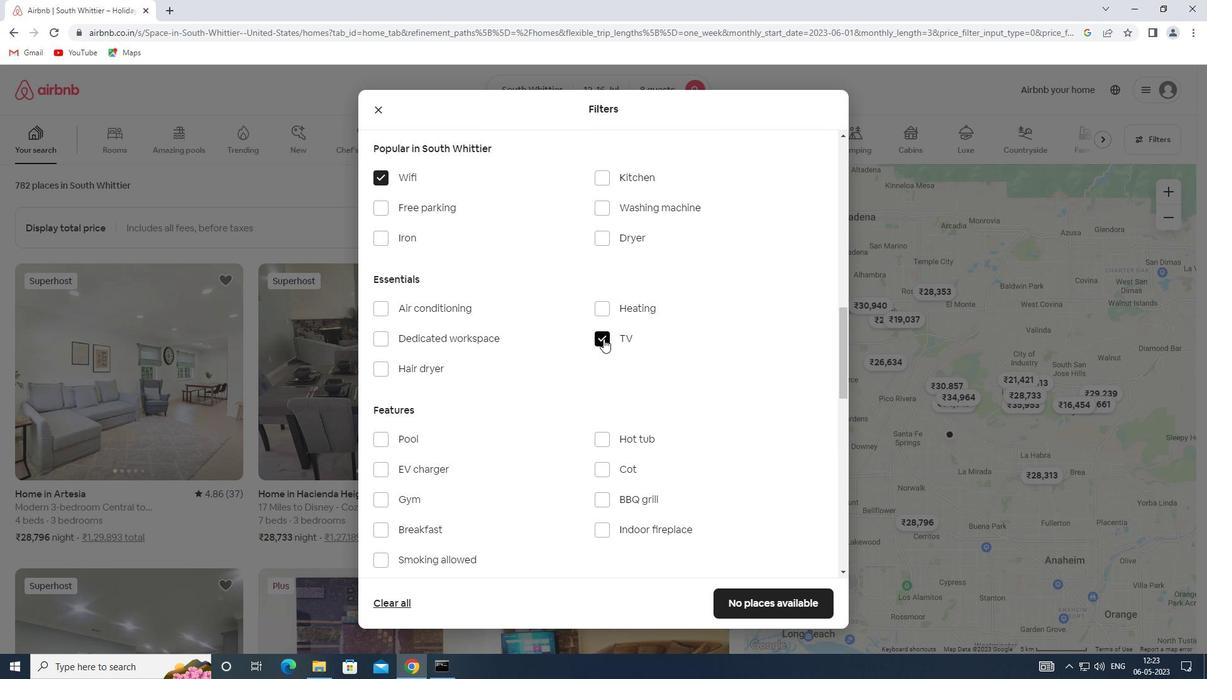 
Action: Mouse moved to (416, 146)
Screenshot: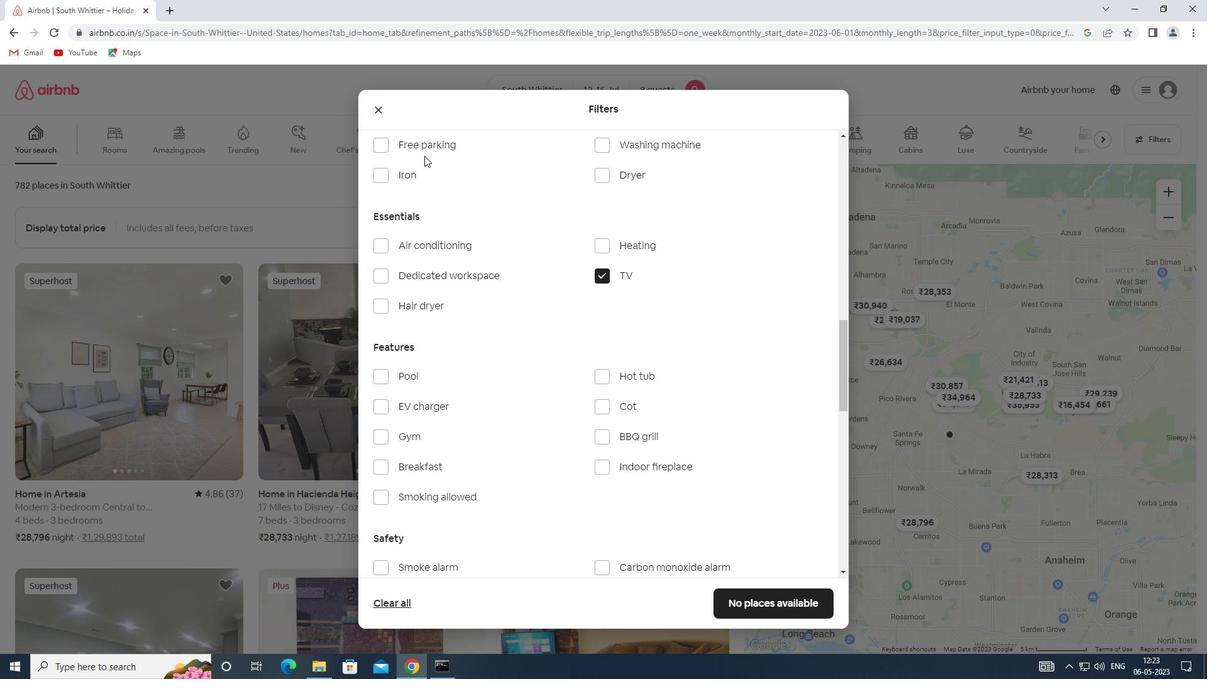 
Action: Mouse pressed left at (416, 146)
Screenshot: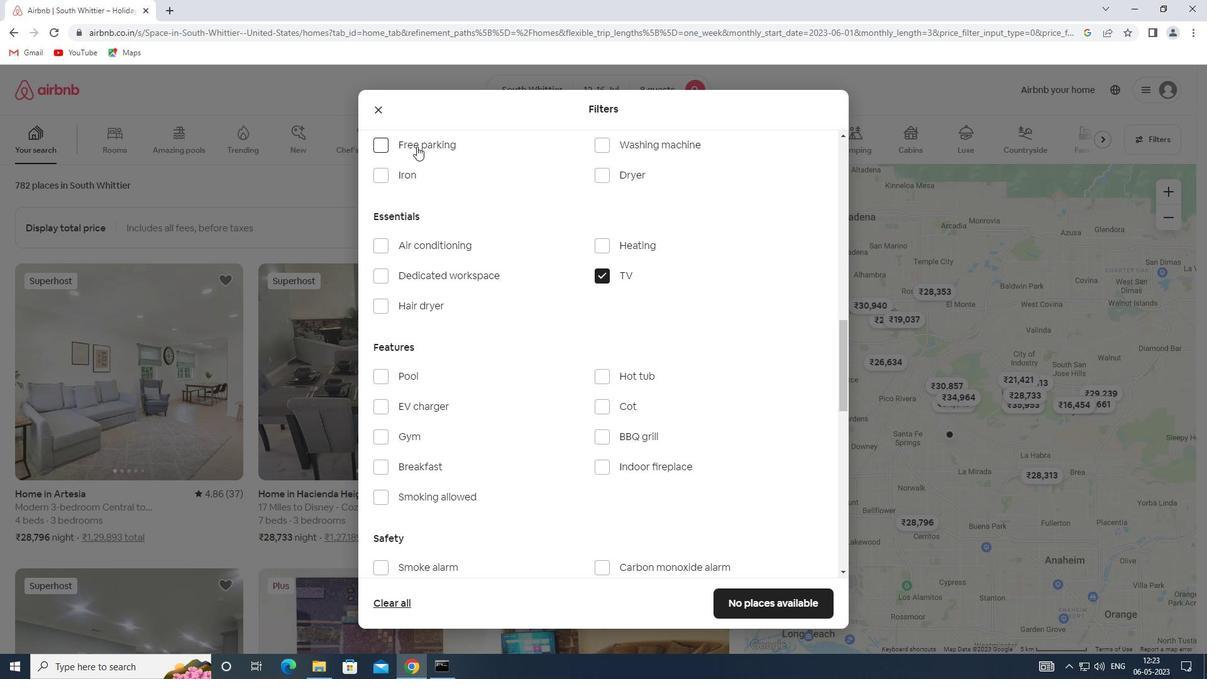 
Action: Mouse moved to (413, 433)
Screenshot: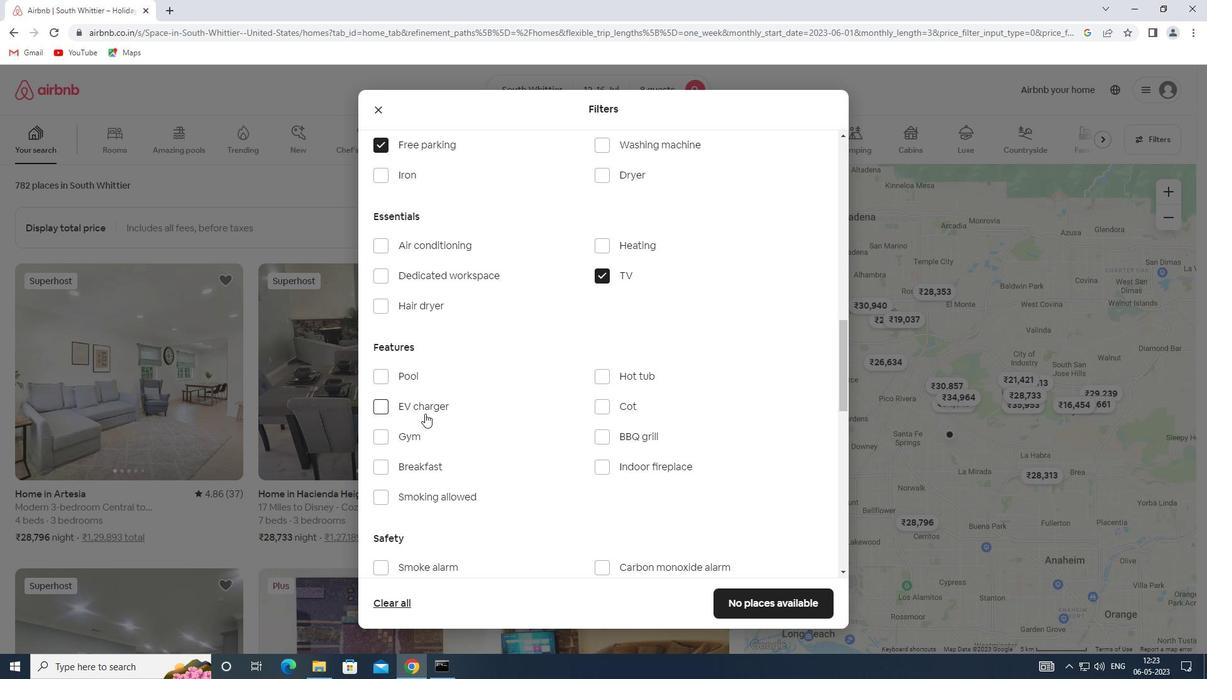 
Action: Mouse pressed left at (413, 433)
Screenshot: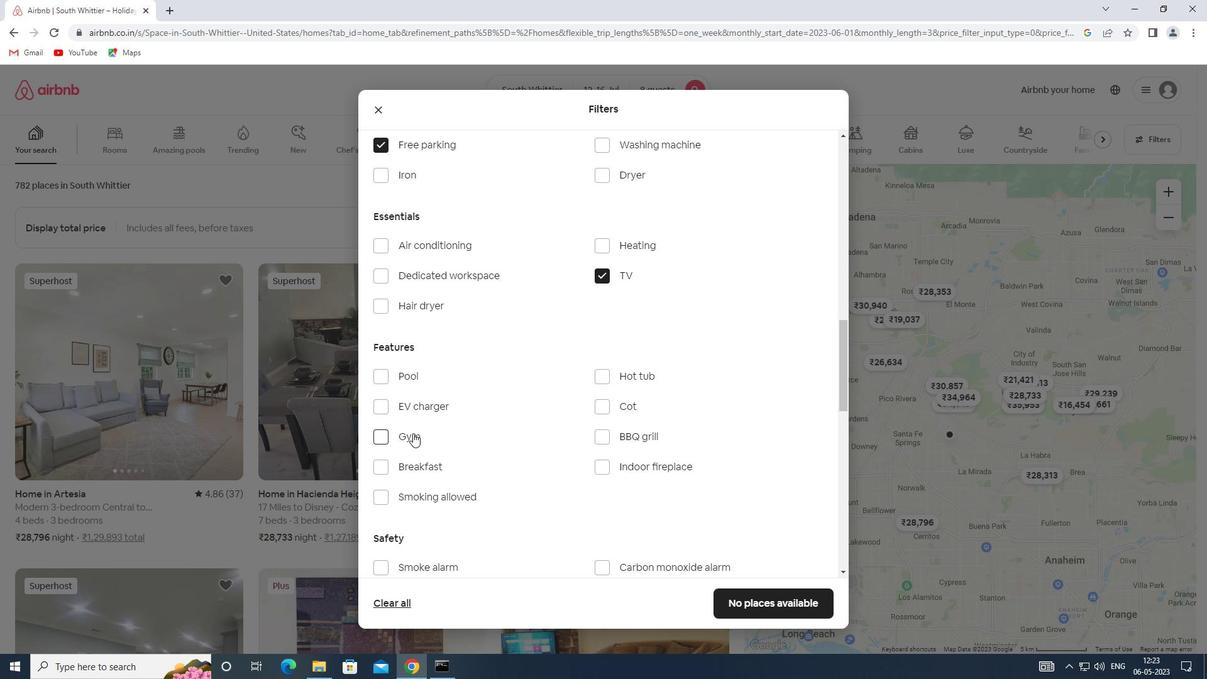 
Action: Mouse moved to (414, 466)
Screenshot: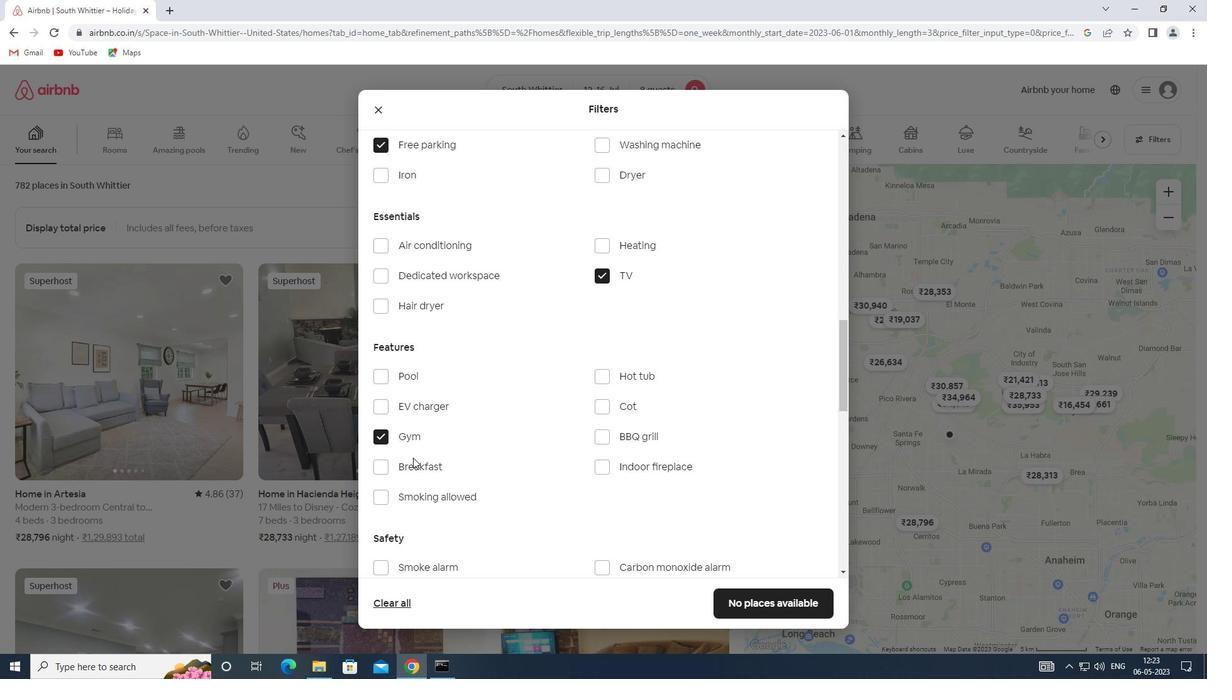 
Action: Mouse pressed left at (414, 466)
Screenshot: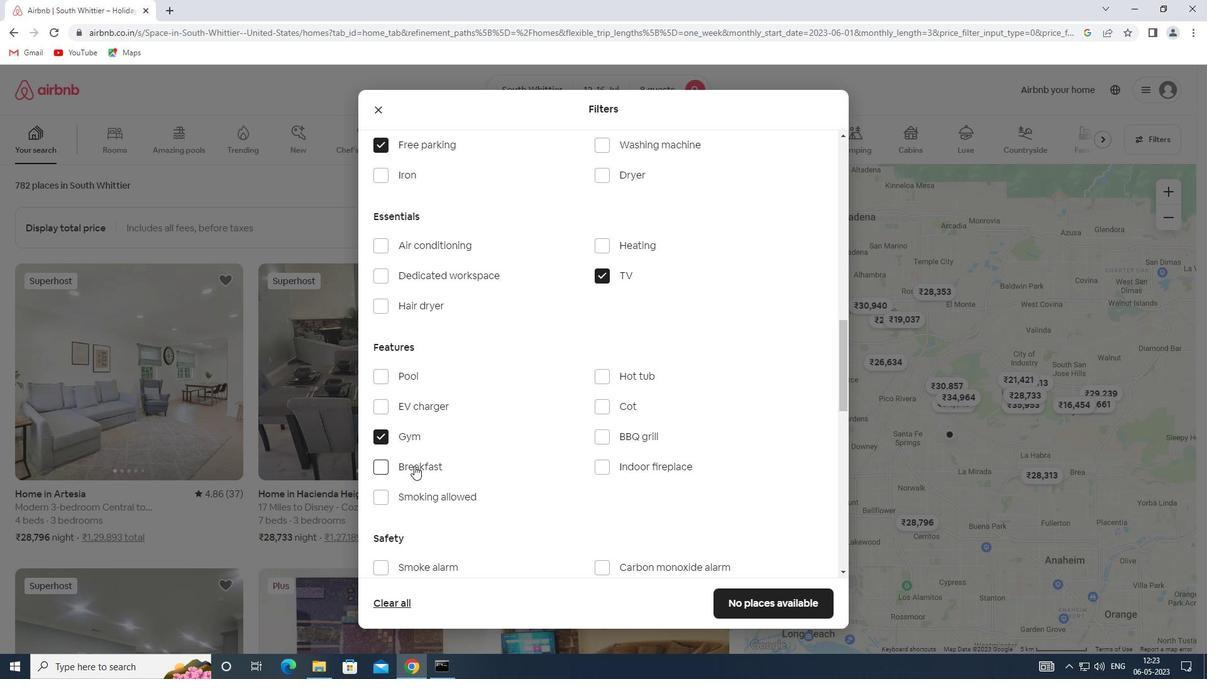 
Action: Mouse scrolled (414, 466) with delta (0, 0)
Screenshot: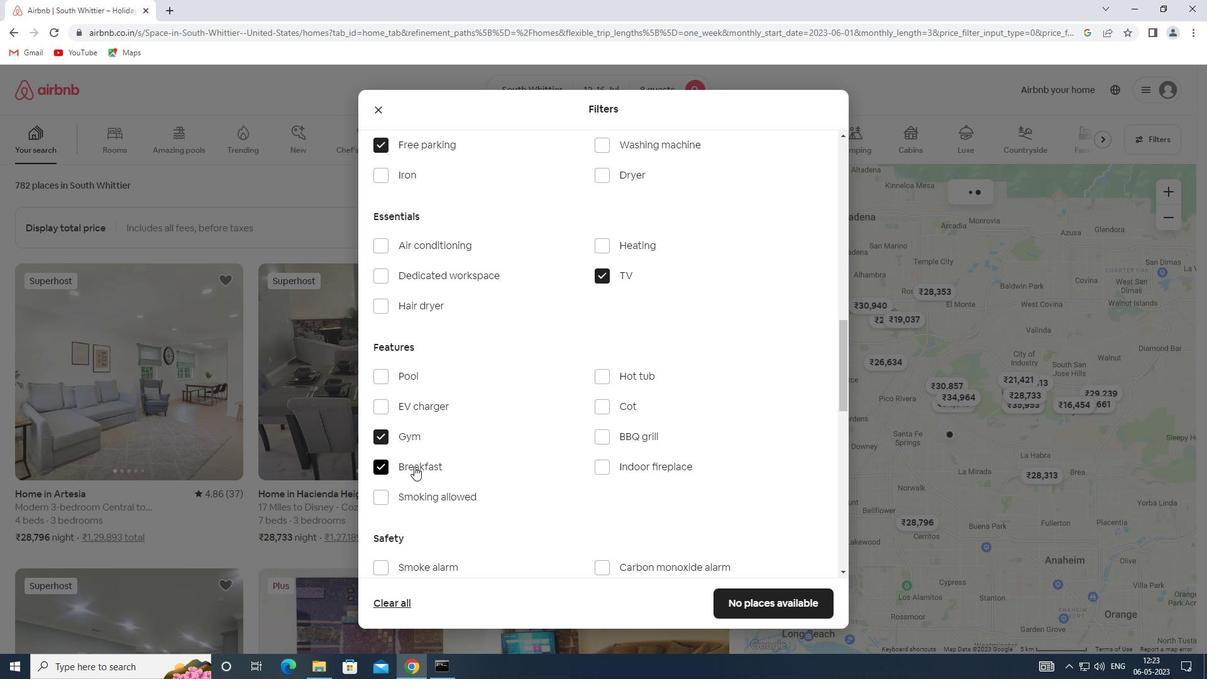 
Action: Mouse scrolled (414, 466) with delta (0, 0)
Screenshot: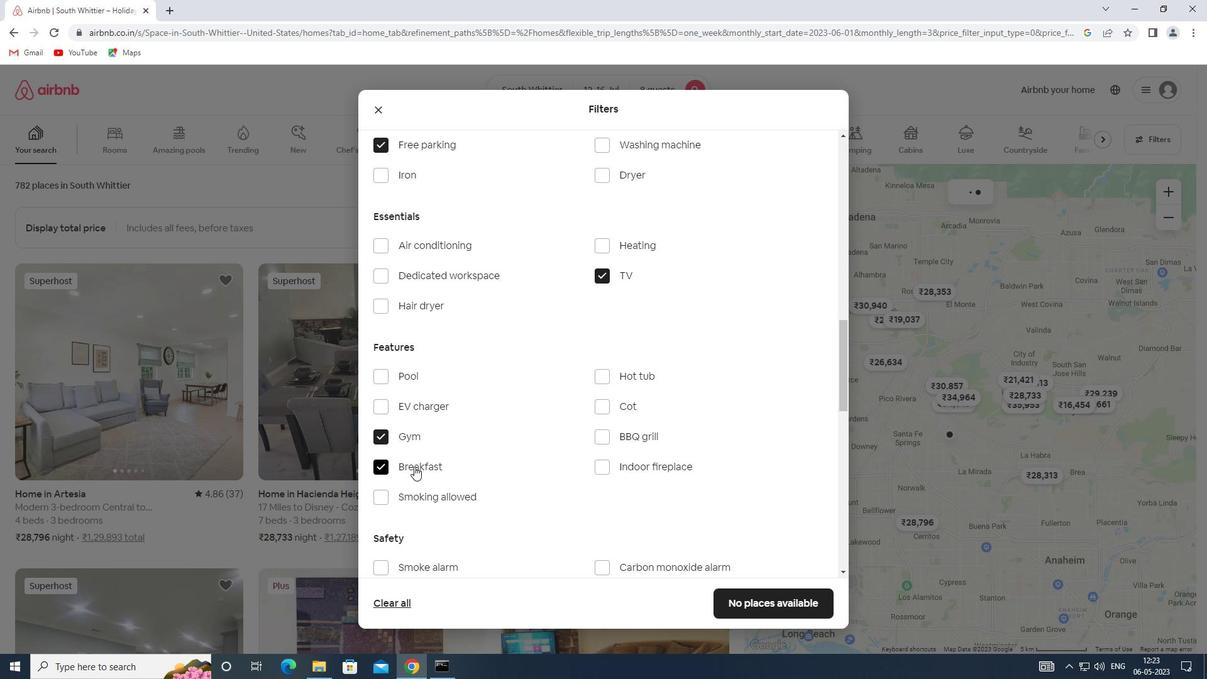 
Action: Mouse scrolled (414, 466) with delta (0, 0)
Screenshot: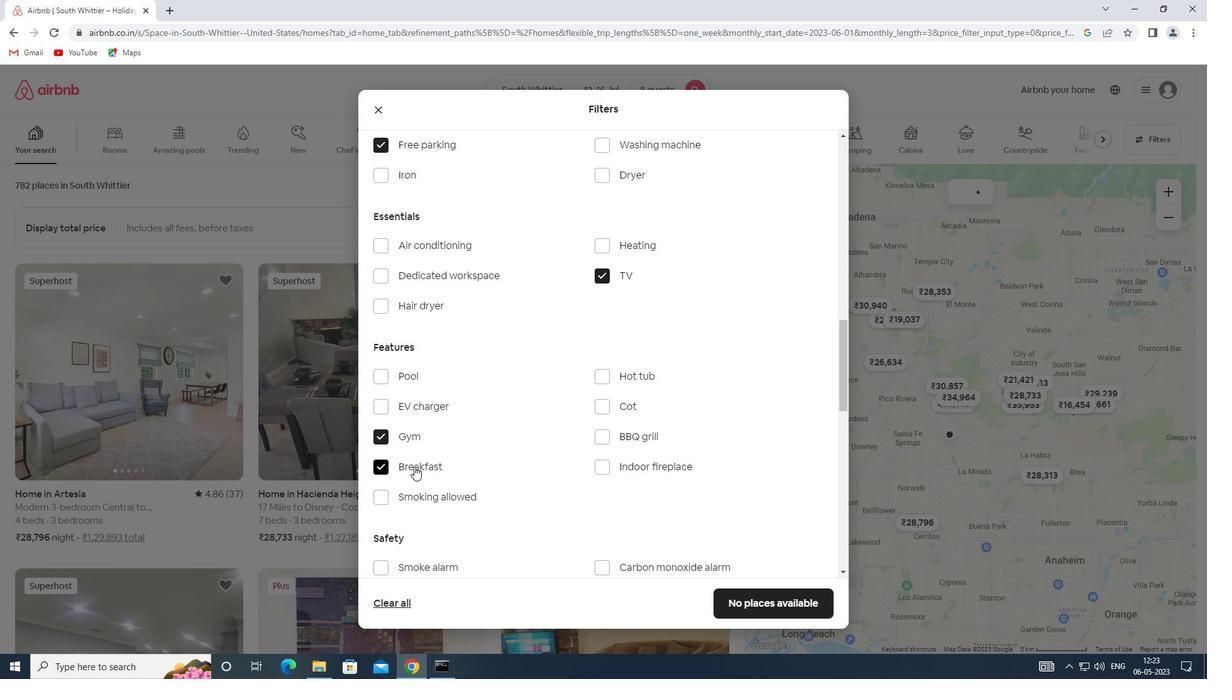 
Action: Mouse scrolled (414, 466) with delta (0, 0)
Screenshot: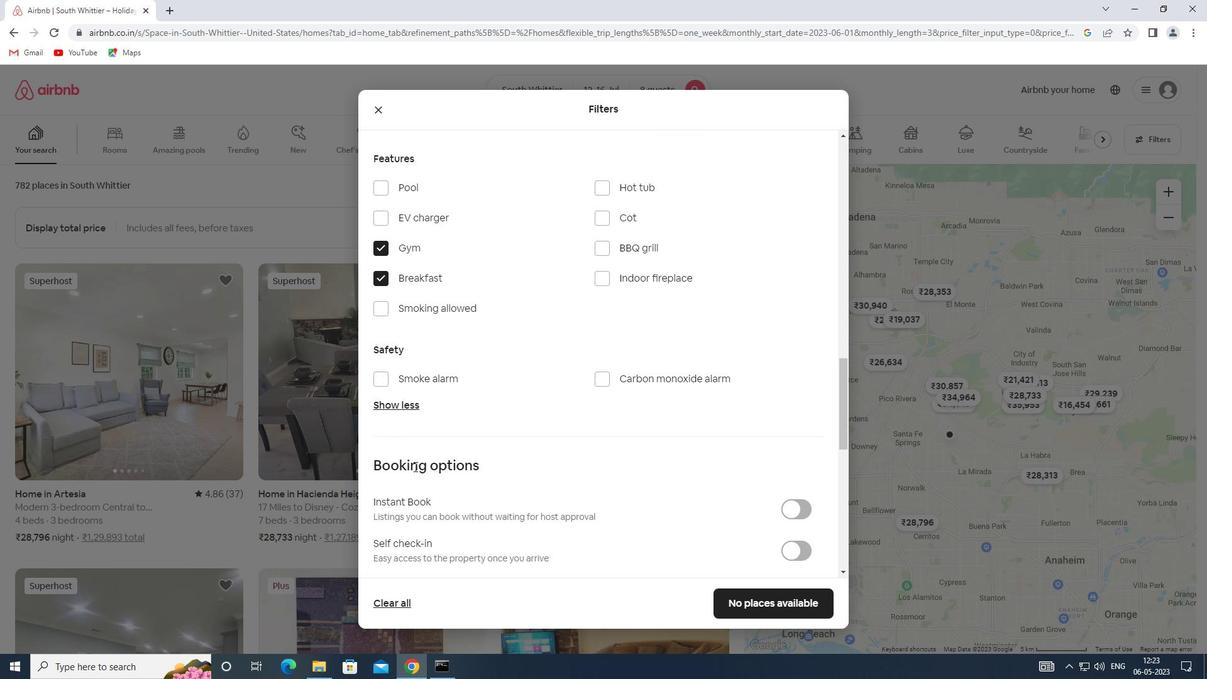 
Action: Mouse scrolled (414, 466) with delta (0, 0)
Screenshot: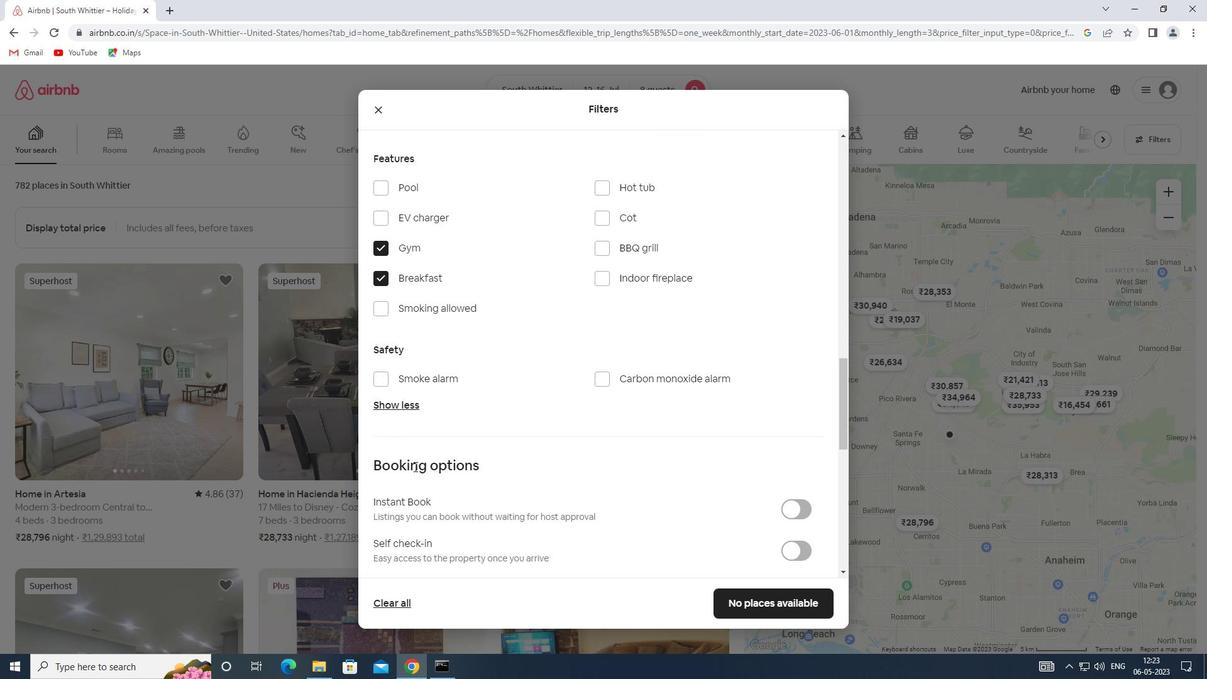 
Action: Mouse scrolled (414, 466) with delta (0, 0)
Screenshot: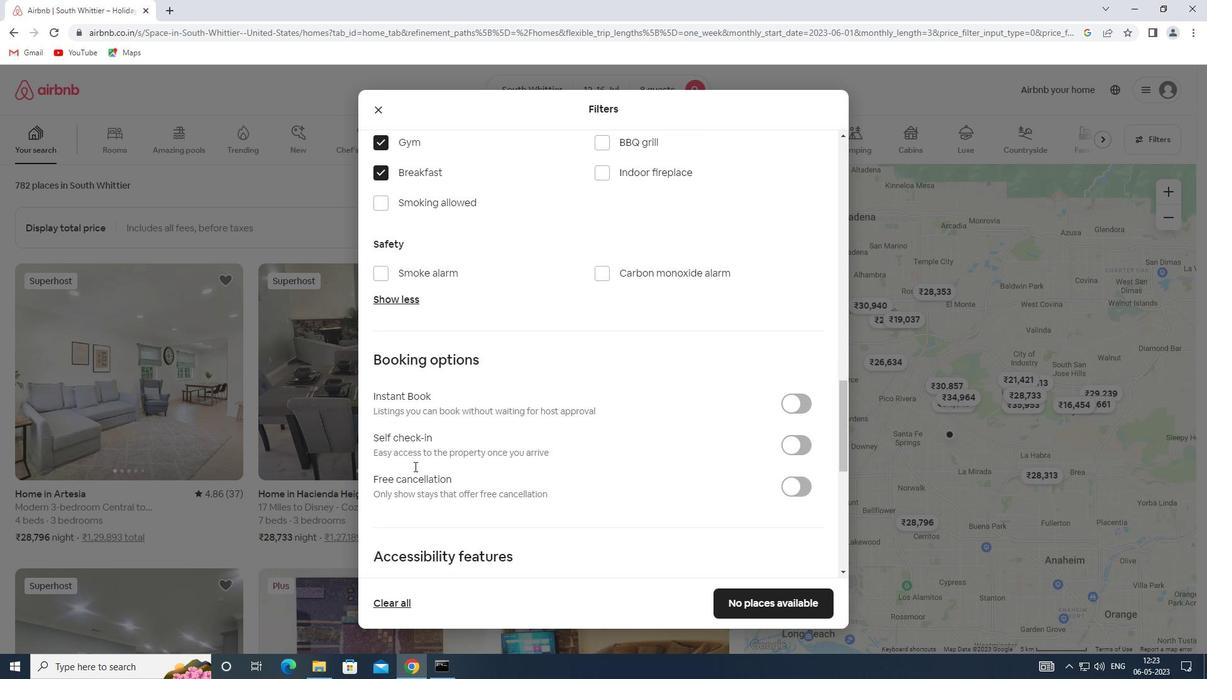 
Action: Mouse moved to (803, 362)
Screenshot: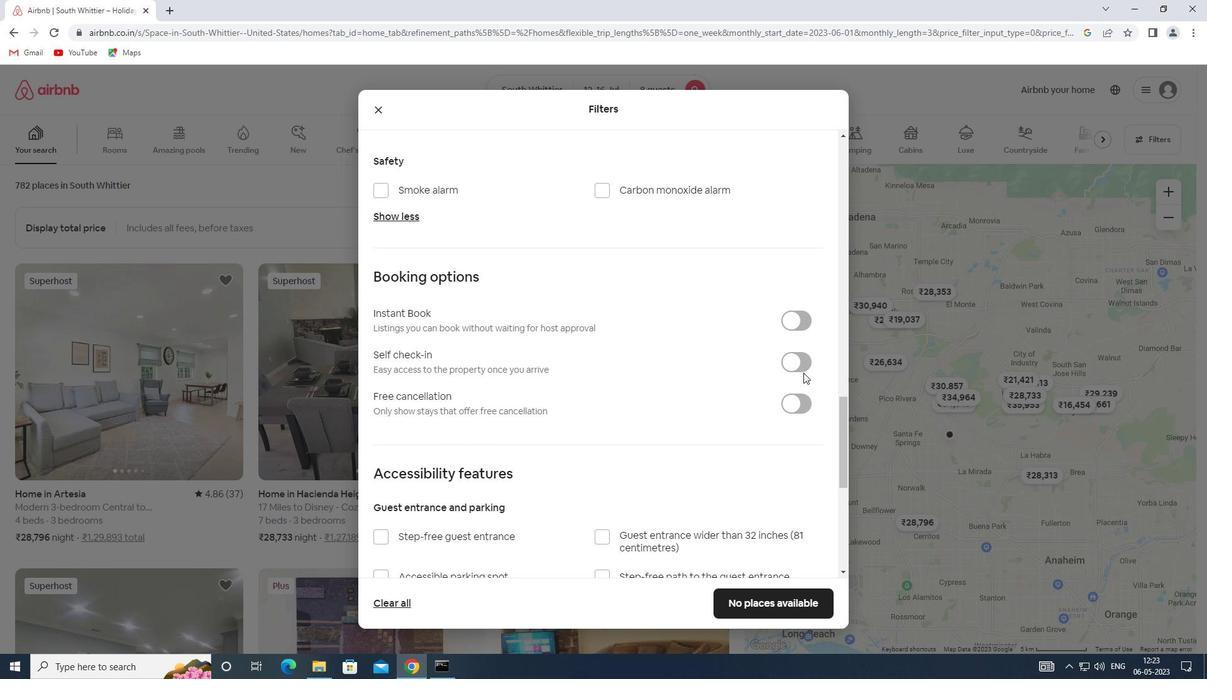 
Action: Mouse pressed left at (803, 362)
Screenshot: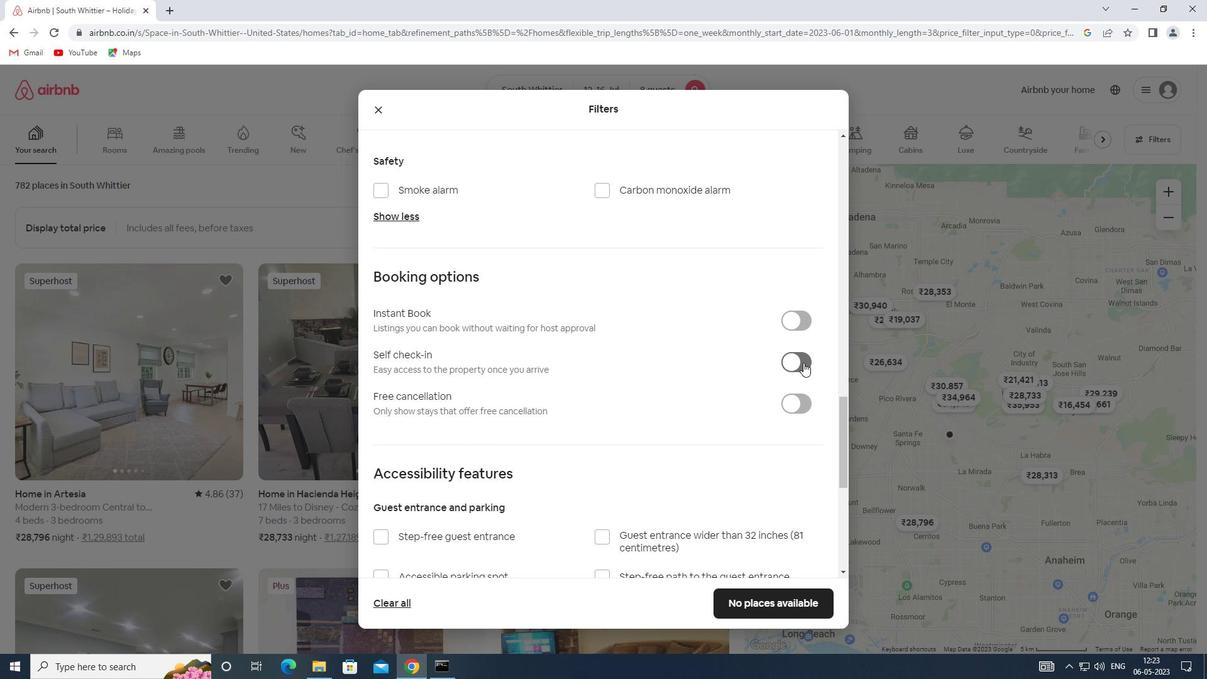 
Action: Mouse pressed left at (803, 362)
Screenshot: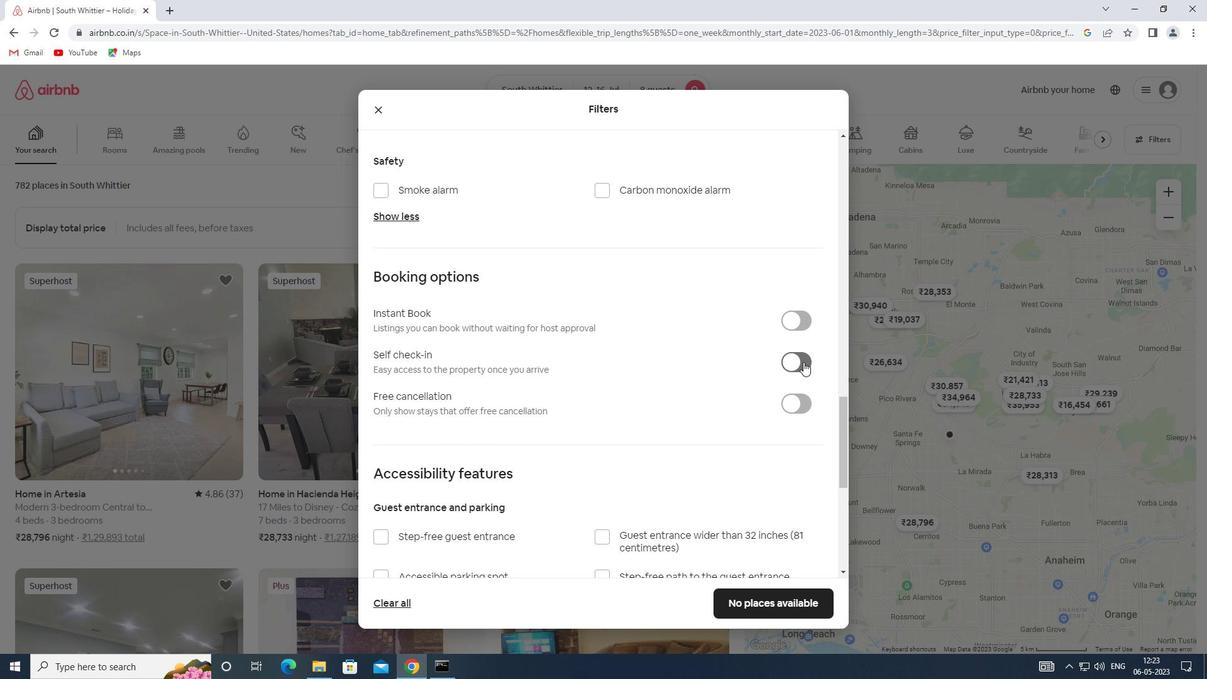 
Action: Mouse moved to (791, 367)
Screenshot: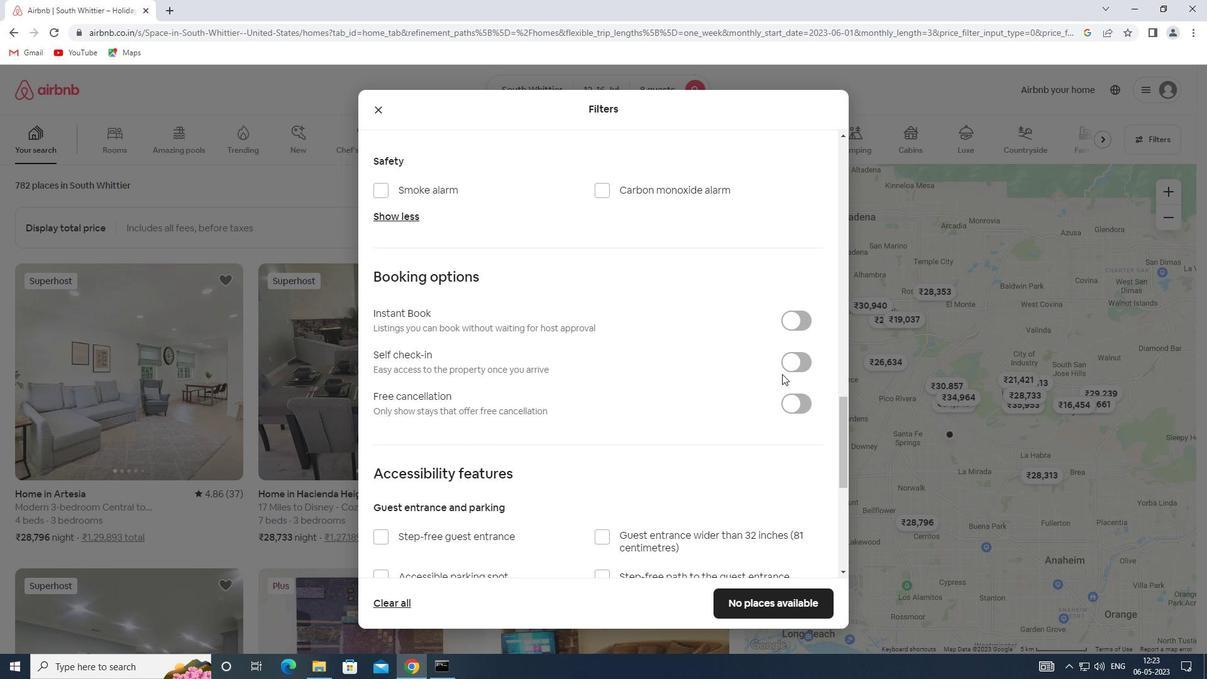 
Action: Mouse pressed left at (791, 367)
Screenshot: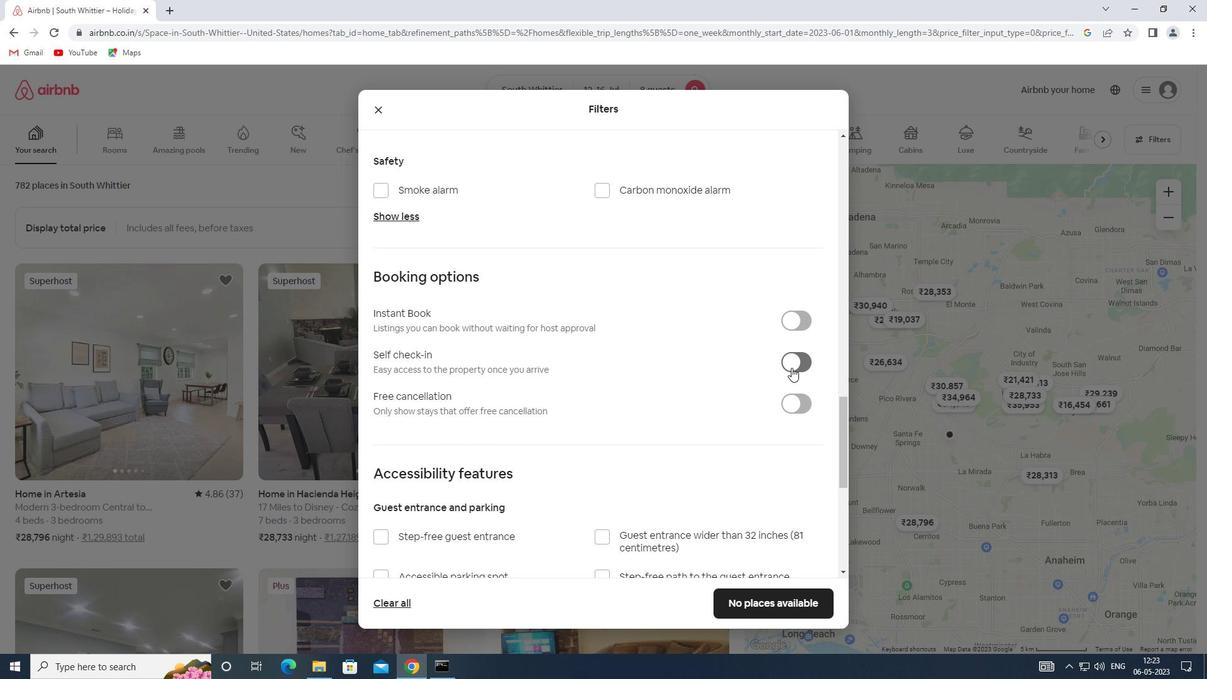 
Action: Mouse moved to (638, 389)
Screenshot: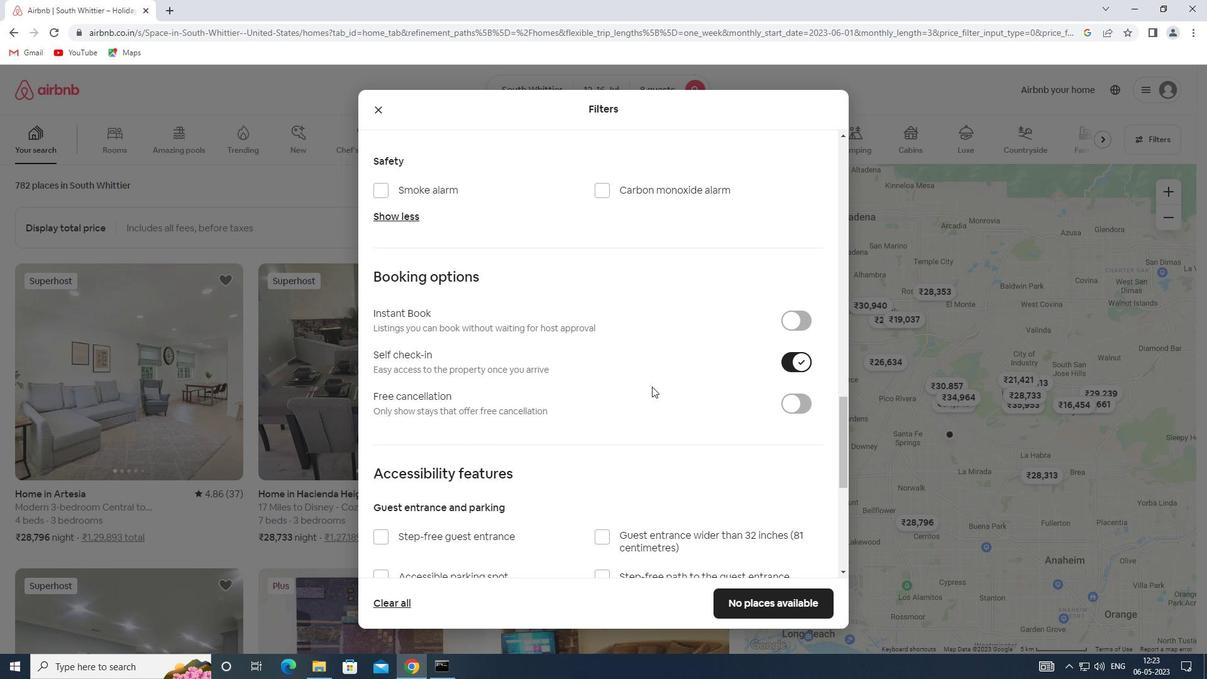 
Action: Mouse scrolled (638, 388) with delta (0, 0)
Screenshot: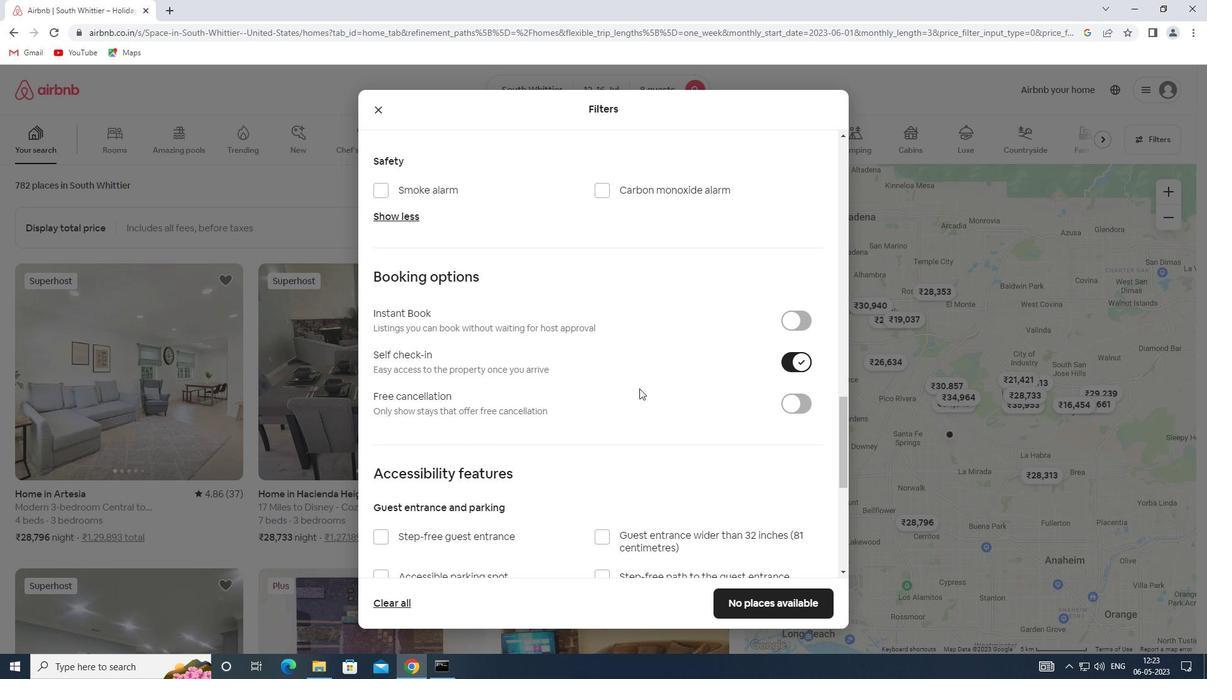 
Action: Mouse scrolled (638, 388) with delta (0, 0)
Screenshot: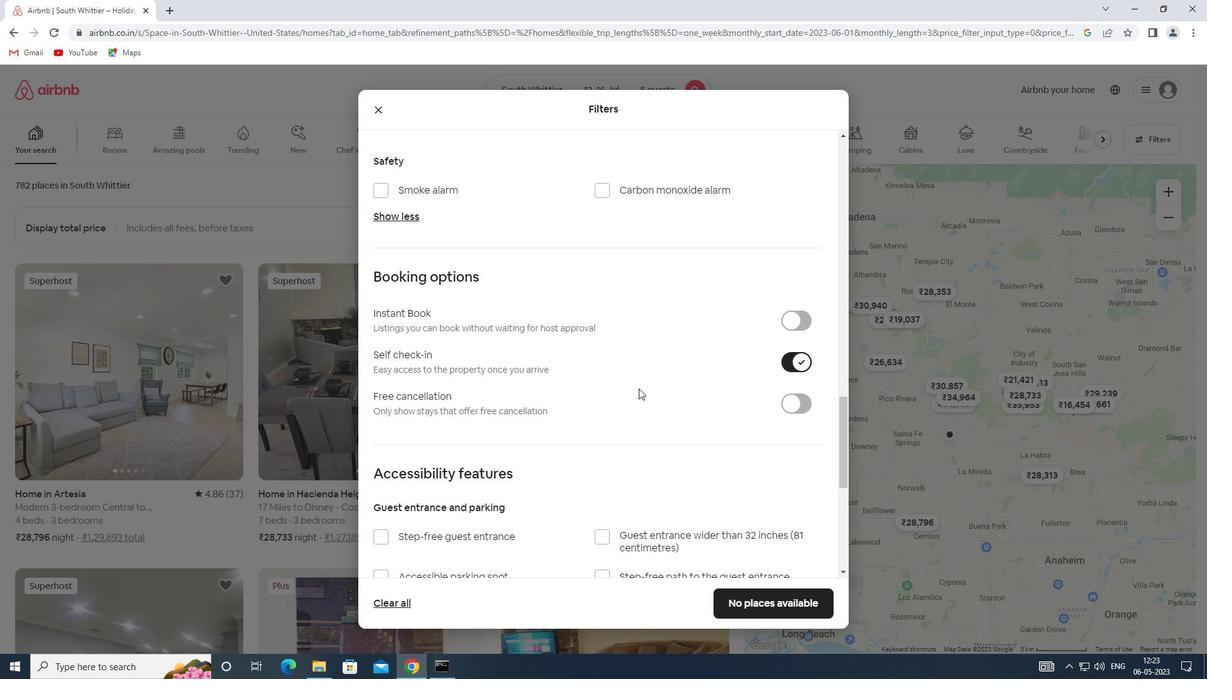 
Action: Mouse scrolled (638, 388) with delta (0, 0)
Screenshot: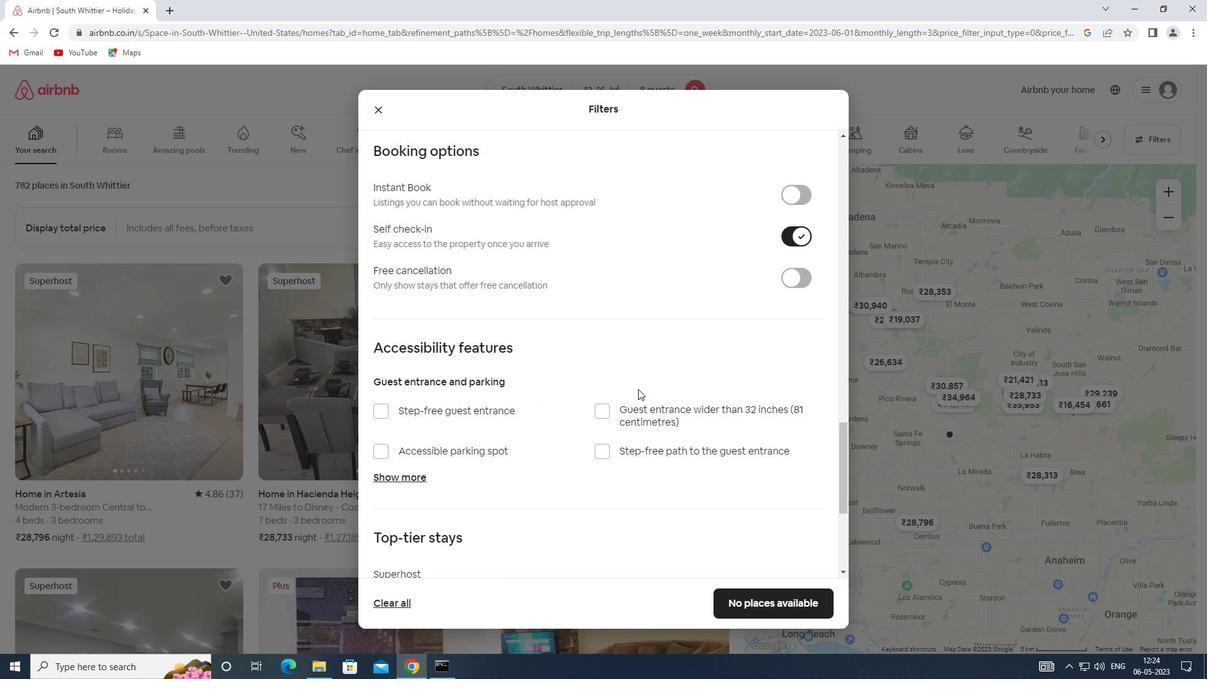 
Action: Mouse scrolled (638, 388) with delta (0, 0)
Screenshot: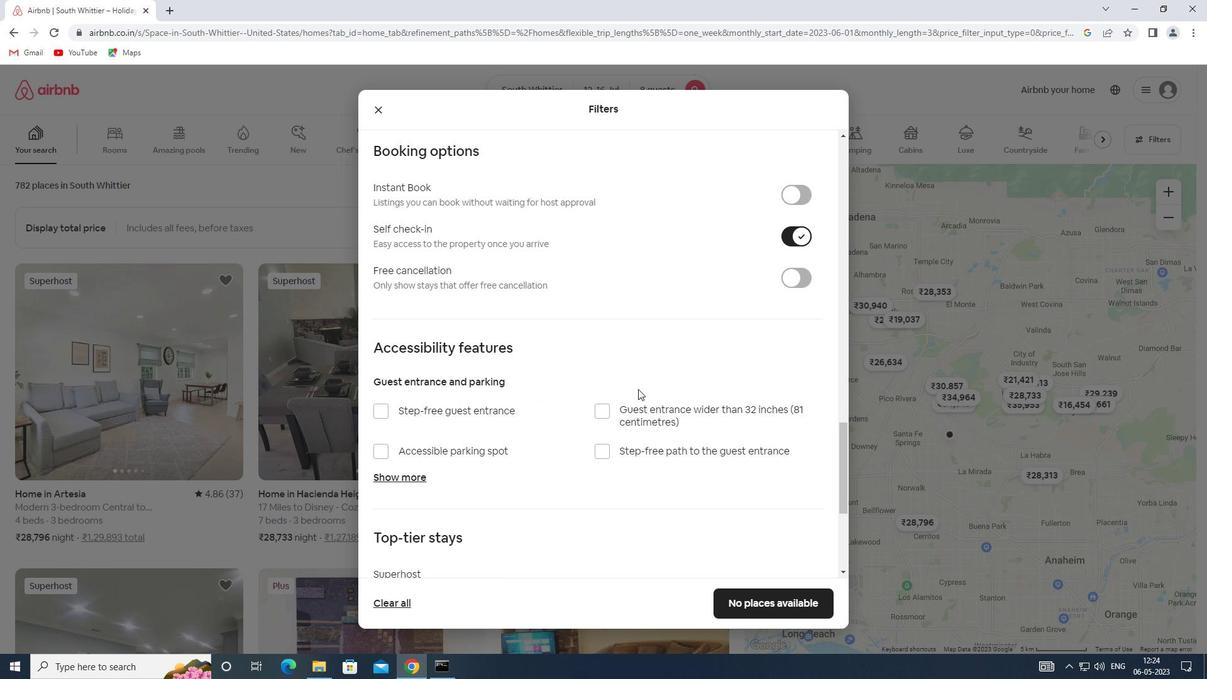 
Action: Mouse scrolled (638, 388) with delta (0, 0)
Screenshot: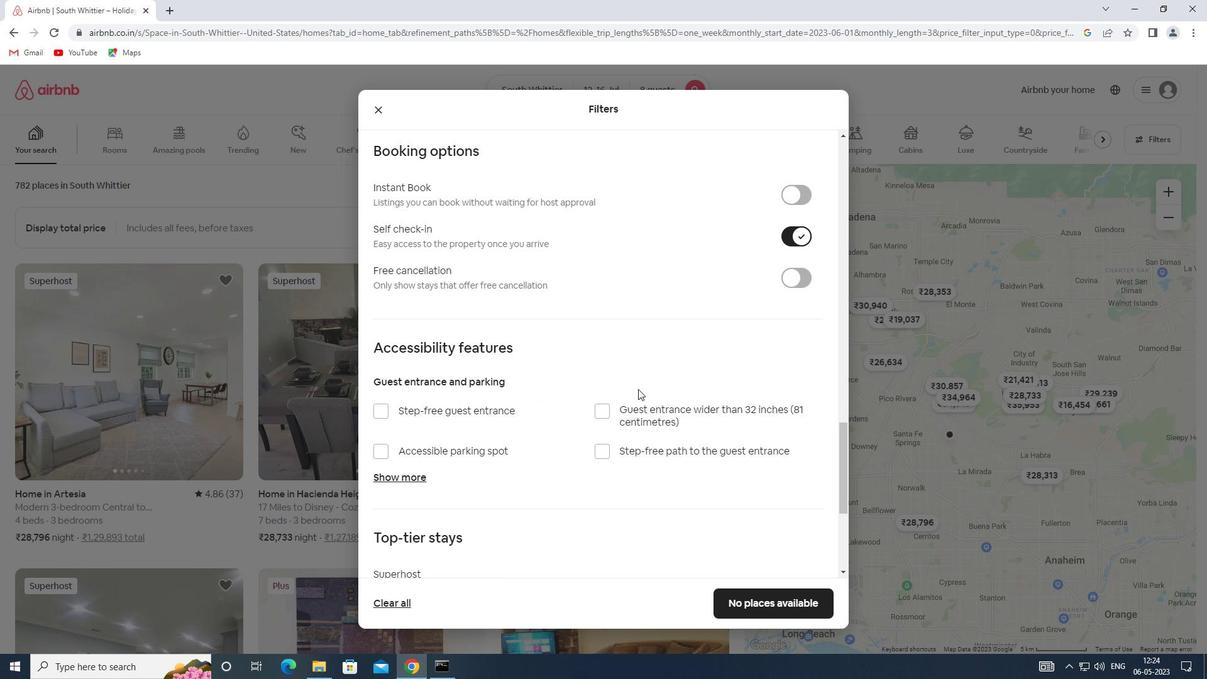 
Action: Mouse scrolled (638, 388) with delta (0, 0)
Screenshot: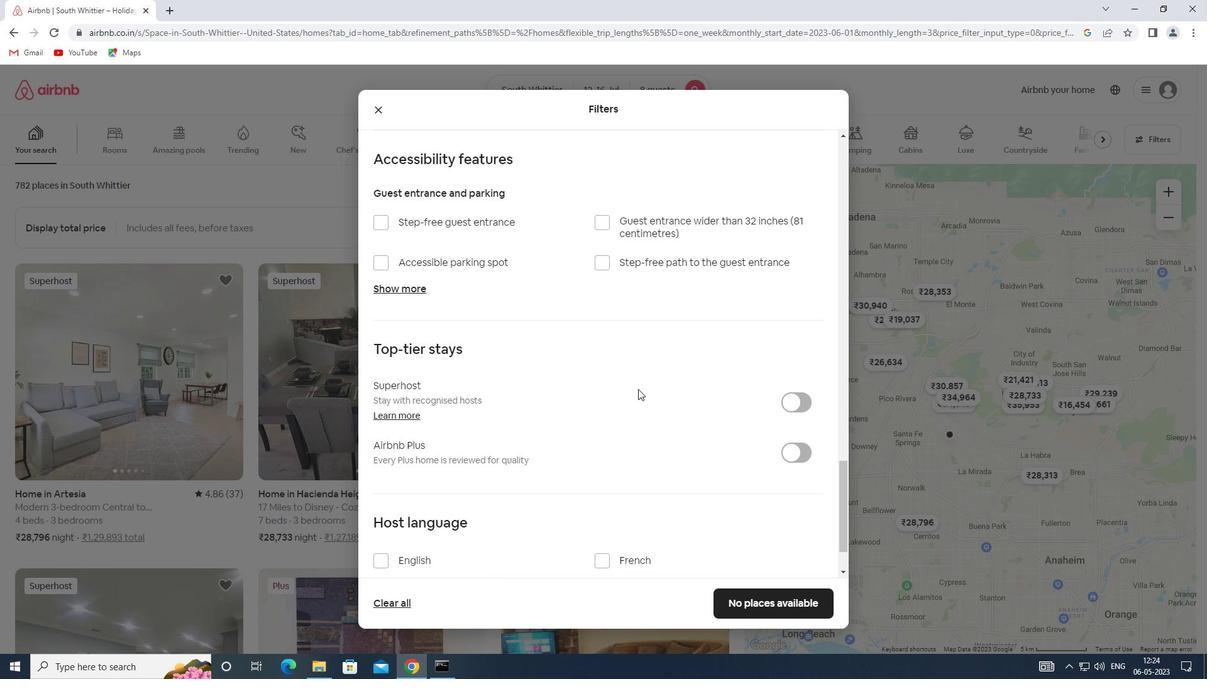 
Action: Mouse scrolled (638, 388) with delta (0, 0)
Screenshot: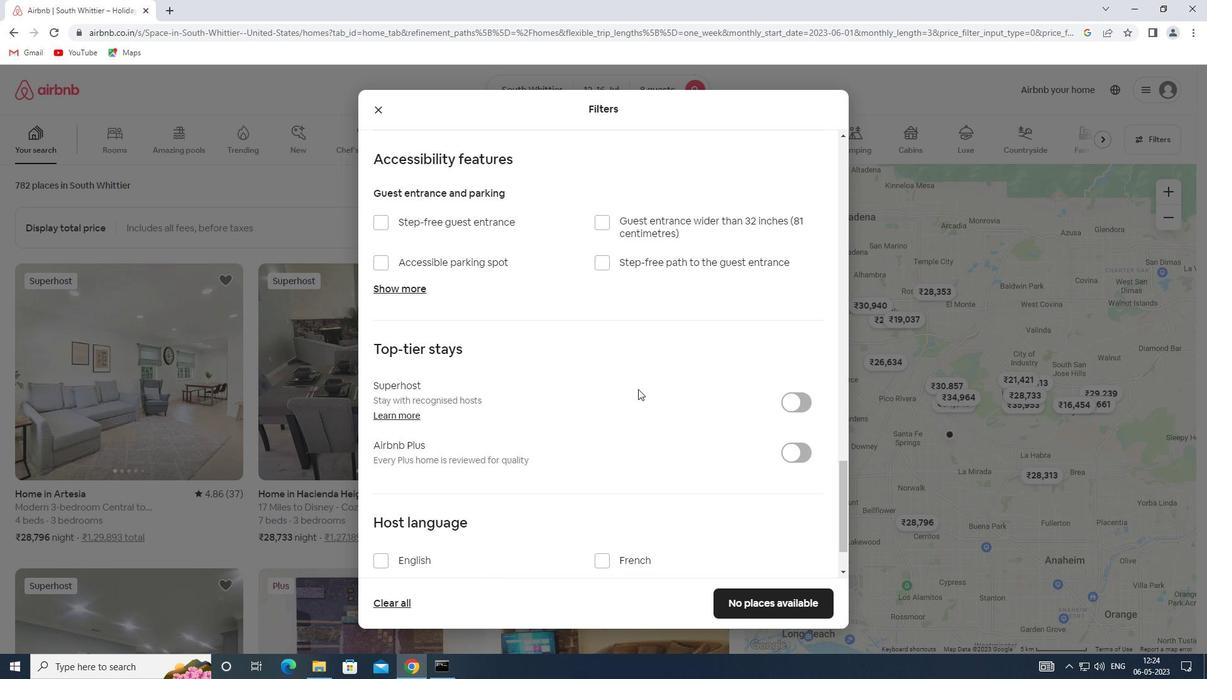 
Action: Mouse moved to (383, 492)
Screenshot: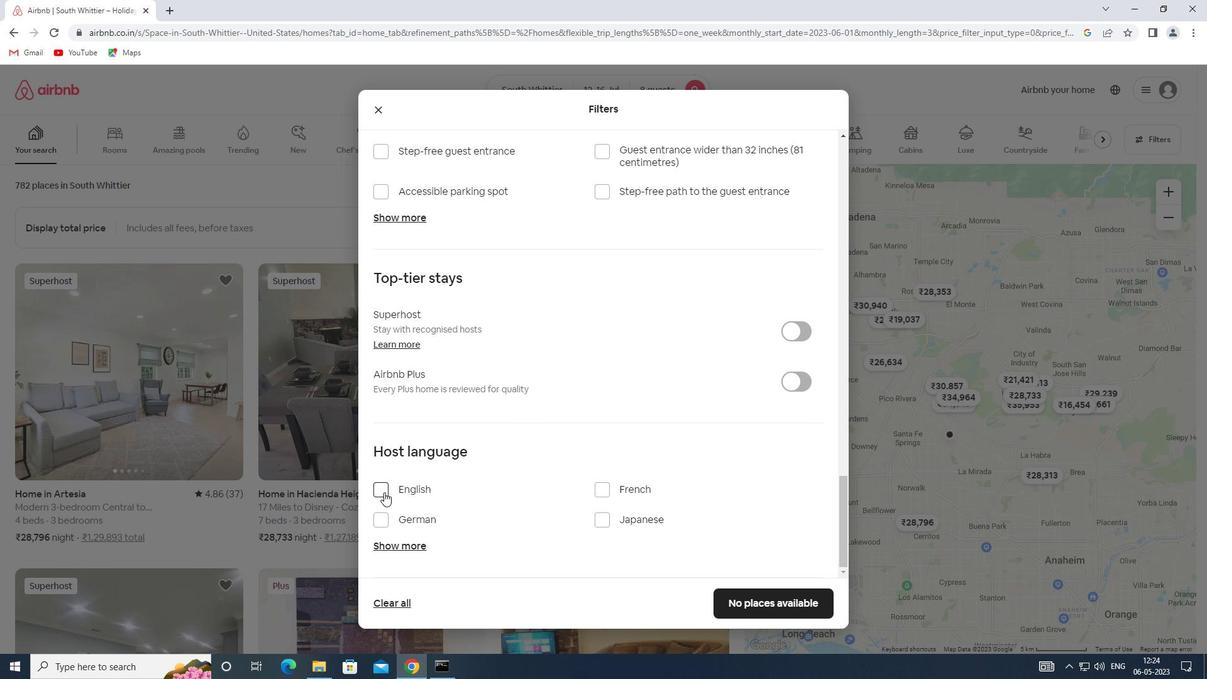 
Action: Mouse pressed left at (383, 492)
Screenshot: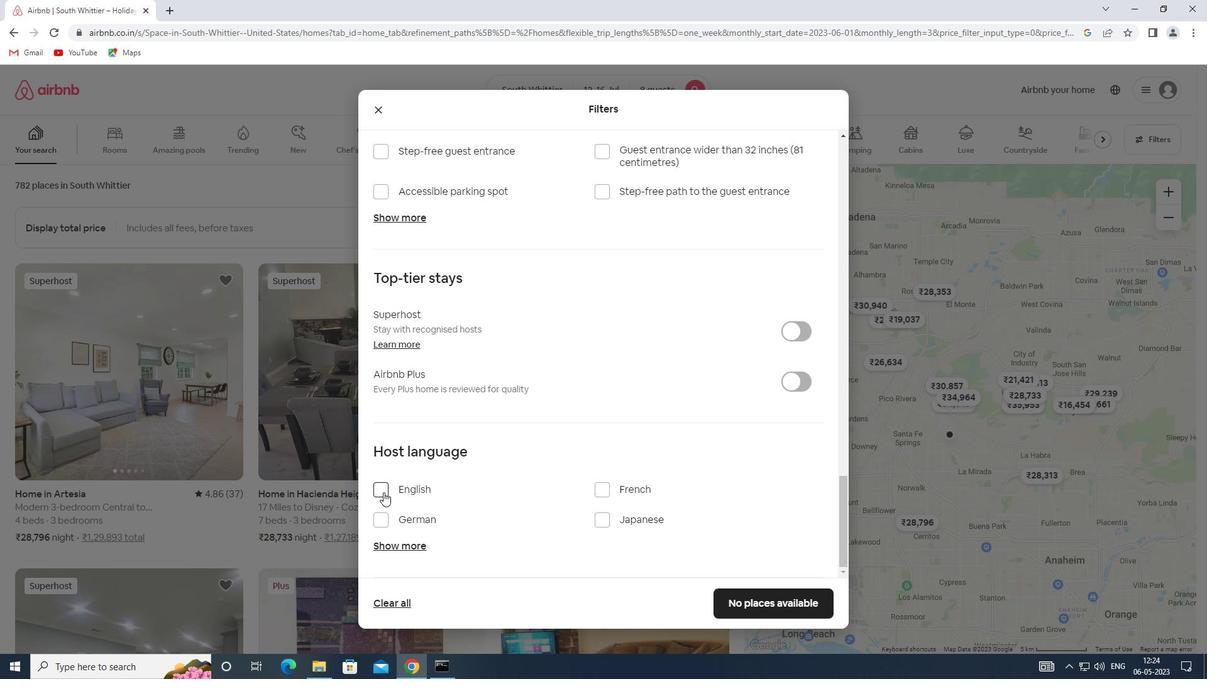 
Action: Mouse moved to (759, 612)
Screenshot: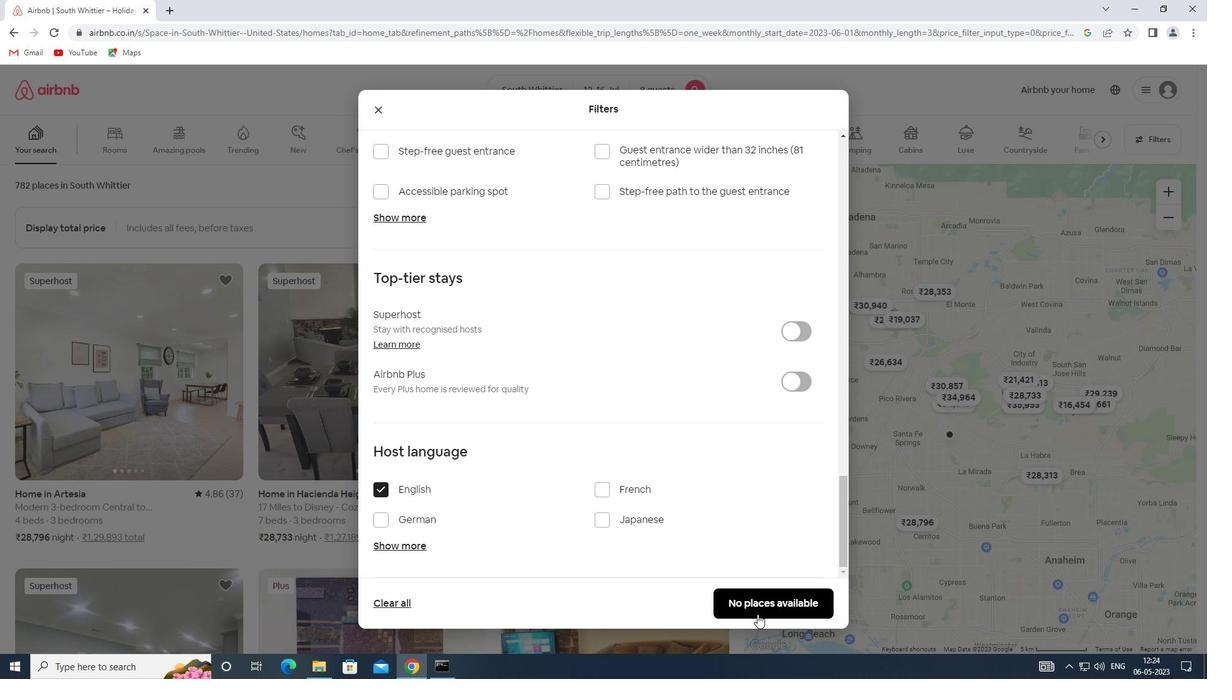 
Action: Mouse pressed left at (759, 612)
Screenshot: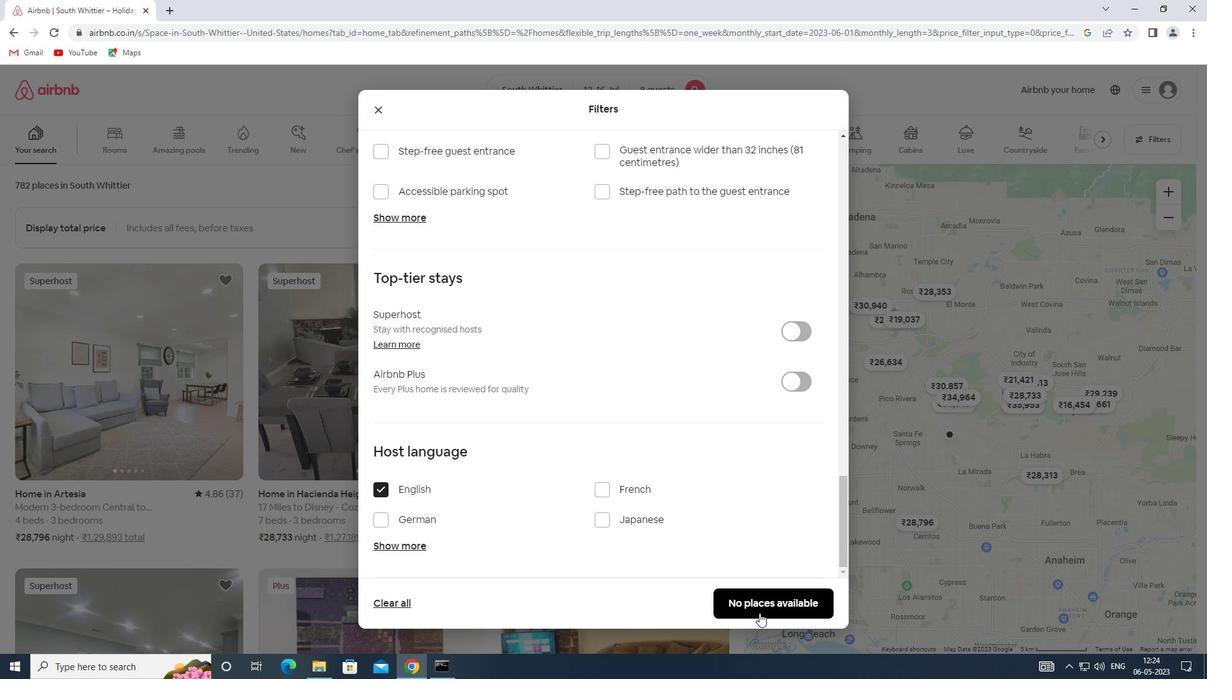 
Action: Mouse moved to (758, 612)
Screenshot: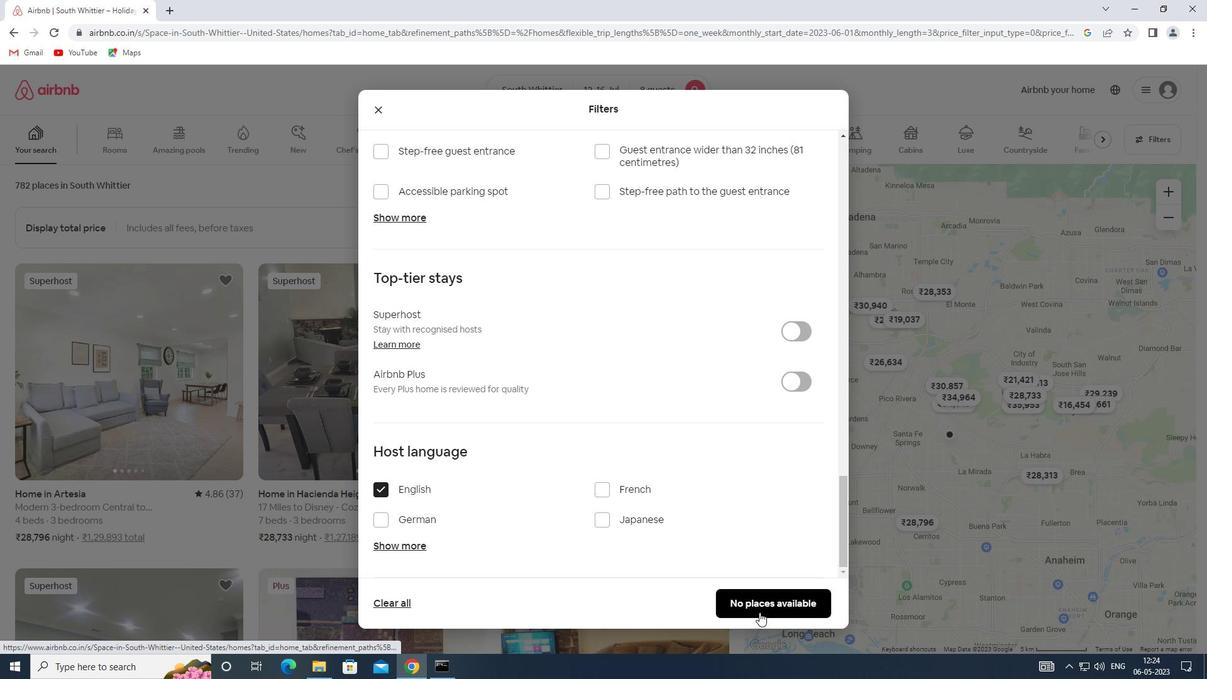 
